 Task: Vocal Compression.
Action: Mouse moved to (105, 46)
Screenshot: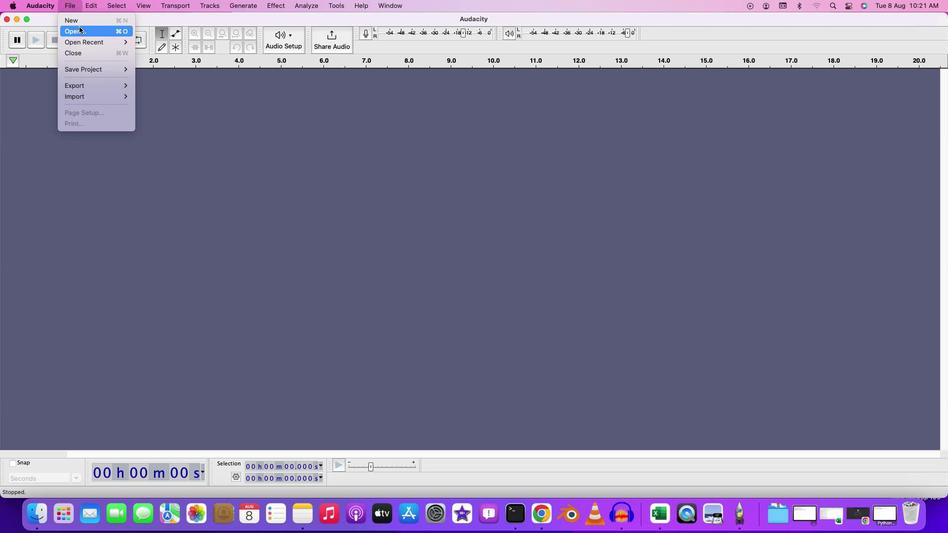 
Action: Mouse pressed left at (105, 46)
Screenshot: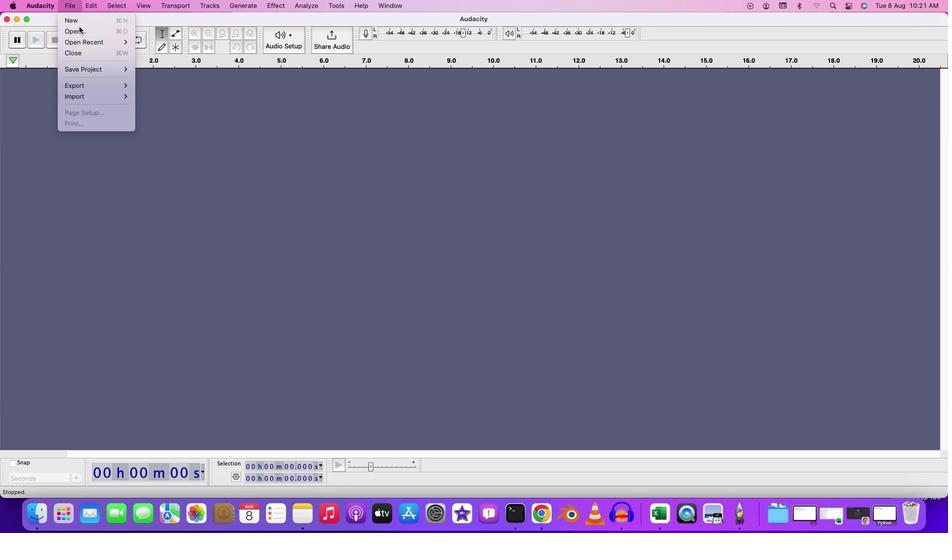 
Action: Mouse moved to (424, 181)
Screenshot: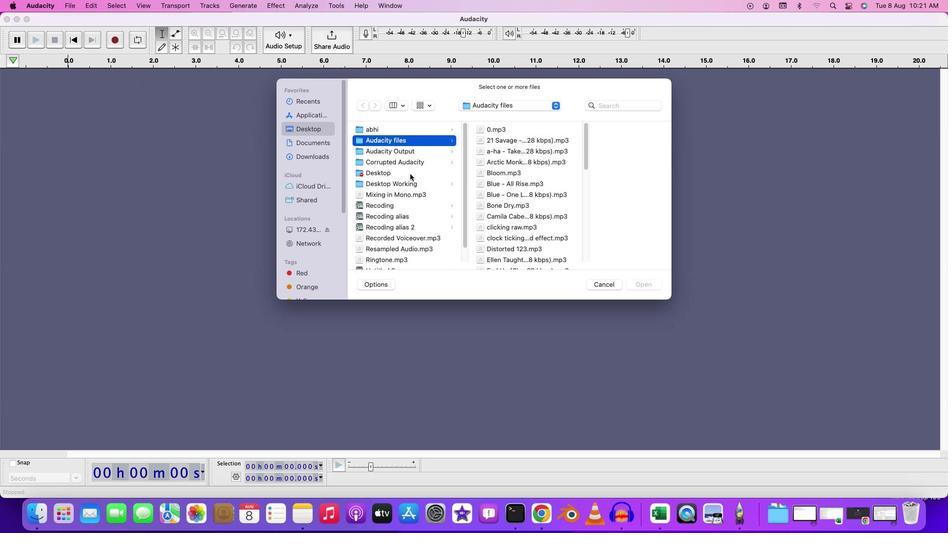 
Action: Mouse scrolled (424, 181) with delta (29, 21)
Screenshot: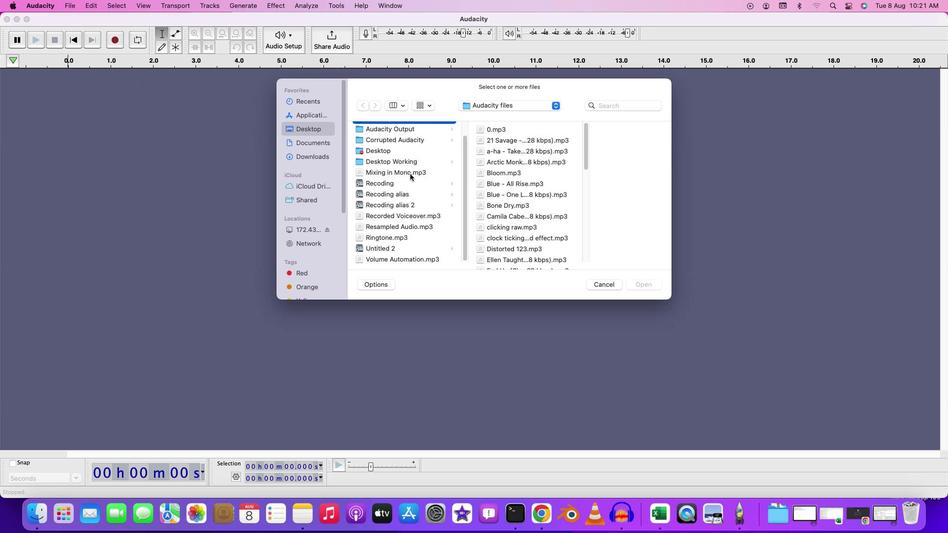 
Action: Mouse scrolled (424, 181) with delta (29, 21)
Screenshot: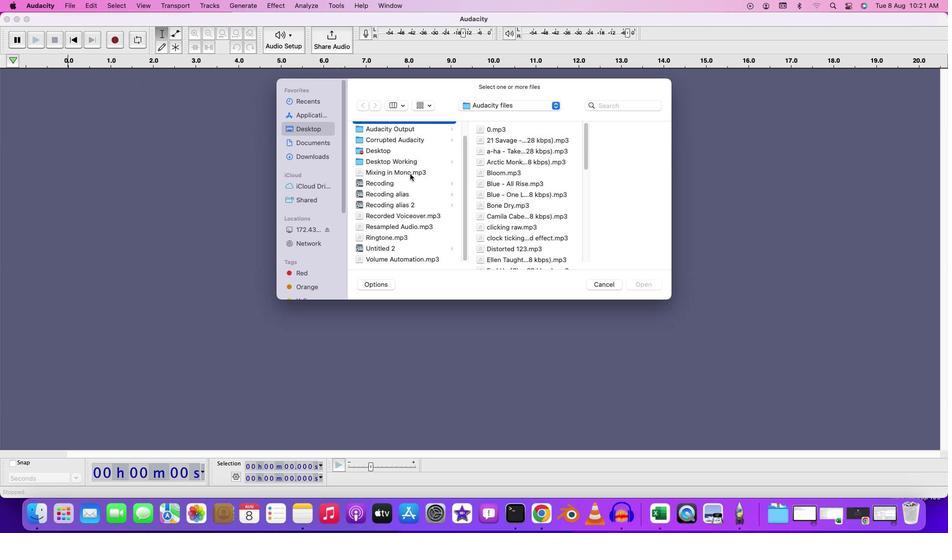 
Action: Mouse scrolled (424, 181) with delta (29, 20)
Screenshot: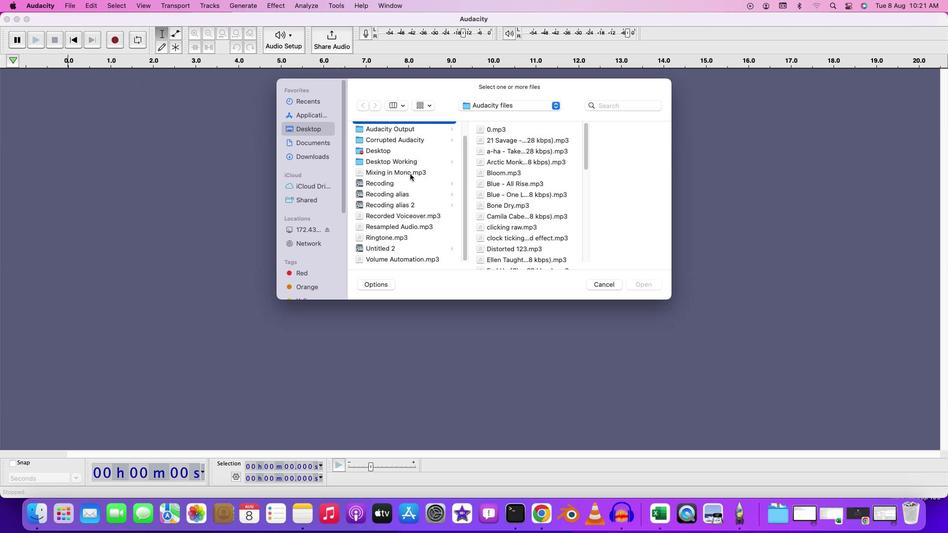 
Action: Mouse moved to (424, 184)
Screenshot: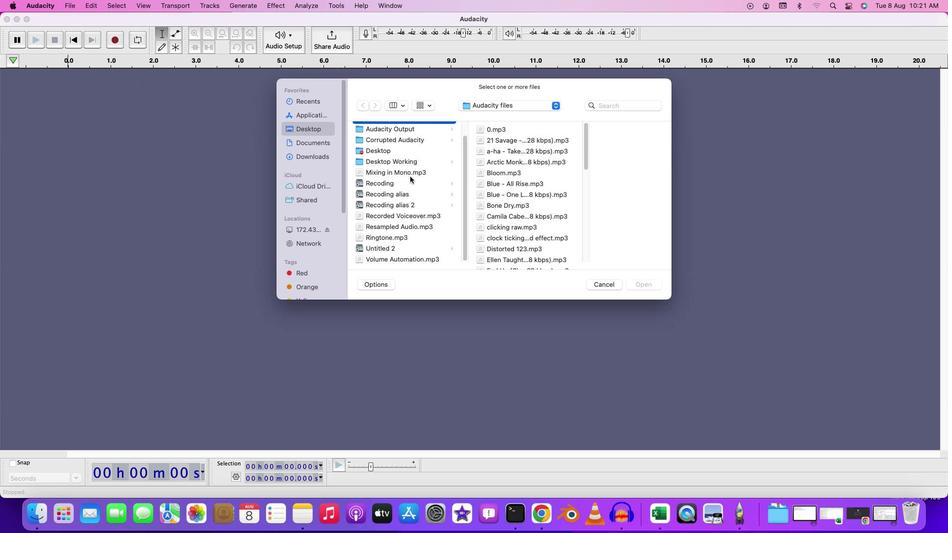 
Action: Mouse scrolled (424, 184) with delta (29, 21)
Screenshot: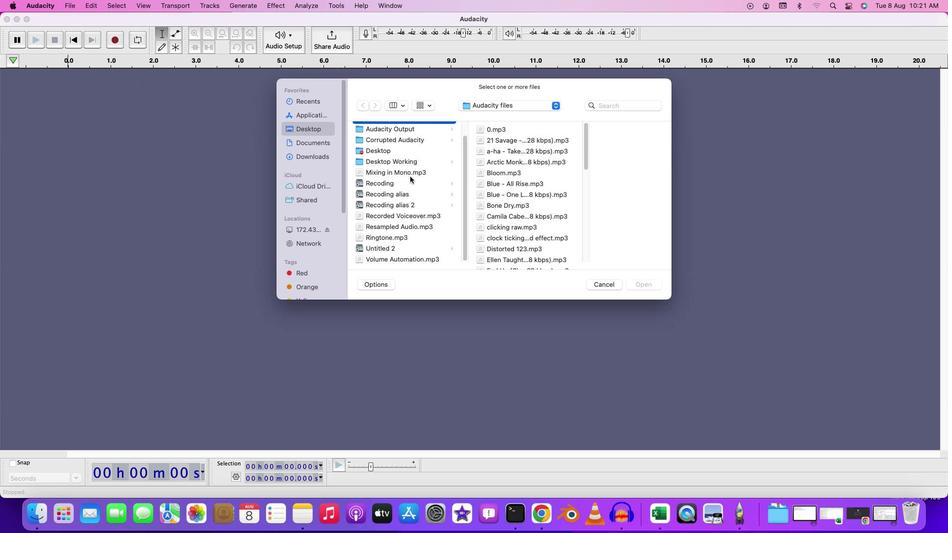 
Action: Mouse scrolled (424, 184) with delta (29, 21)
Screenshot: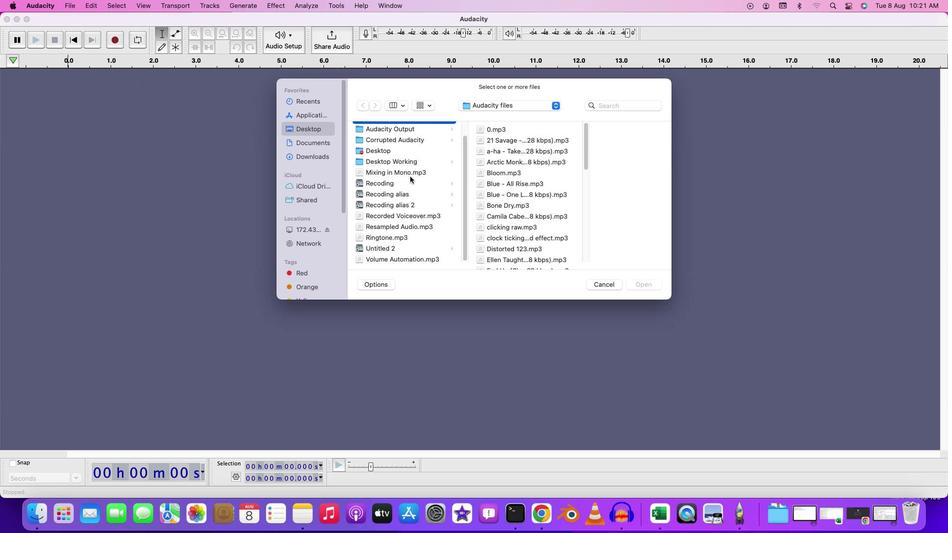 
Action: Mouse moved to (420, 182)
Screenshot: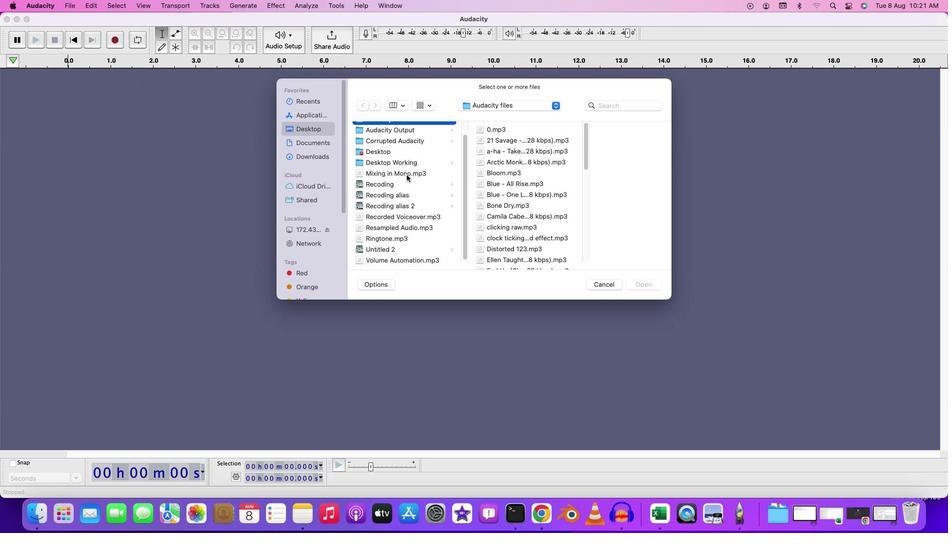 
Action: Mouse scrolled (420, 182) with delta (29, 22)
Screenshot: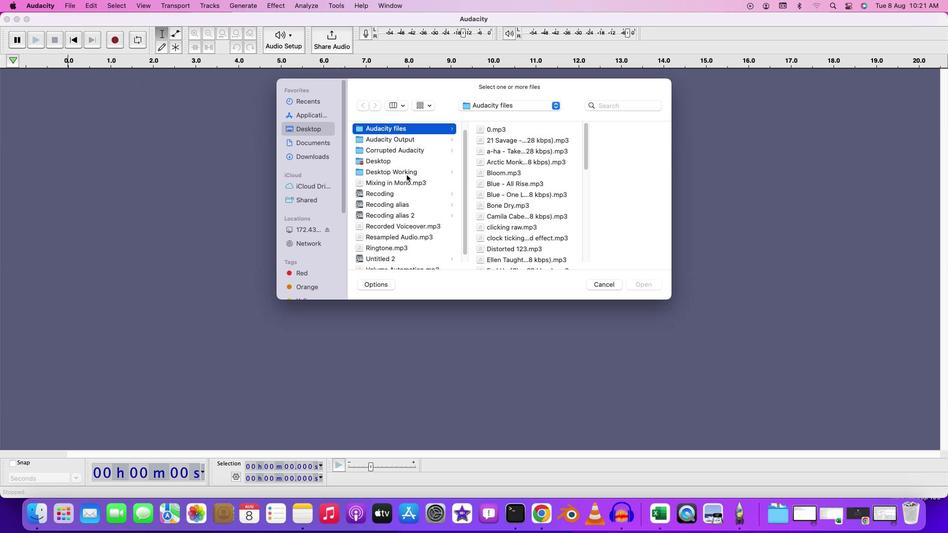 
Action: Mouse scrolled (420, 182) with delta (29, 22)
Screenshot: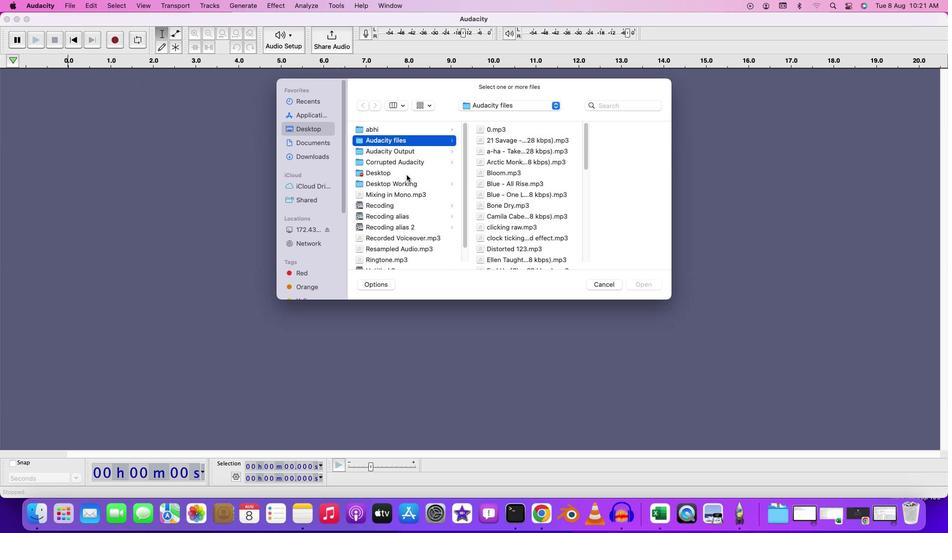 
Action: Mouse scrolled (420, 182) with delta (29, 23)
Screenshot: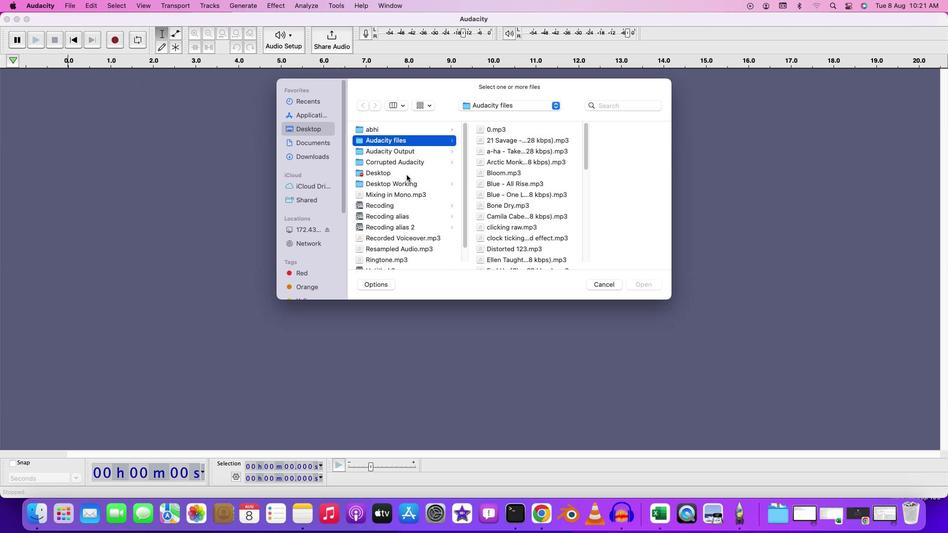 
Action: Mouse scrolled (420, 182) with delta (29, 23)
Screenshot: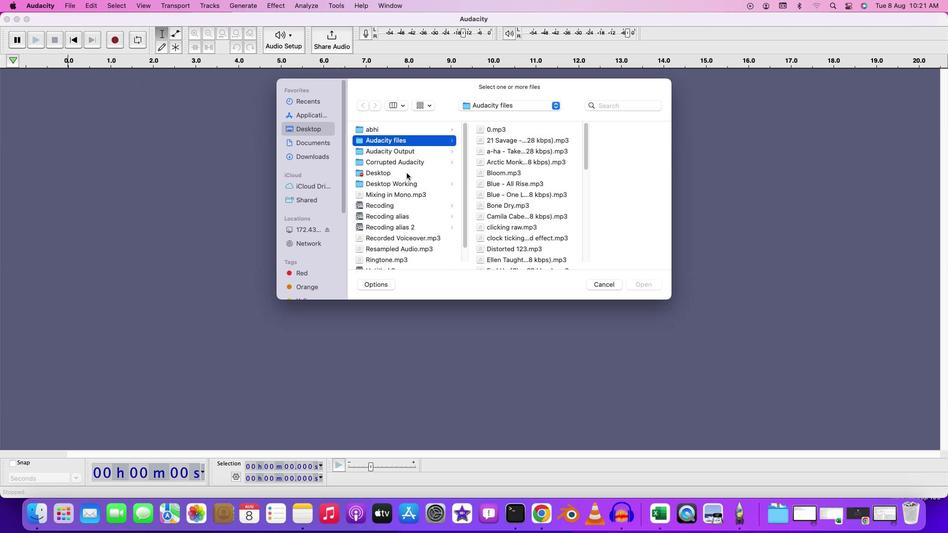 
Action: Mouse moved to (409, 164)
Screenshot: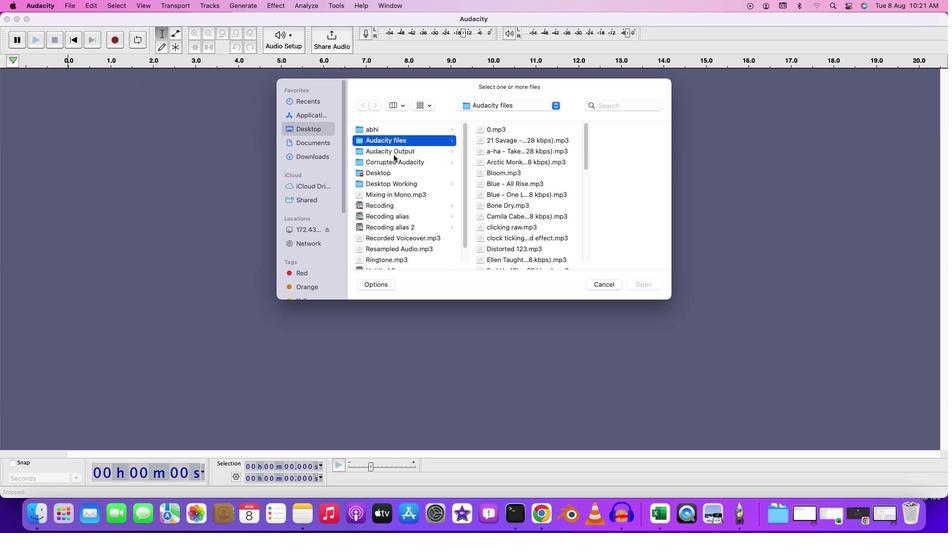 
Action: Mouse pressed left at (409, 164)
Screenshot: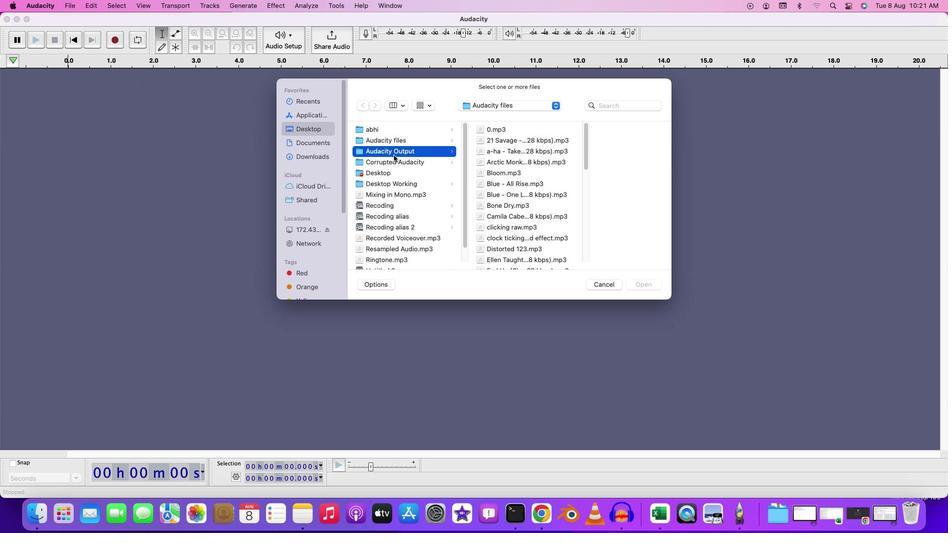
Action: Mouse moved to (415, 152)
Screenshot: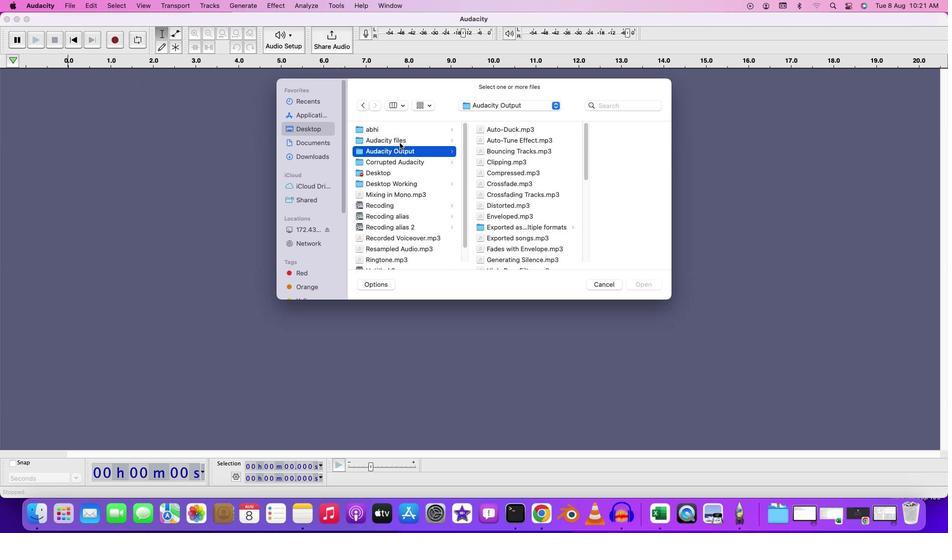
Action: Mouse pressed left at (415, 152)
Screenshot: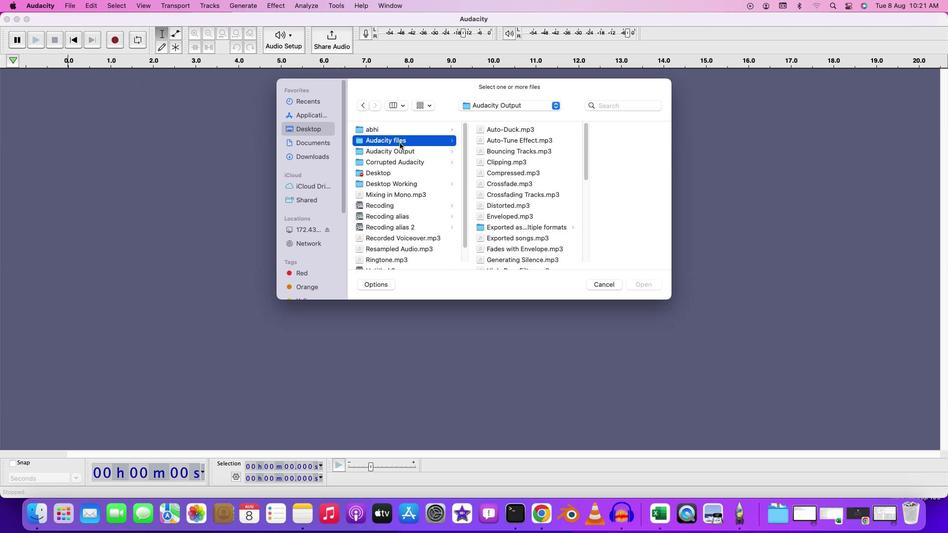 
Action: Mouse moved to (525, 185)
Screenshot: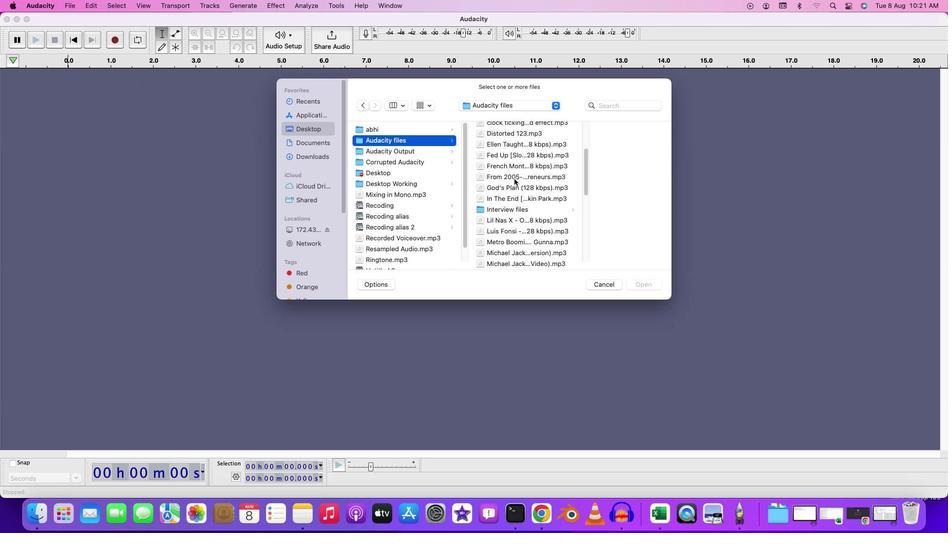 
Action: Mouse scrolled (525, 185) with delta (29, 21)
Screenshot: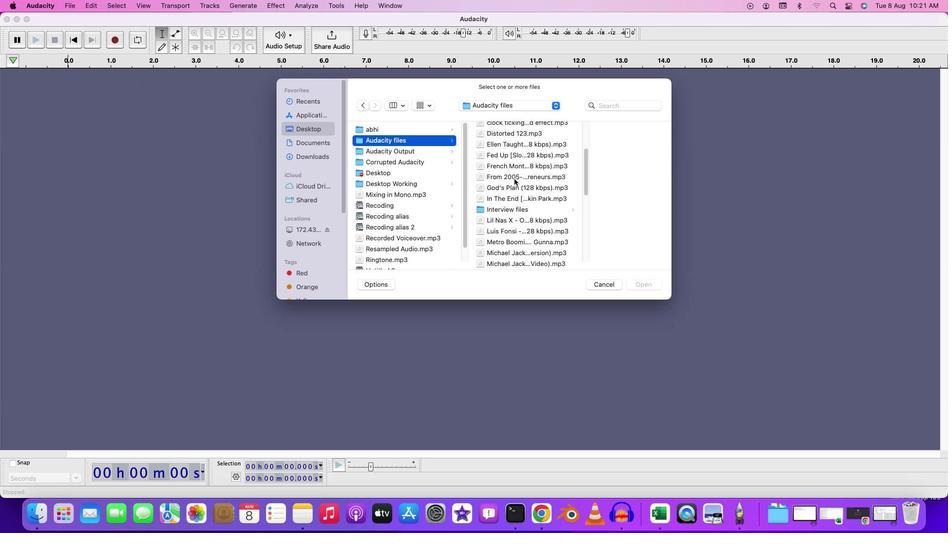 
Action: Mouse moved to (525, 186)
Screenshot: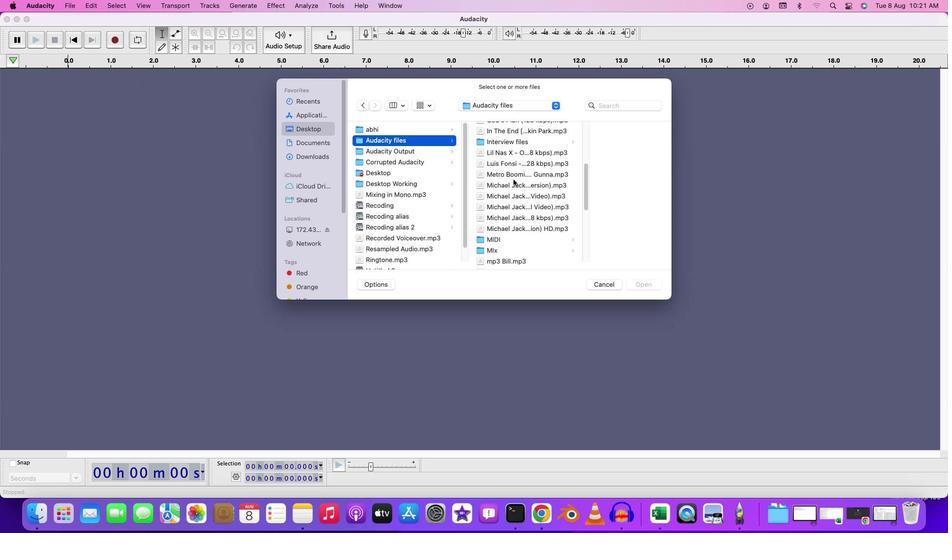 
Action: Mouse scrolled (525, 186) with delta (29, 21)
Screenshot: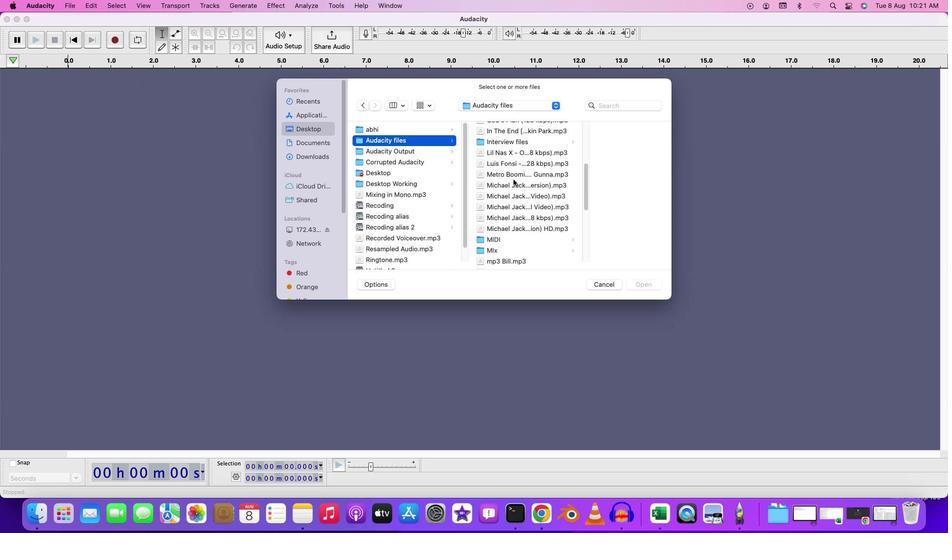 
Action: Mouse scrolled (525, 186) with delta (29, 20)
Screenshot: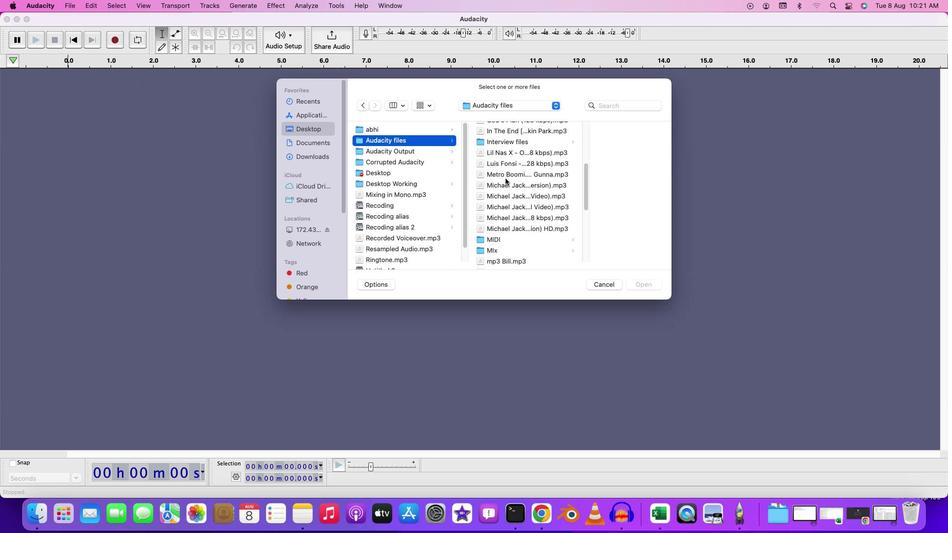 
Action: Mouse scrolled (525, 186) with delta (29, 19)
Screenshot: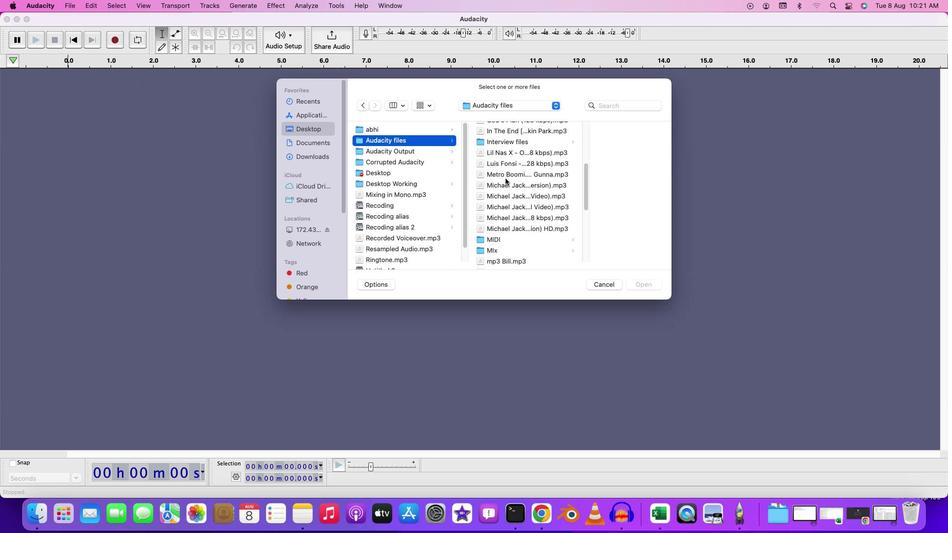 
Action: Mouse scrolled (525, 186) with delta (29, 18)
Screenshot: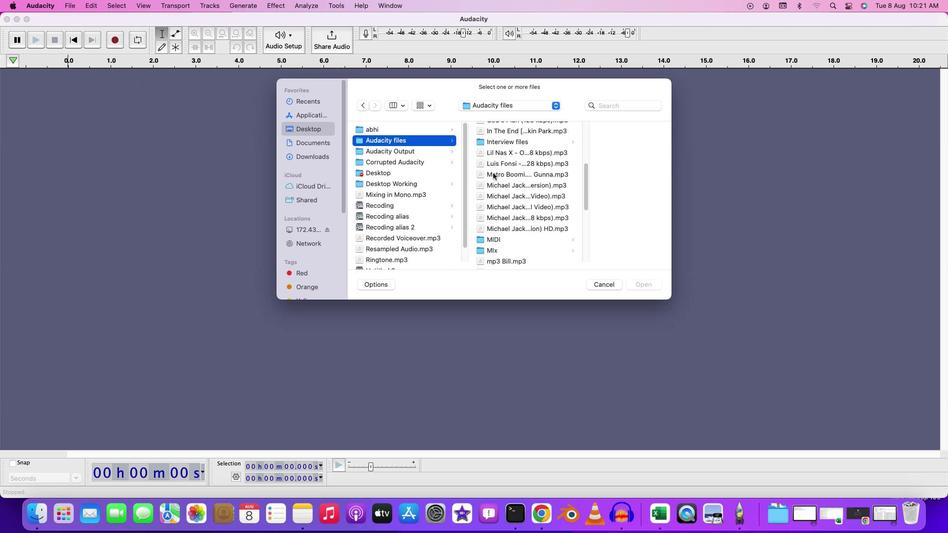 
Action: Mouse moved to (574, 232)
Screenshot: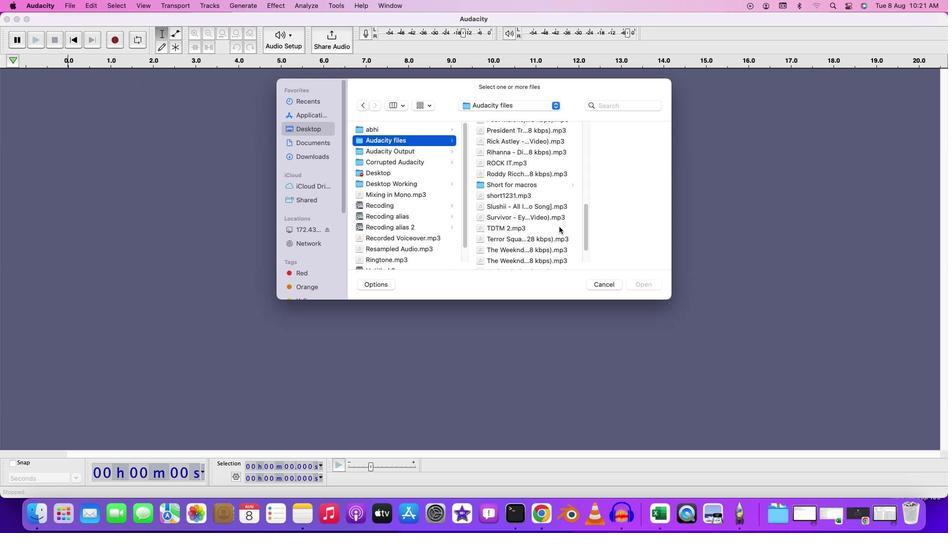 
Action: Mouse scrolled (574, 232) with delta (29, 21)
Screenshot: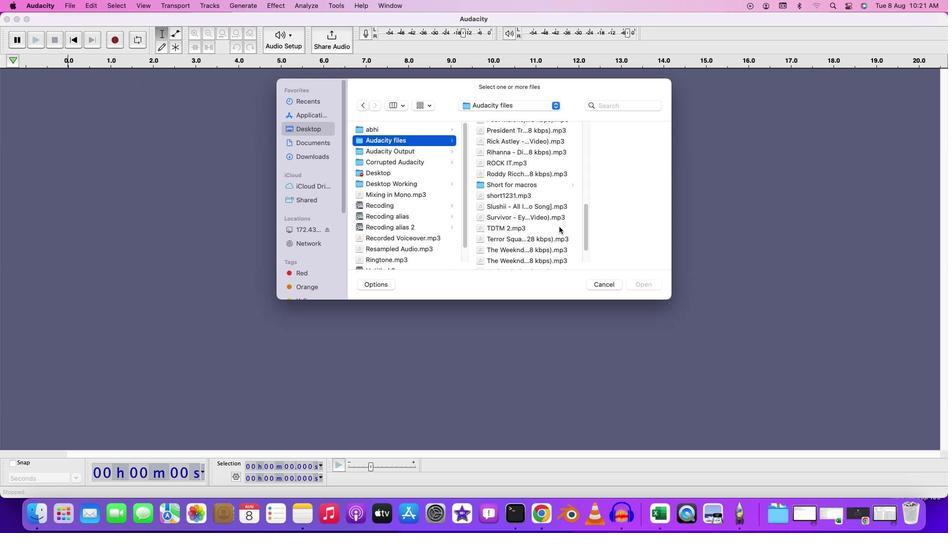 
Action: Mouse moved to (574, 232)
Screenshot: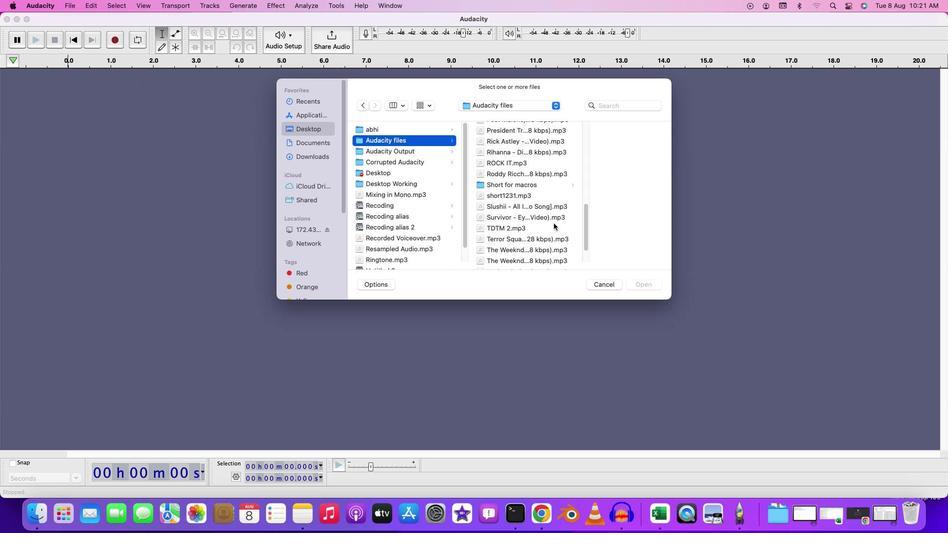 
Action: Mouse scrolled (574, 232) with delta (29, 21)
Screenshot: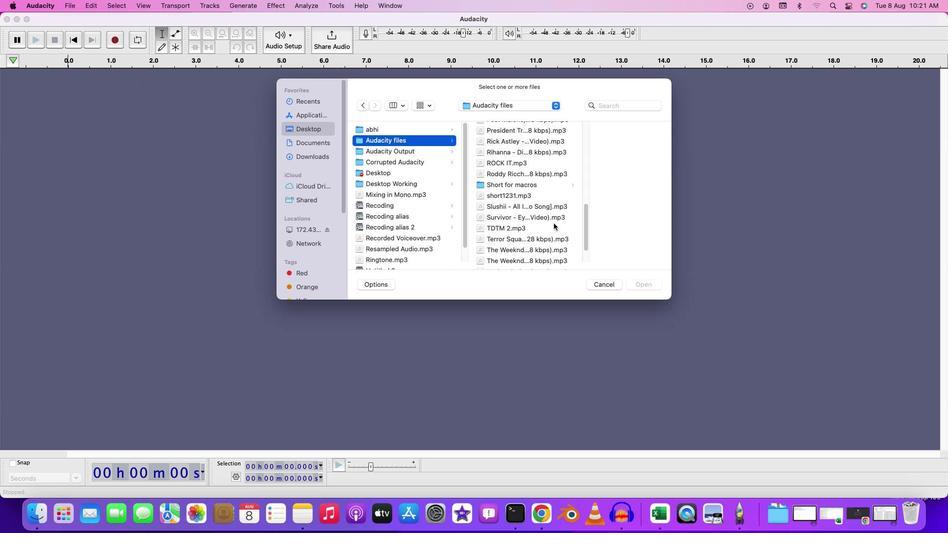 
Action: Mouse scrolled (574, 232) with delta (29, 20)
Screenshot: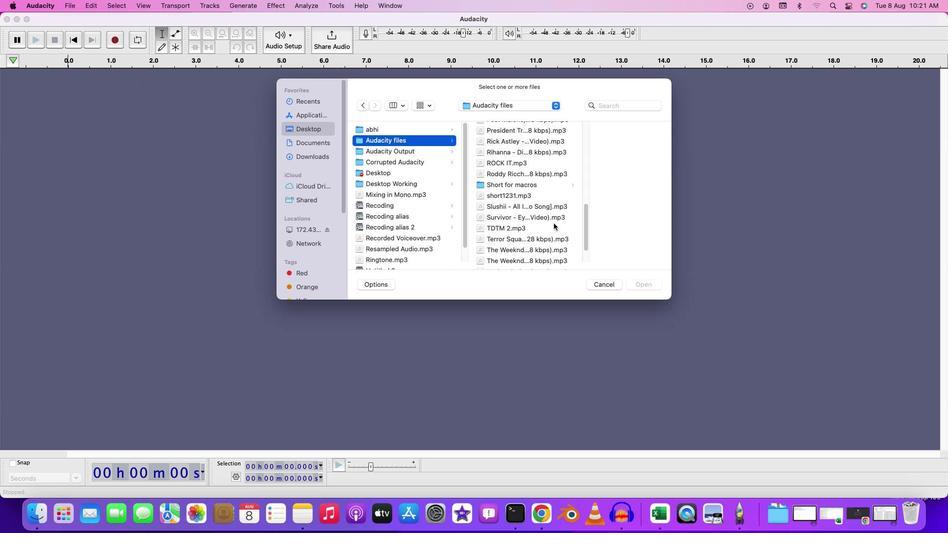 
Action: Mouse scrolled (574, 232) with delta (29, 19)
Screenshot: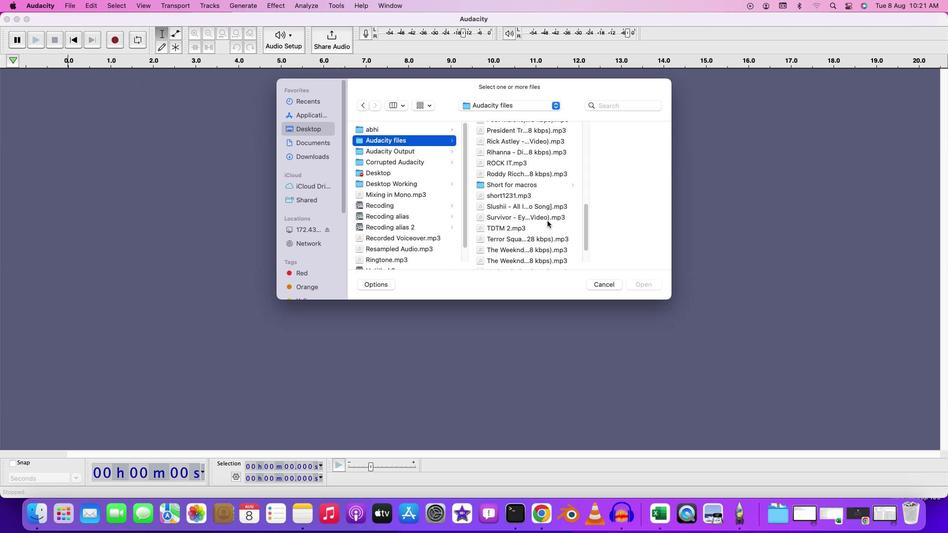 
Action: Mouse moved to (574, 232)
Screenshot: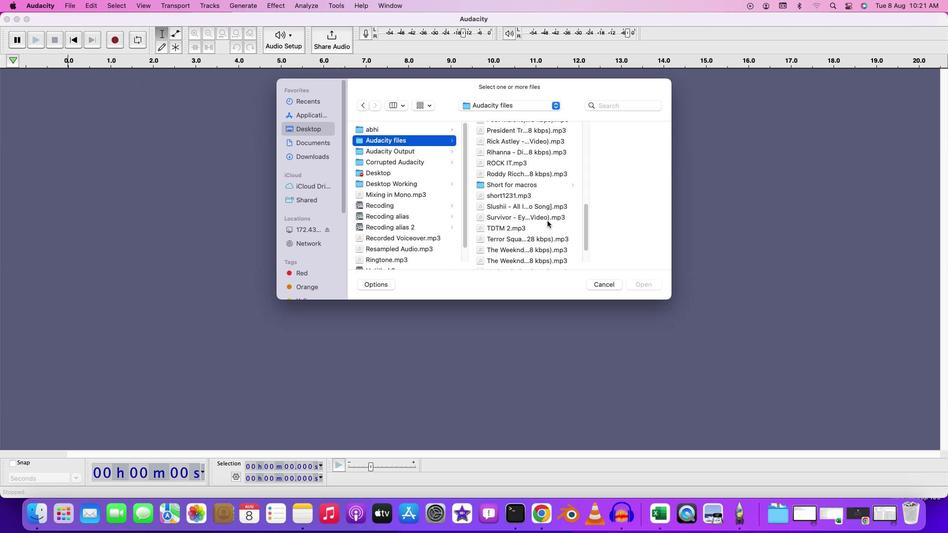 
Action: Mouse scrolled (574, 232) with delta (29, 18)
Screenshot: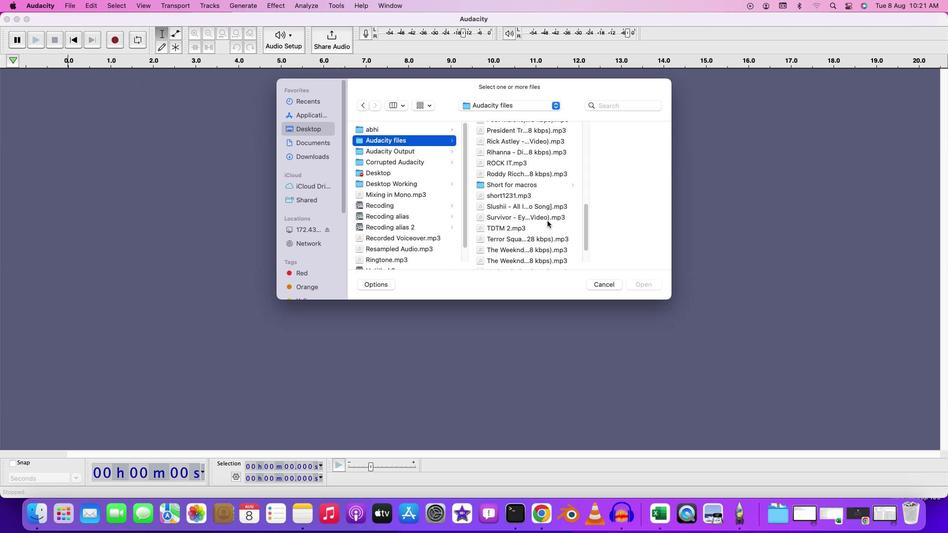 
Action: Mouse moved to (525, 220)
Screenshot: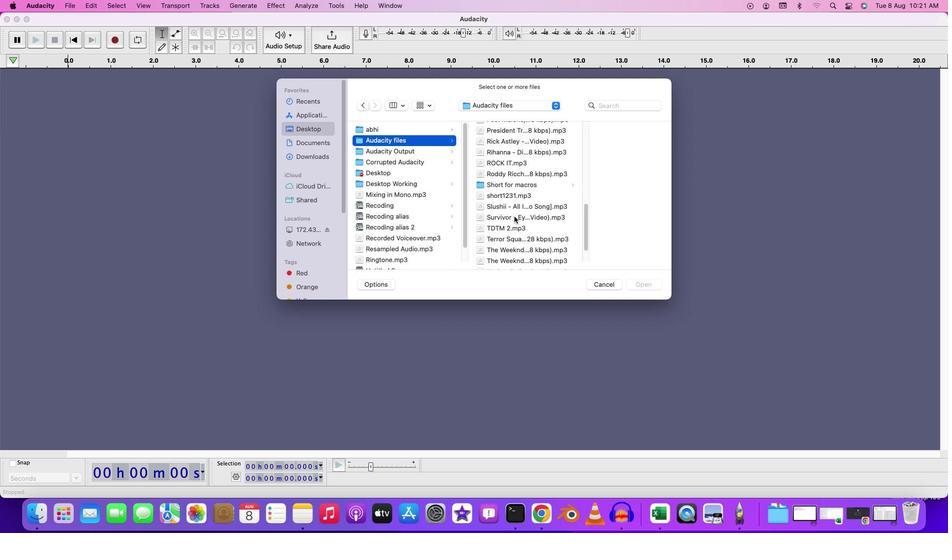 
Action: Mouse scrolled (525, 220) with delta (29, 21)
Screenshot: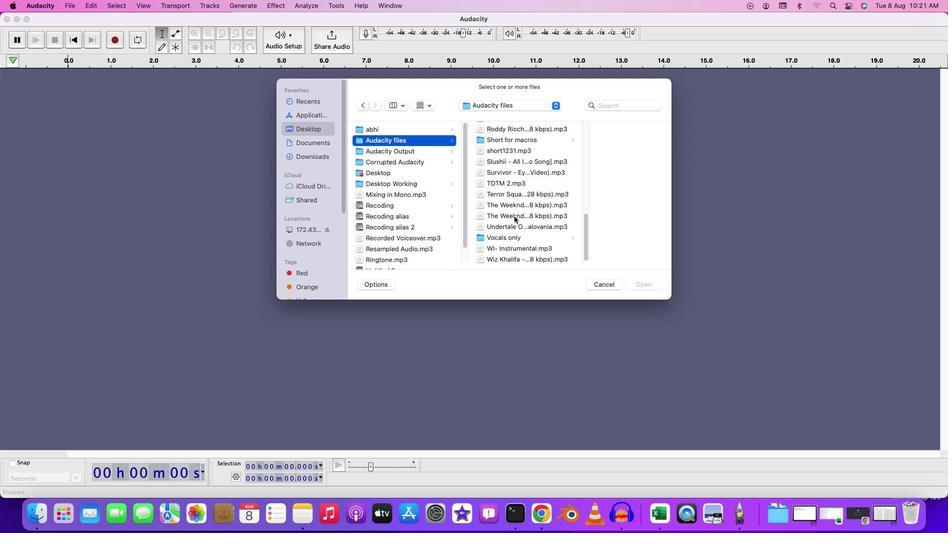 
Action: Mouse scrolled (525, 220) with delta (29, 21)
Screenshot: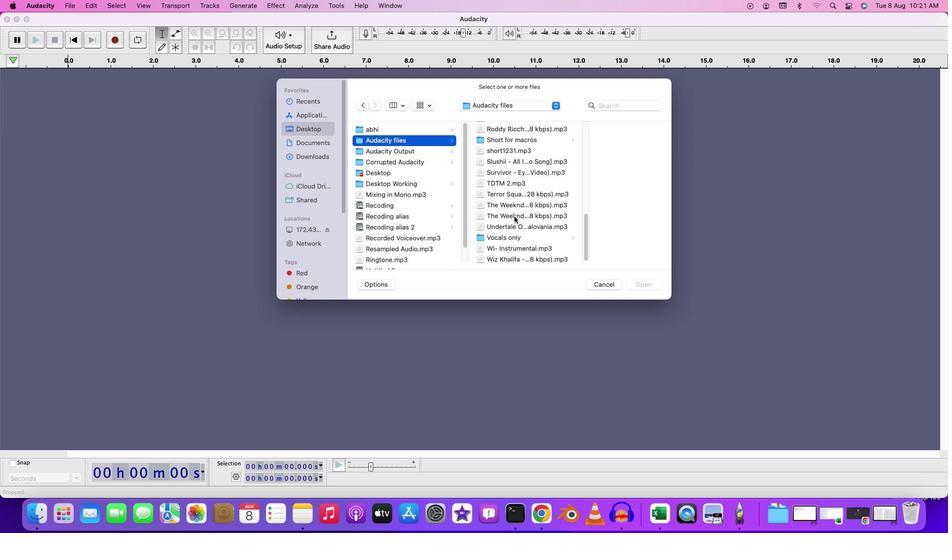 
Action: Mouse scrolled (525, 220) with delta (29, 19)
Screenshot: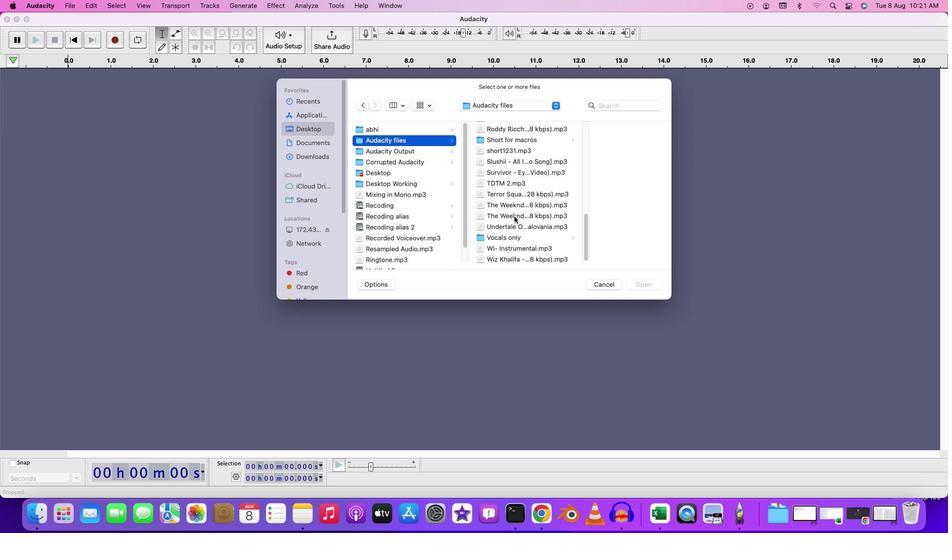 
Action: Mouse scrolled (525, 220) with delta (29, 19)
Screenshot: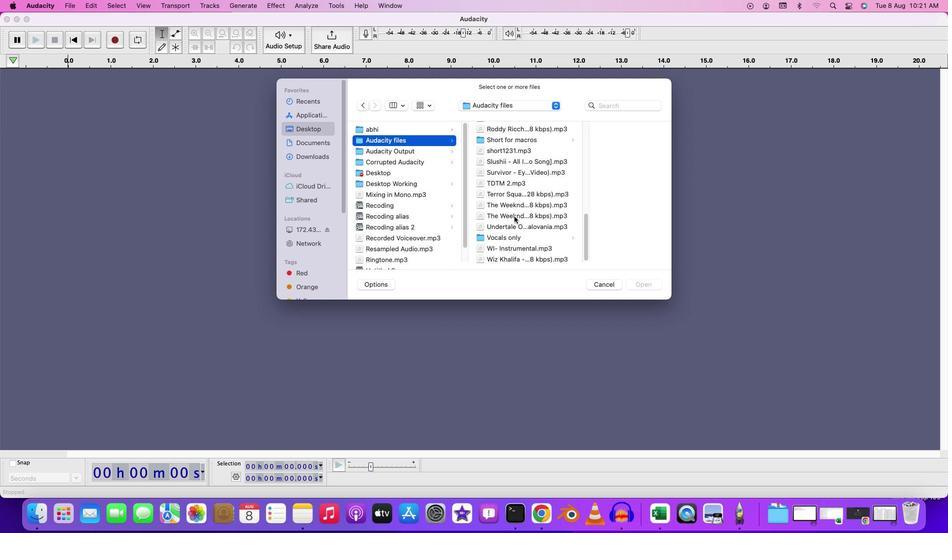 
Action: Mouse moved to (522, 239)
Screenshot: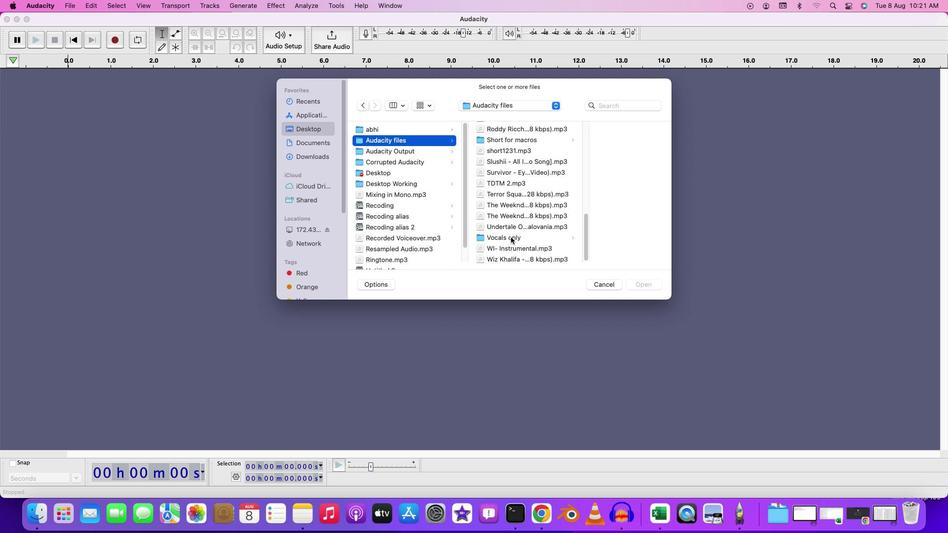 
Action: Mouse scrolled (522, 239) with delta (29, 21)
Screenshot: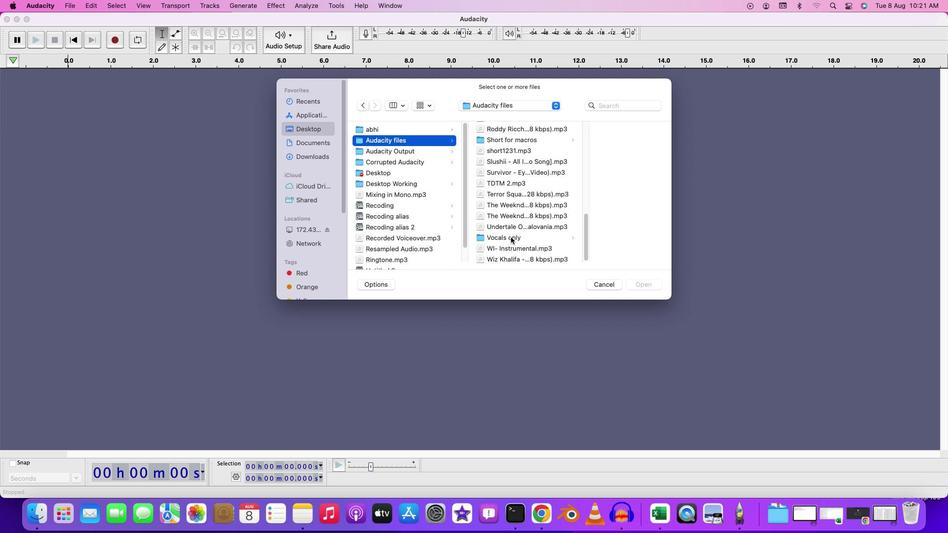 
Action: Mouse scrolled (522, 239) with delta (29, 21)
Screenshot: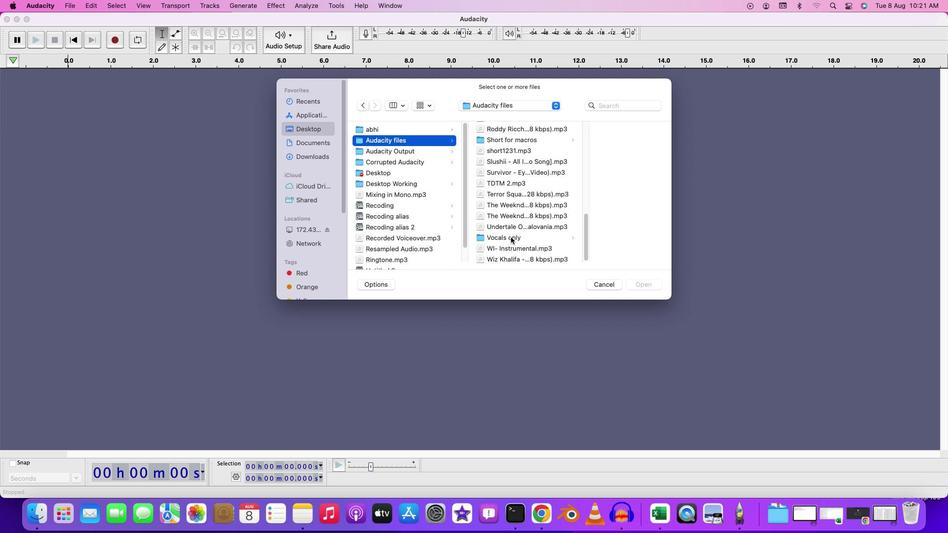 
Action: Mouse scrolled (522, 239) with delta (29, 20)
Screenshot: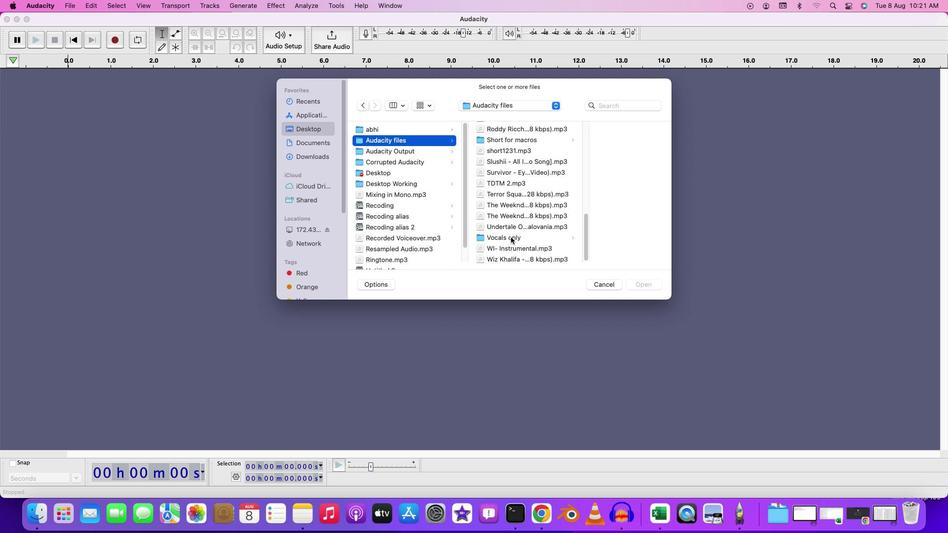 
Action: Mouse scrolled (522, 239) with delta (29, 19)
Screenshot: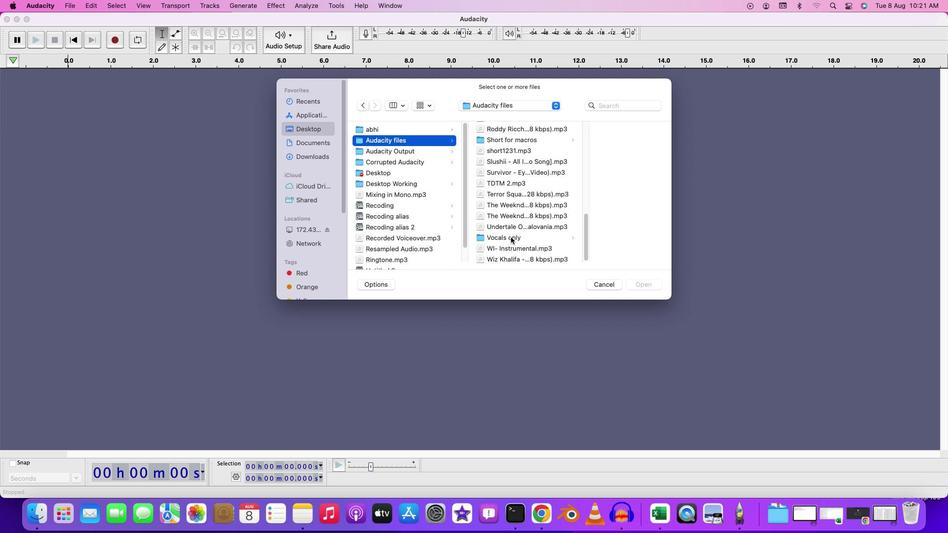 
Action: Mouse scrolled (522, 239) with delta (29, 18)
Screenshot: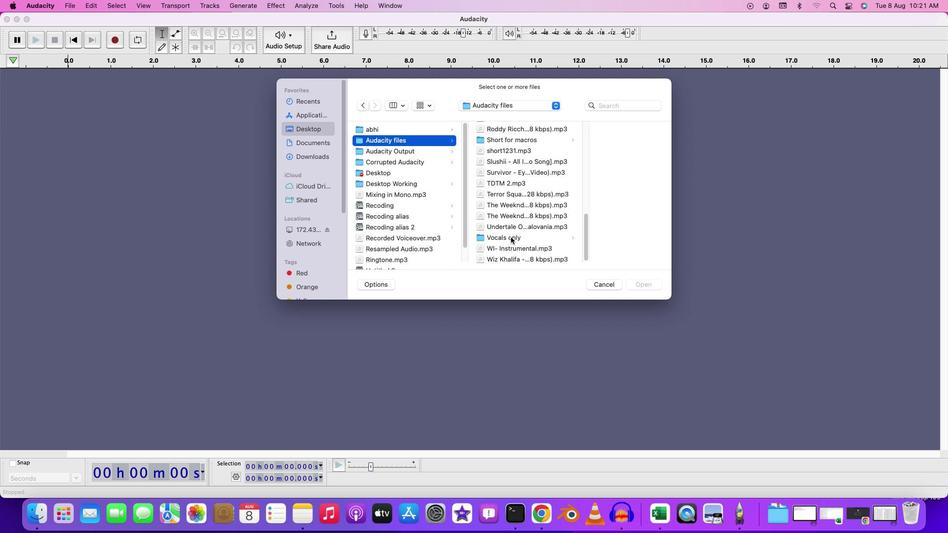 
Action: Mouse scrolled (522, 239) with delta (29, 22)
Screenshot: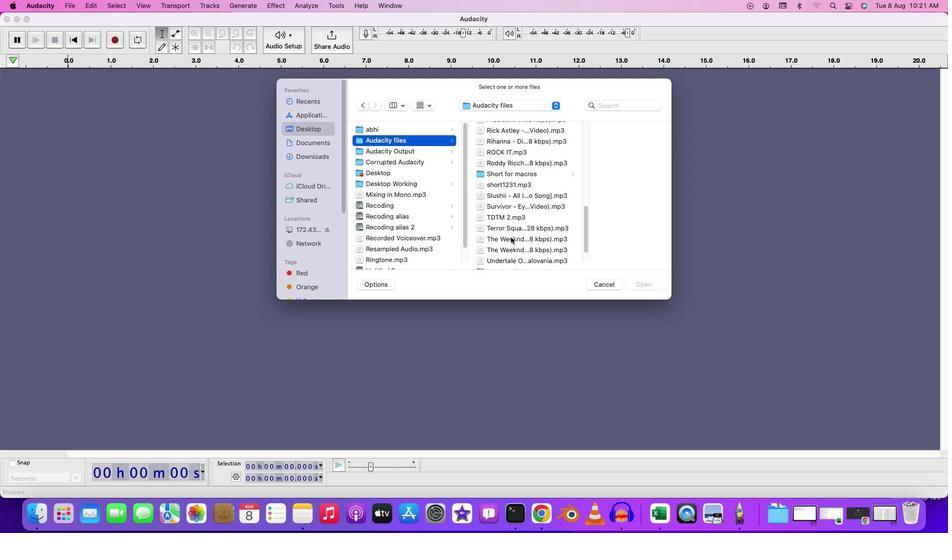 
Action: Mouse scrolled (522, 239) with delta (29, 22)
Screenshot: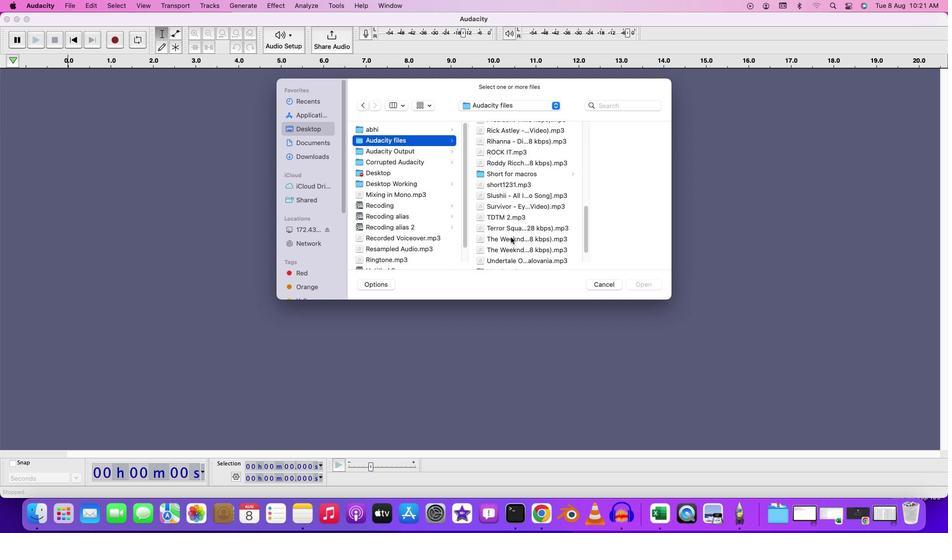 
Action: Mouse scrolled (522, 239) with delta (29, 22)
Screenshot: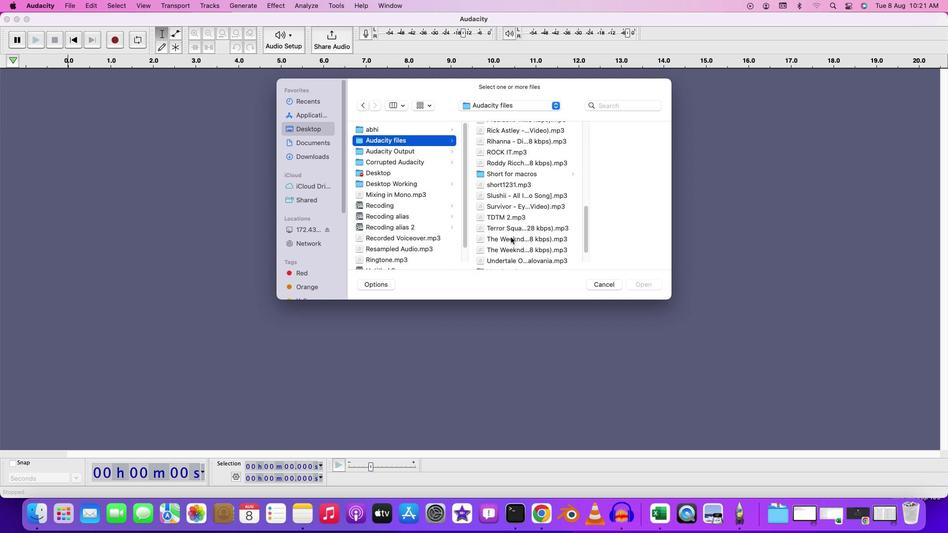 
Action: Mouse scrolled (522, 239) with delta (29, 22)
Screenshot: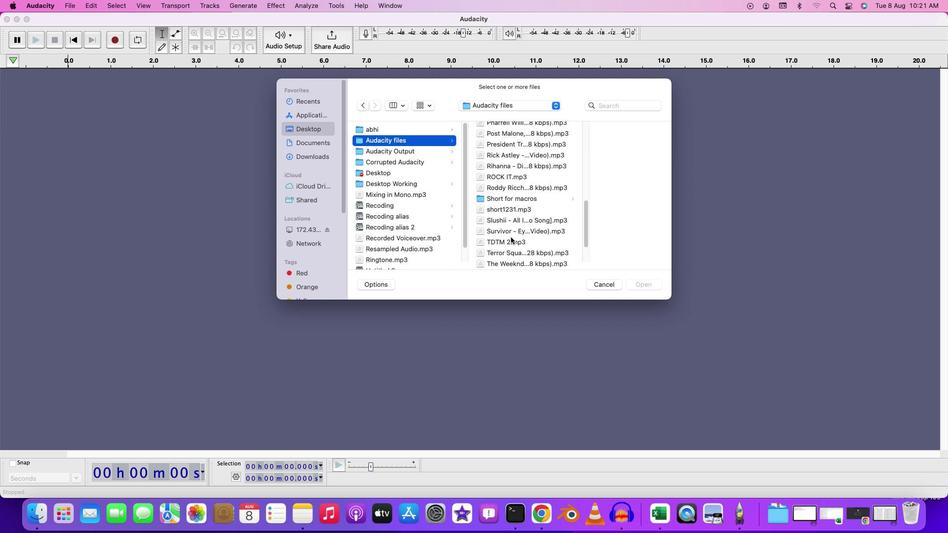 
Action: Mouse scrolled (522, 239) with delta (29, 22)
Screenshot: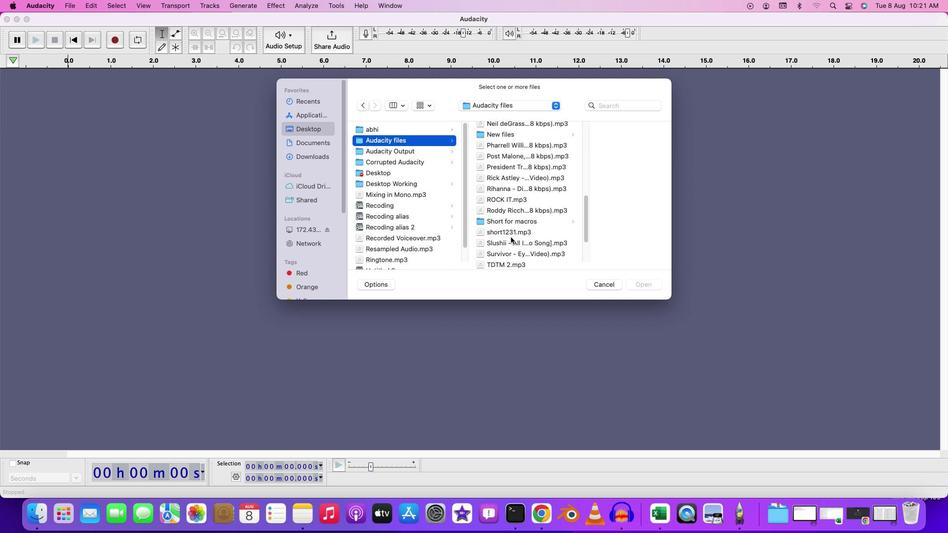 
Action: Mouse scrolled (522, 239) with delta (29, 22)
Screenshot: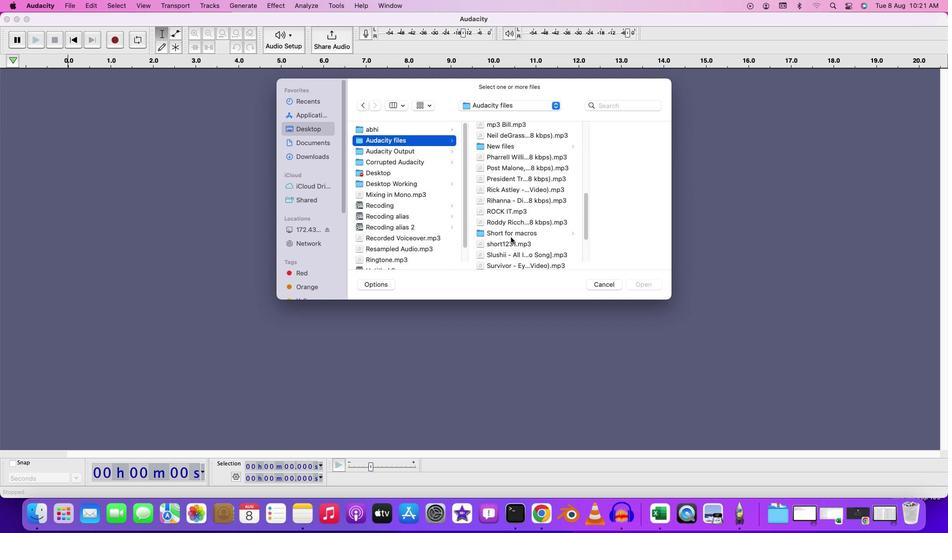 
Action: Mouse scrolled (522, 239) with delta (29, 22)
Screenshot: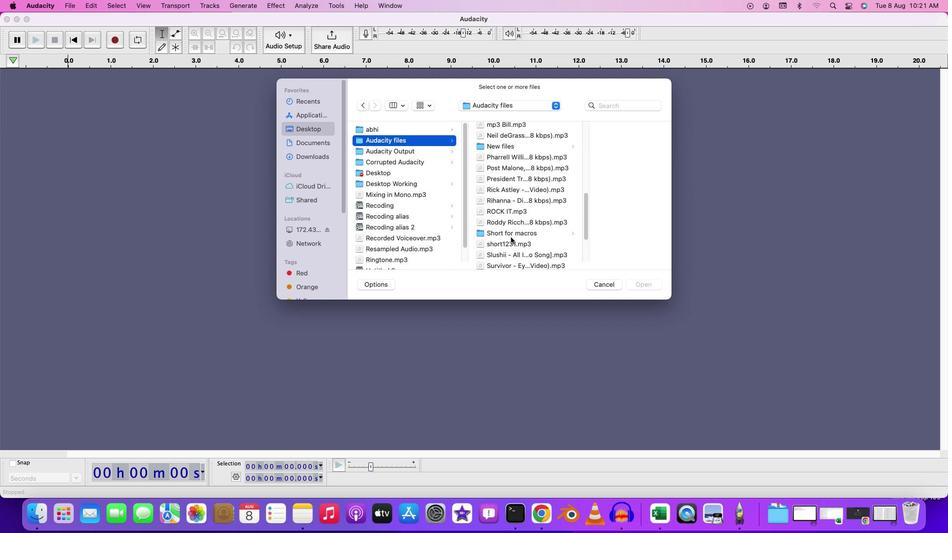 
Action: Mouse moved to (530, 212)
Screenshot: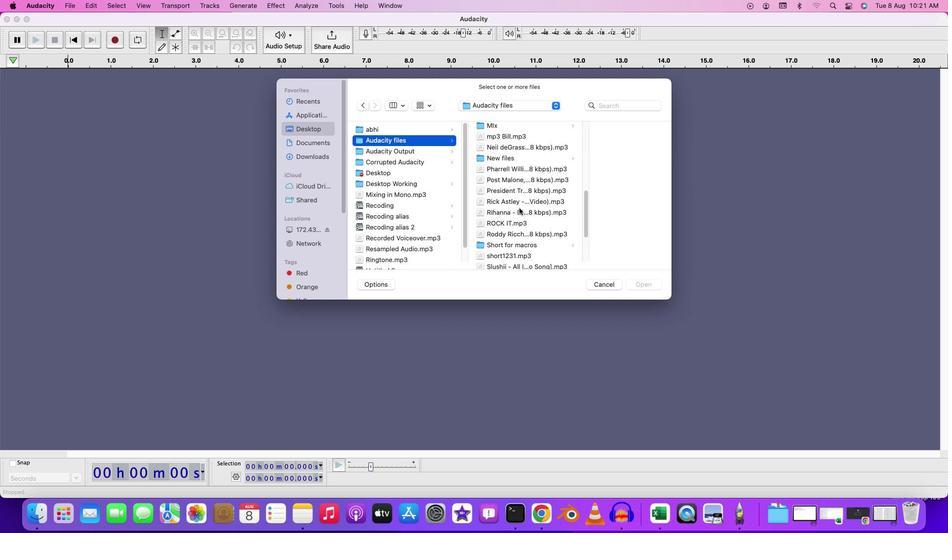 
Action: Mouse scrolled (530, 212) with delta (29, 22)
Screenshot: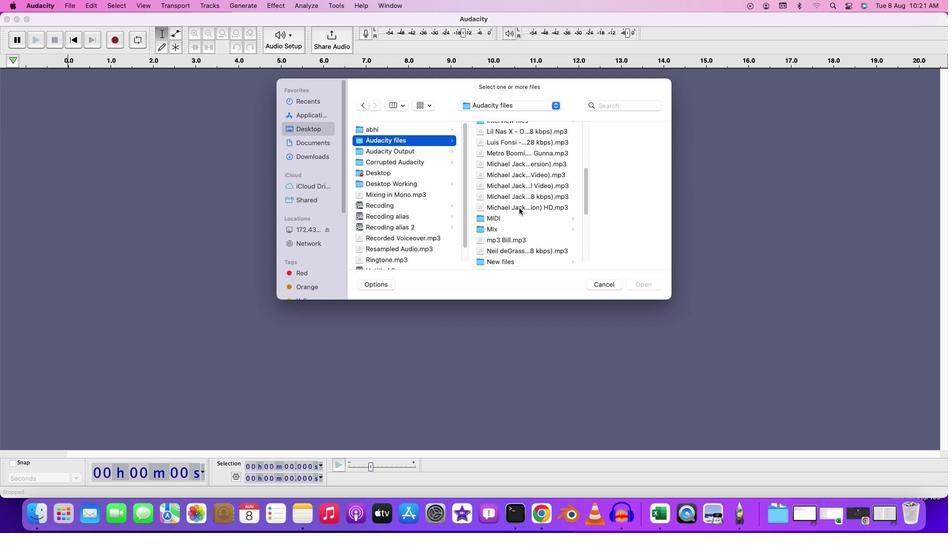 
Action: Mouse scrolled (530, 212) with delta (29, 22)
Screenshot: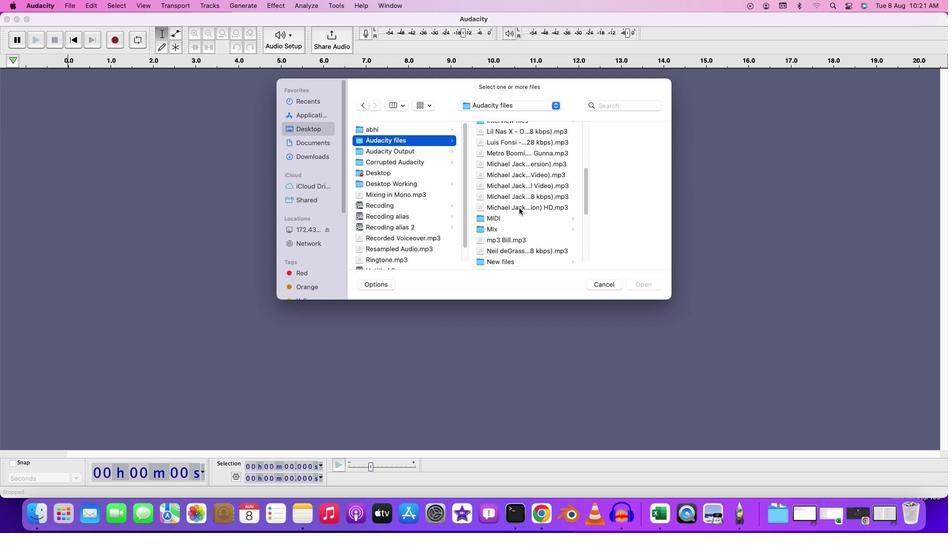 
Action: Mouse scrolled (530, 212) with delta (29, 23)
Screenshot: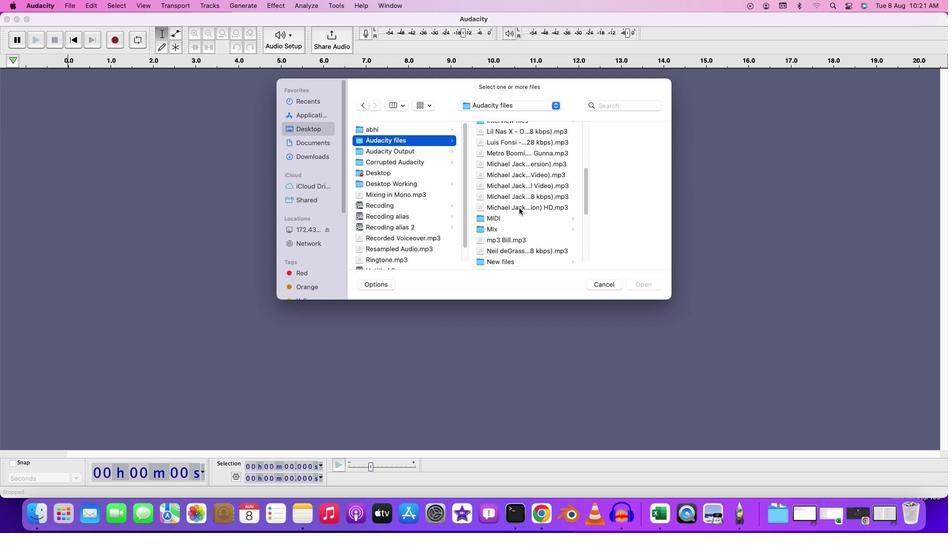 
Action: Mouse moved to (530, 212)
Screenshot: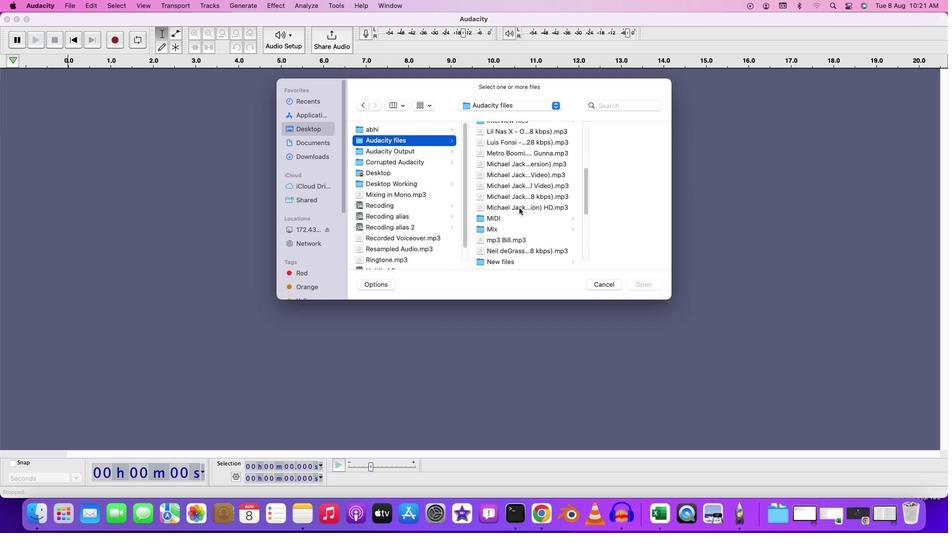 
Action: Mouse scrolled (530, 212) with delta (29, 23)
Screenshot: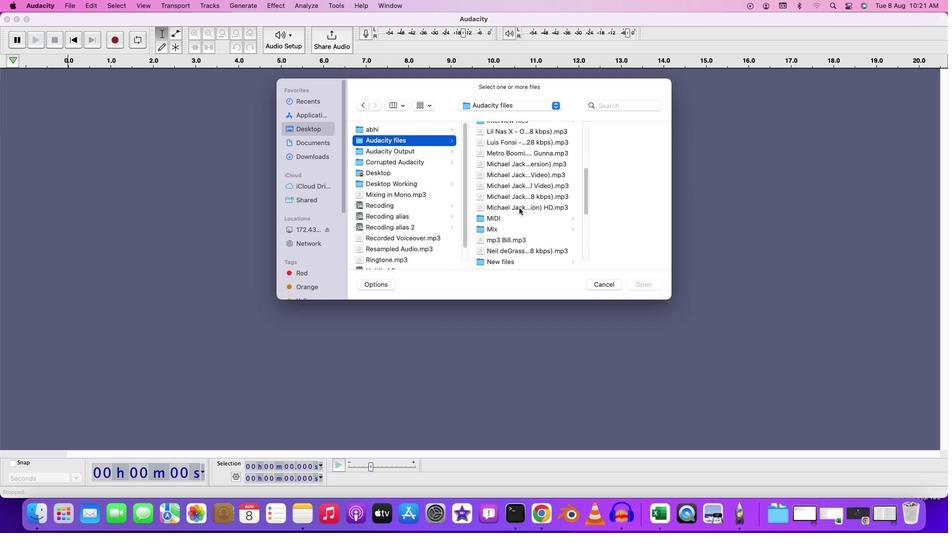 
Action: Mouse moved to (513, 229)
Screenshot: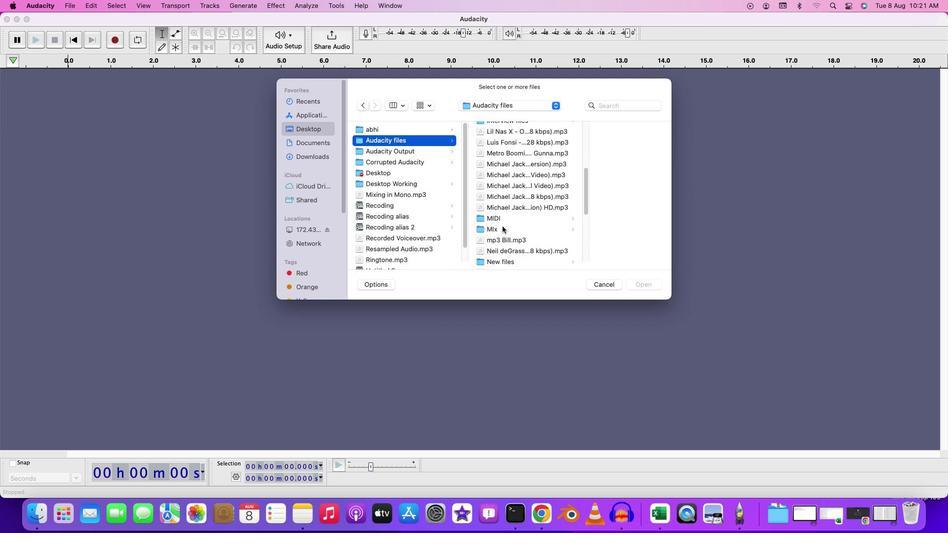 
Action: Mouse pressed left at (513, 229)
Screenshot: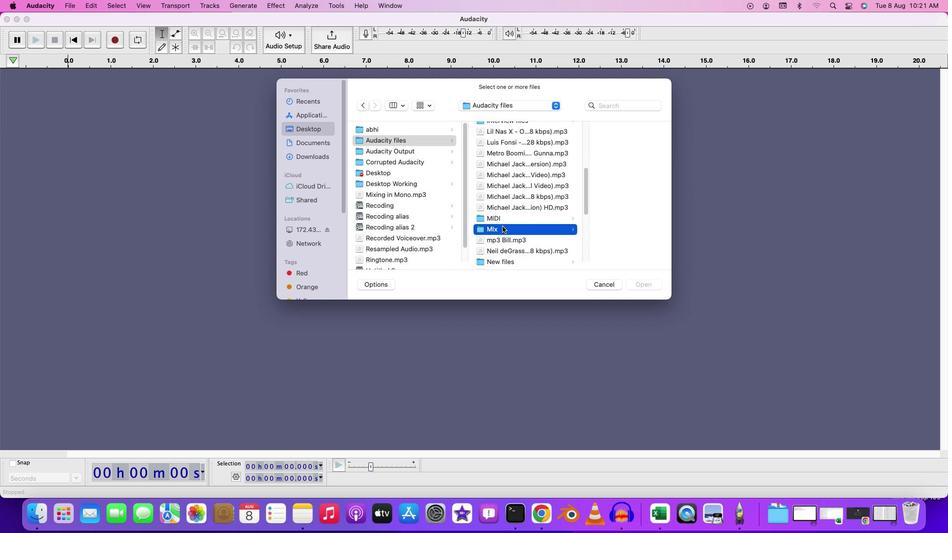 
Action: Mouse pressed left at (513, 229)
Screenshot: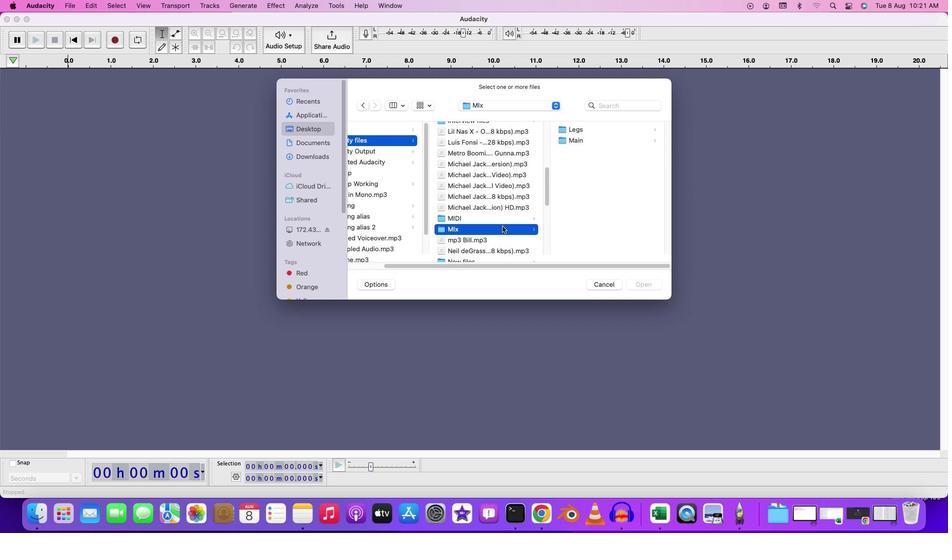
Action: Mouse moved to (589, 141)
Screenshot: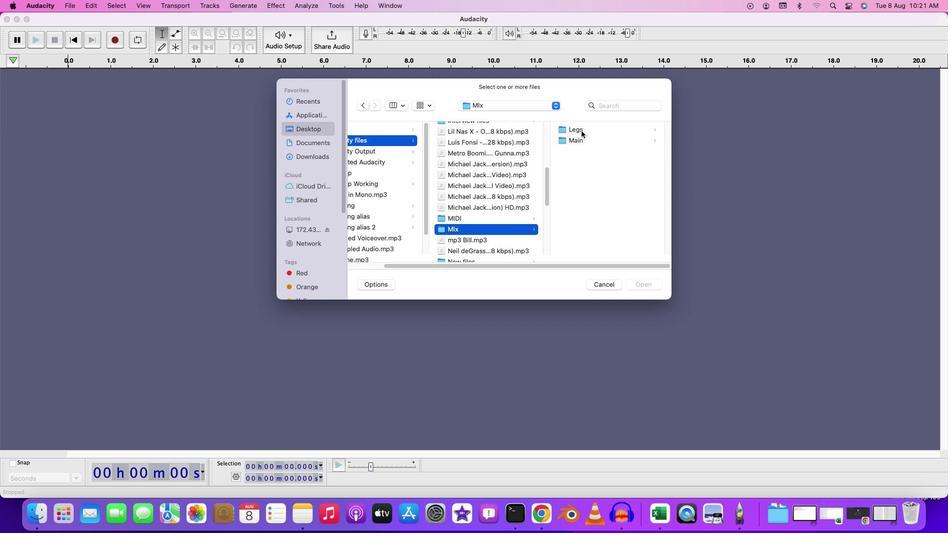 
Action: Mouse pressed left at (589, 141)
Screenshot: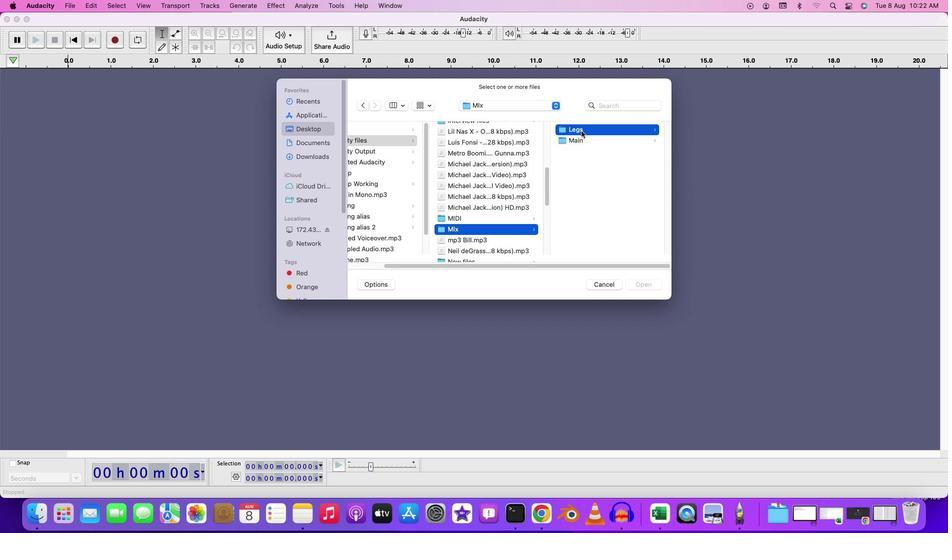 
Action: Mouse pressed left at (589, 141)
Screenshot: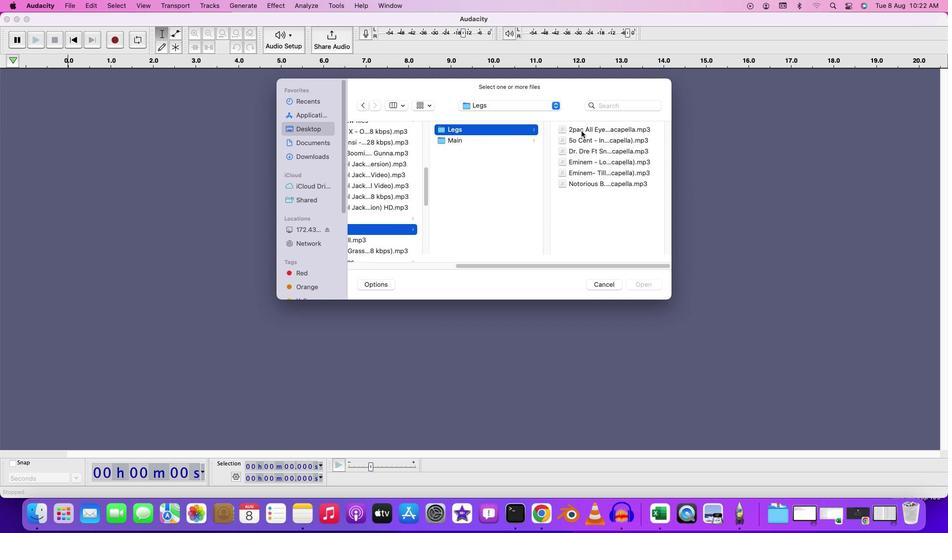
Action: Mouse moved to (616, 180)
Screenshot: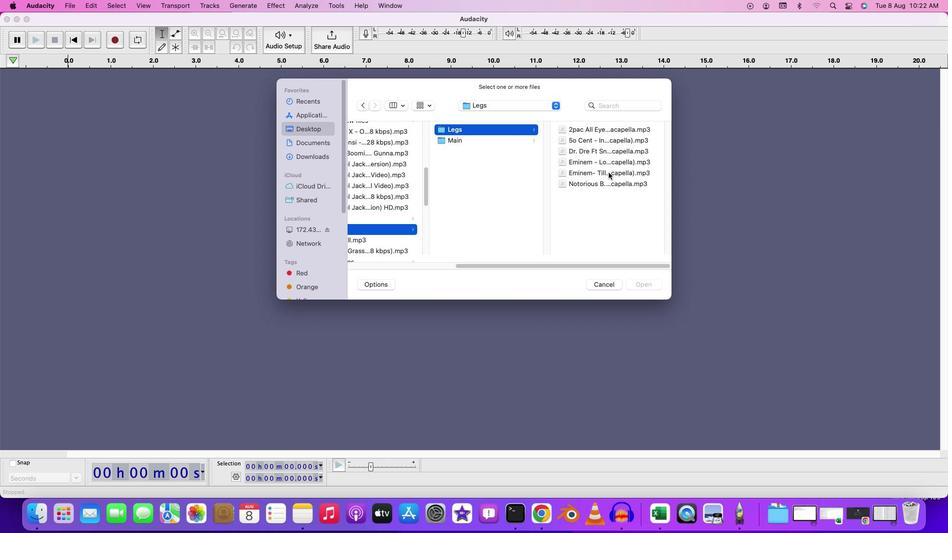 
Action: Mouse pressed left at (616, 180)
Screenshot: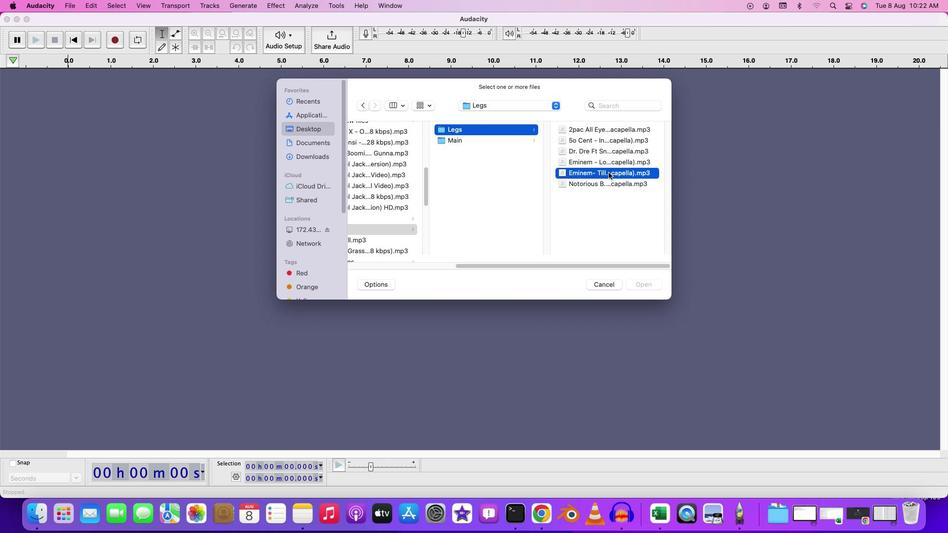 
Action: Mouse moved to (641, 283)
Screenshot: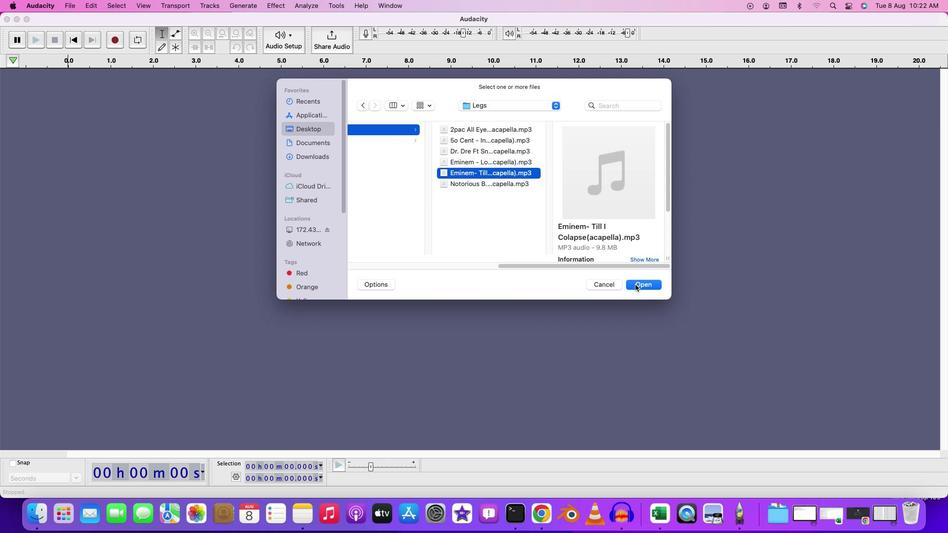
Action: Mouse pressed left at (641, 283)
Screenshot: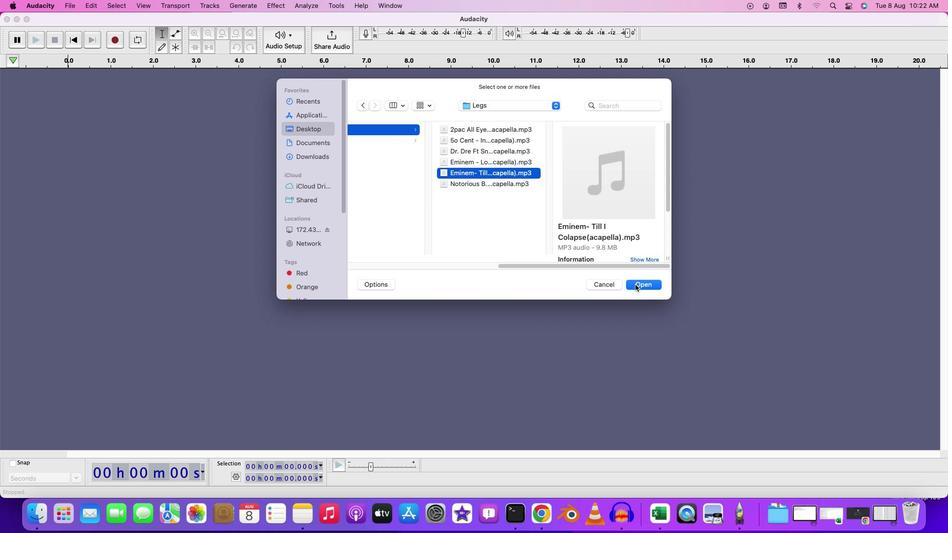 
Action: Mouse moved to (102, 219)
Screenshot: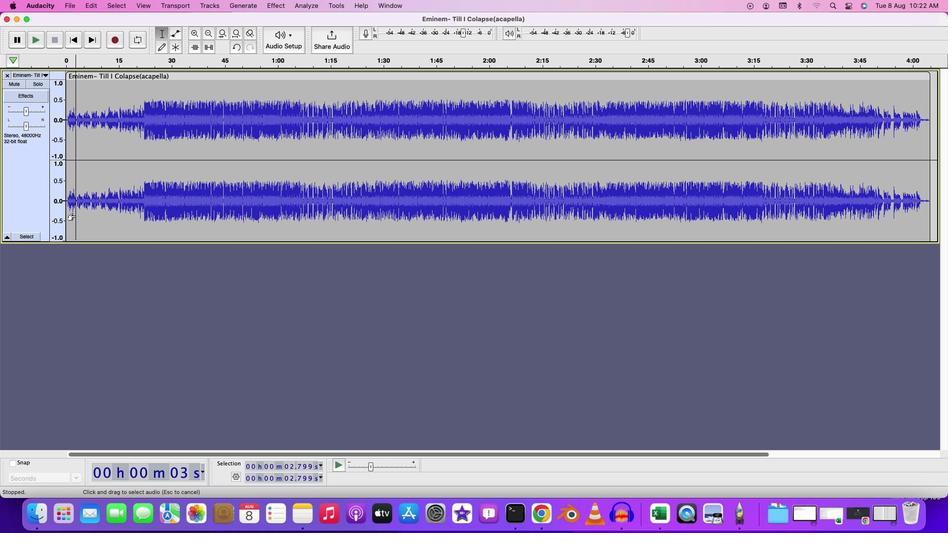 
Action: Mouse pressed left at (102, 219)
Screenshot: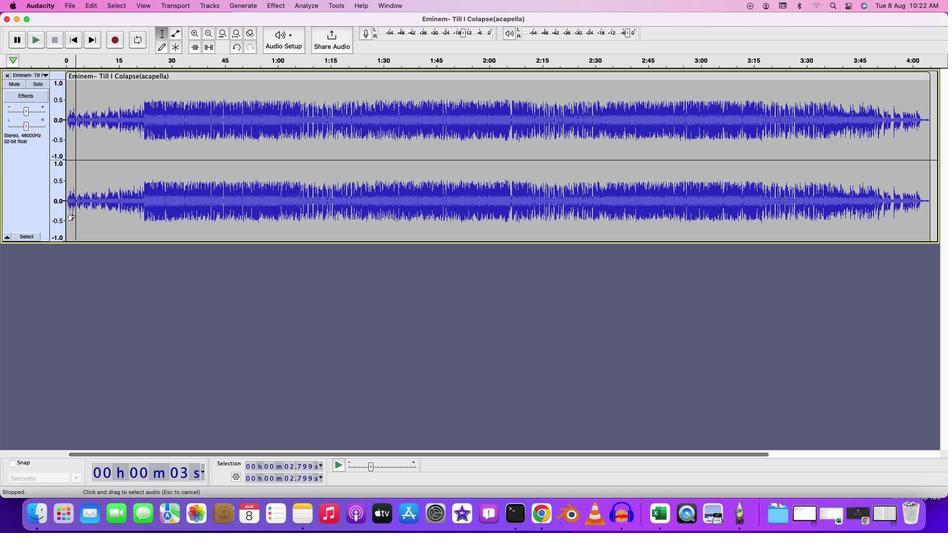 
Action: Mouse moved to (101, 219)
Screenshot: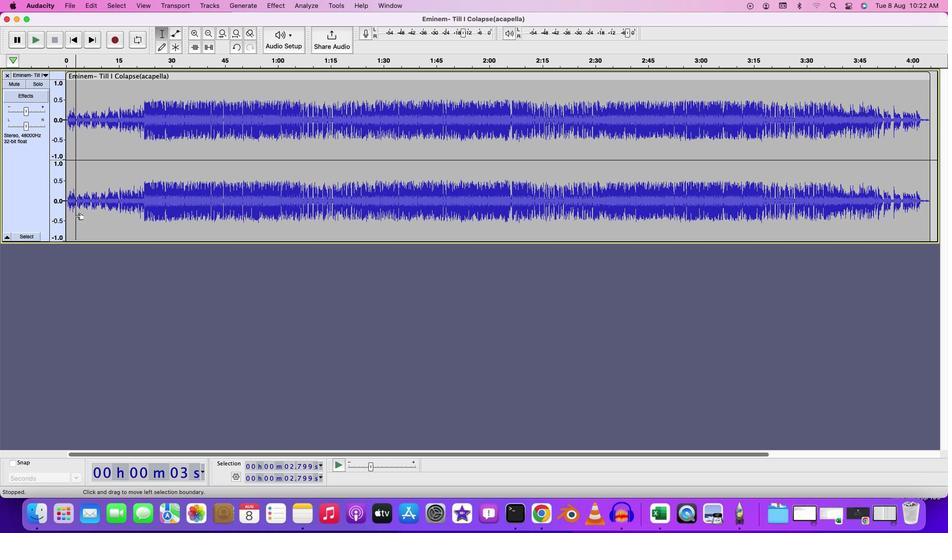 
Action: Key pressed Key.space
Screenshot: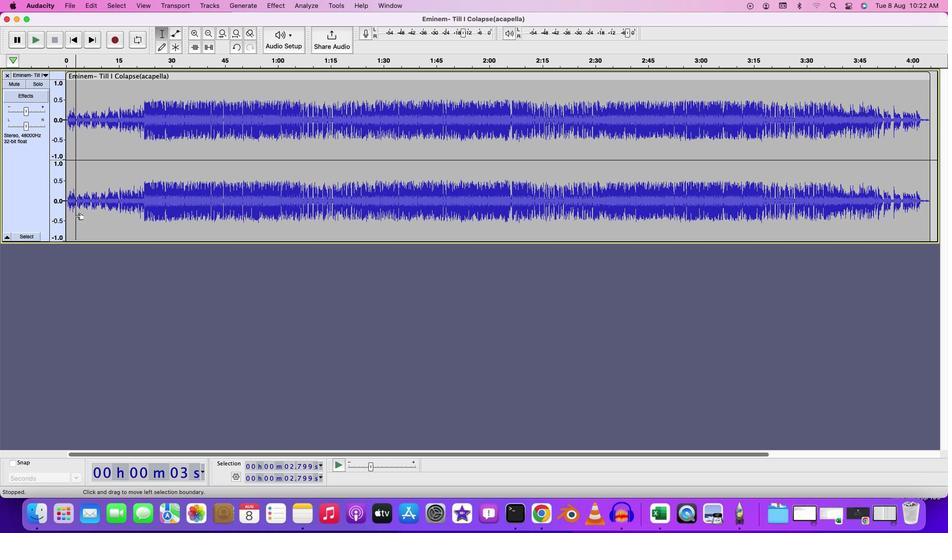 
Action: Mouse moved to (128, 130)
Screenshot: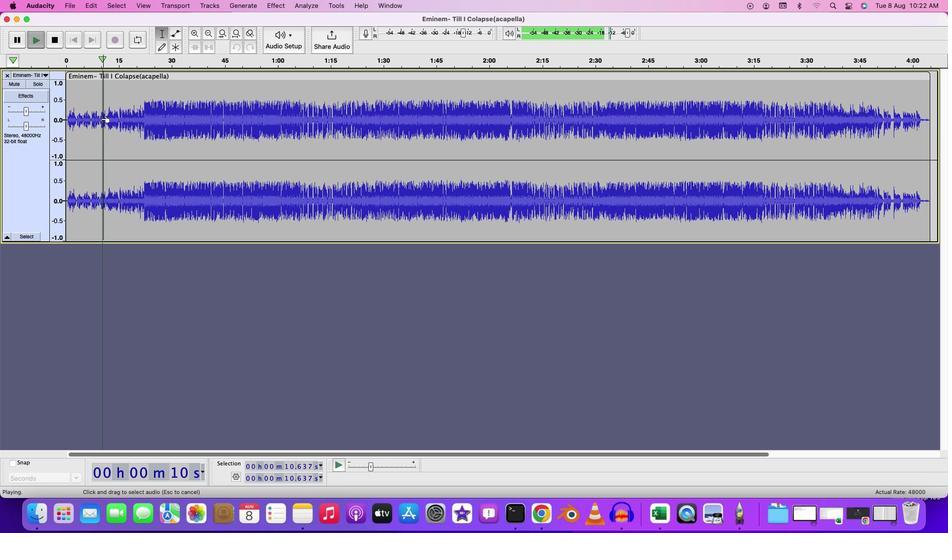 
Action: Mouse pressed left at (128, 130)
Screenshot: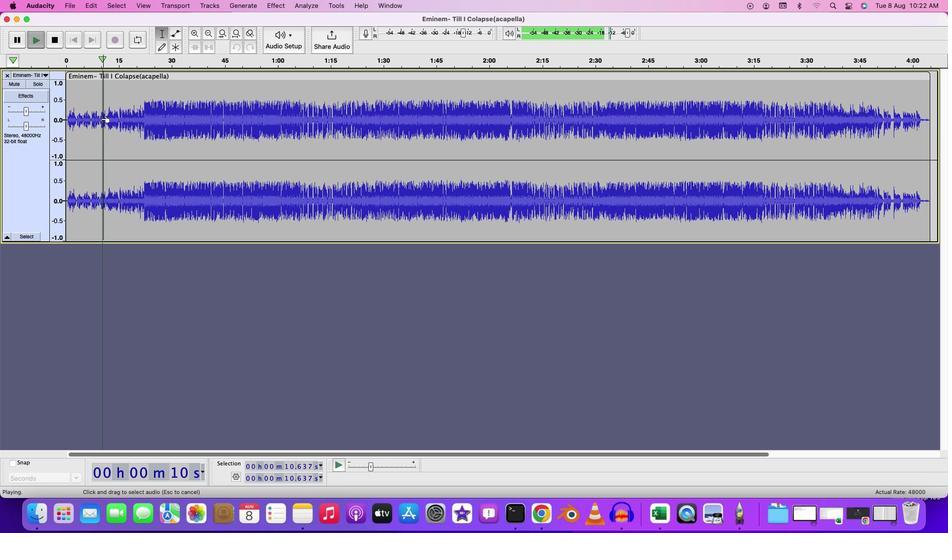 
Action: Mouse moved to (152, 149)
Screenshot: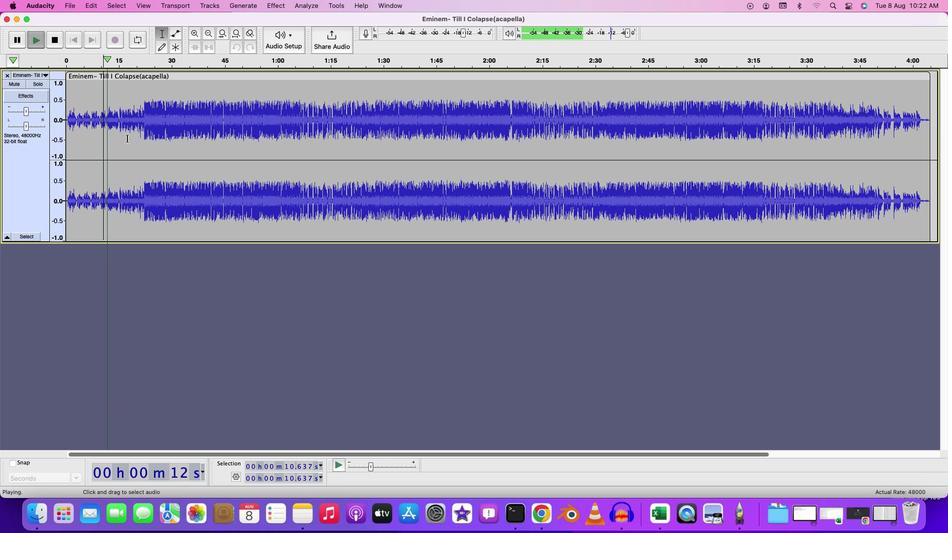 
Action: Mouse pressed left at (152, 149)
Screenshot: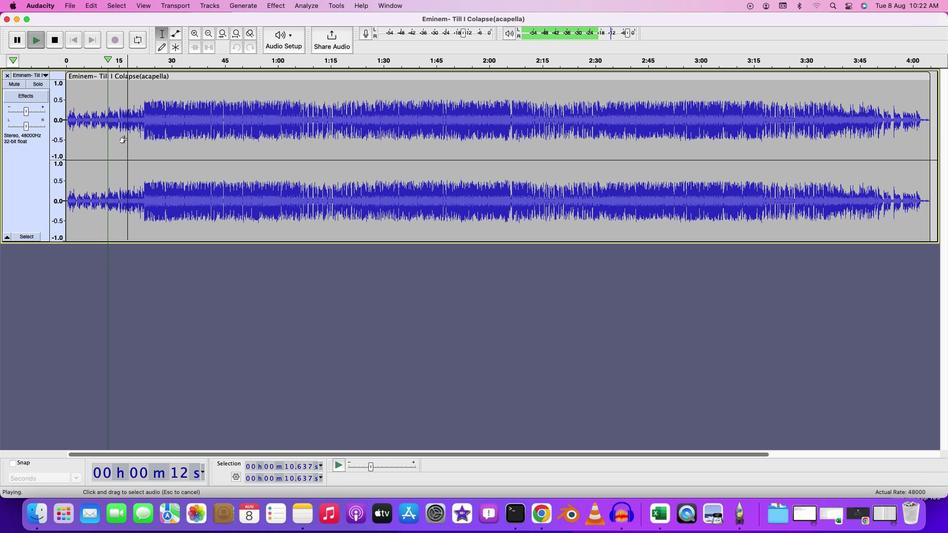 
Action: Mouse moved to (188, 140)
Screenshot: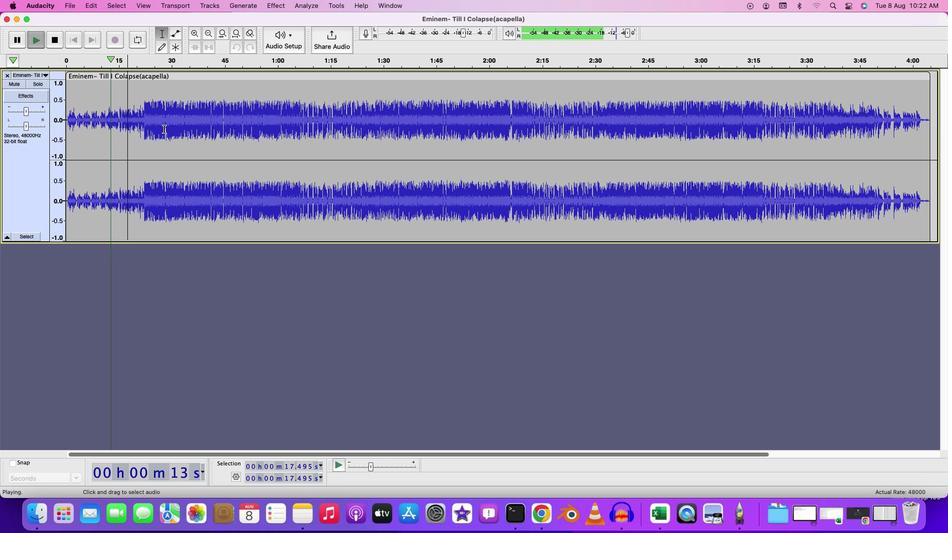 
Action: Key pressed Key.space
Screenshot: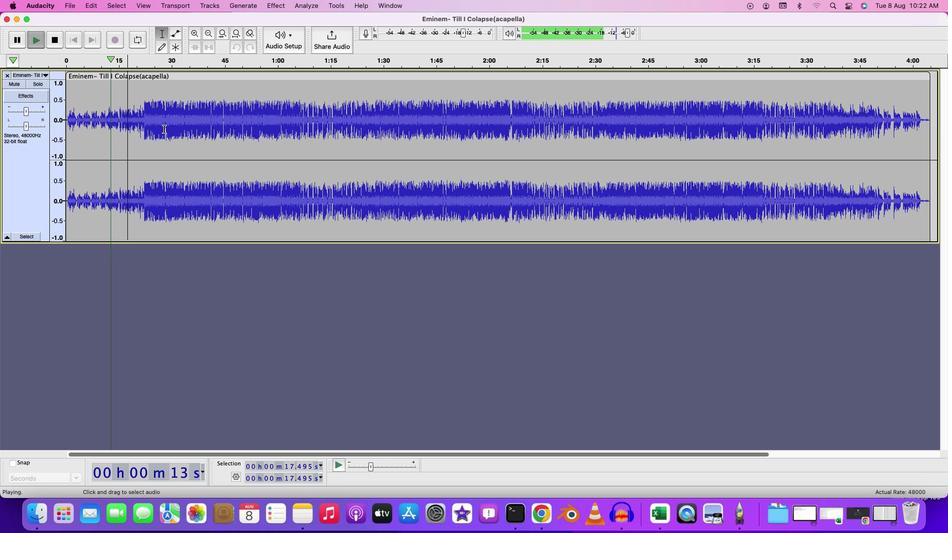
Action: Mouse moved to (187, 139)
Screenshot: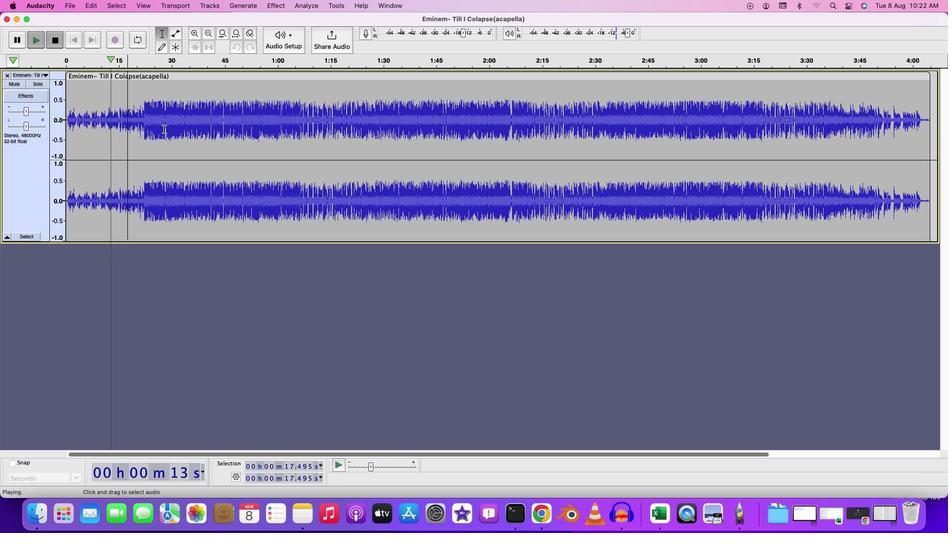 
Action: Key pressed Key.space
Screenshot: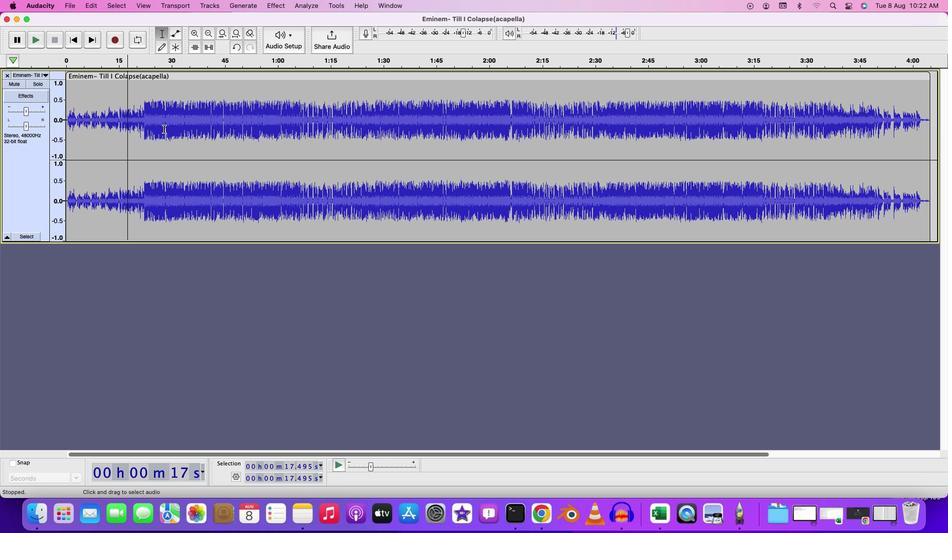 
Action: Mouse moved to (332, 108)
Screenshot: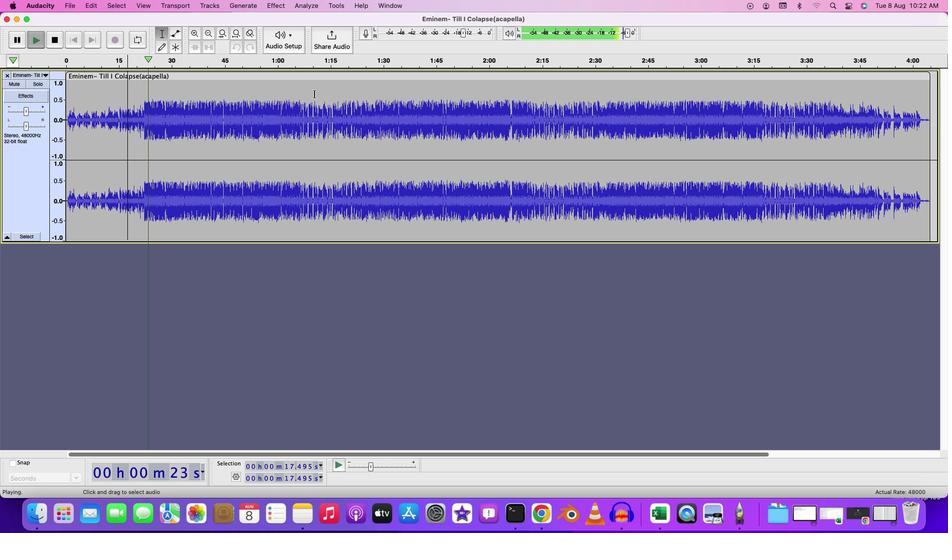 
Action: Mouse pressed left at (332, 108)
Screenshot: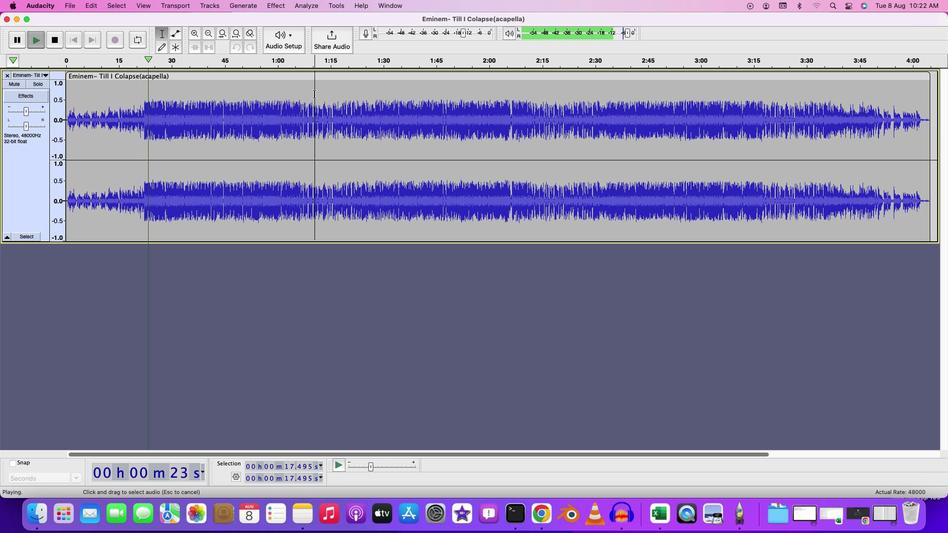 
Action: Key pressed Key.spaceKey.space
Screenshot: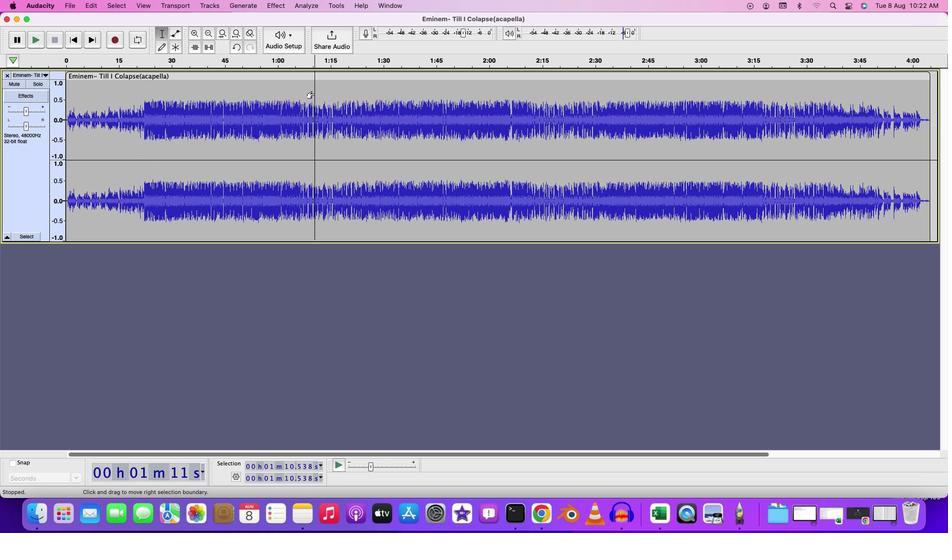 
Action: Mouse moved to (365, 113)
Screenshot: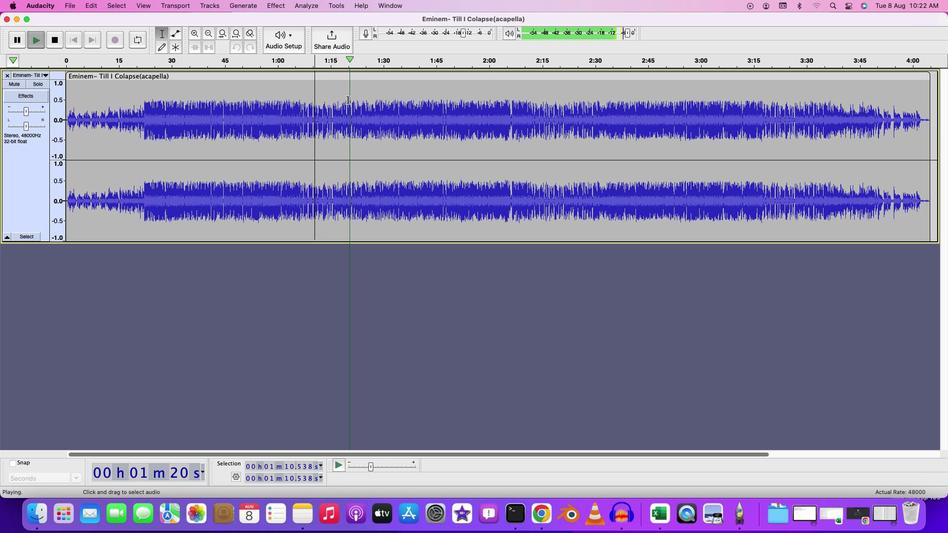 
Action: Mouse pressed left at (365, 113)
Screenshot: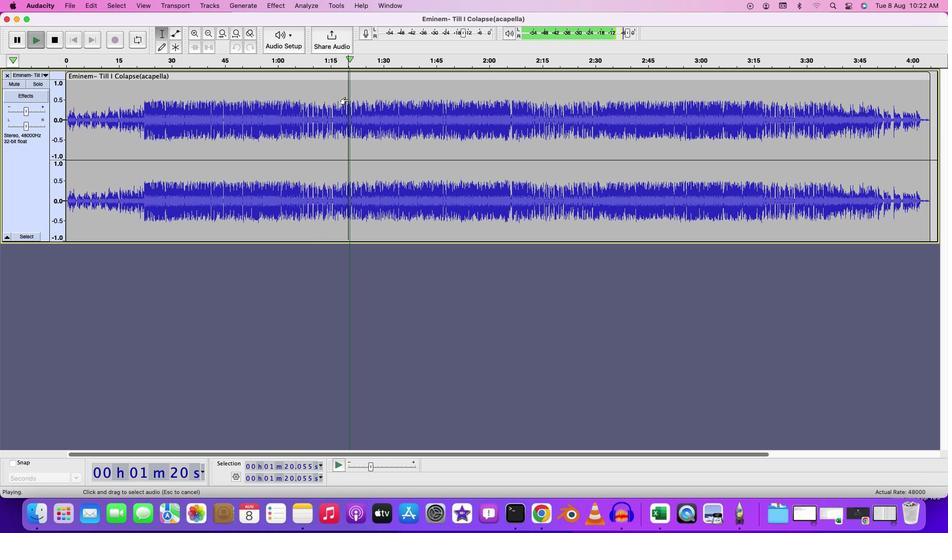 
Action: Mouse moved to (395, 106)
Screenshot: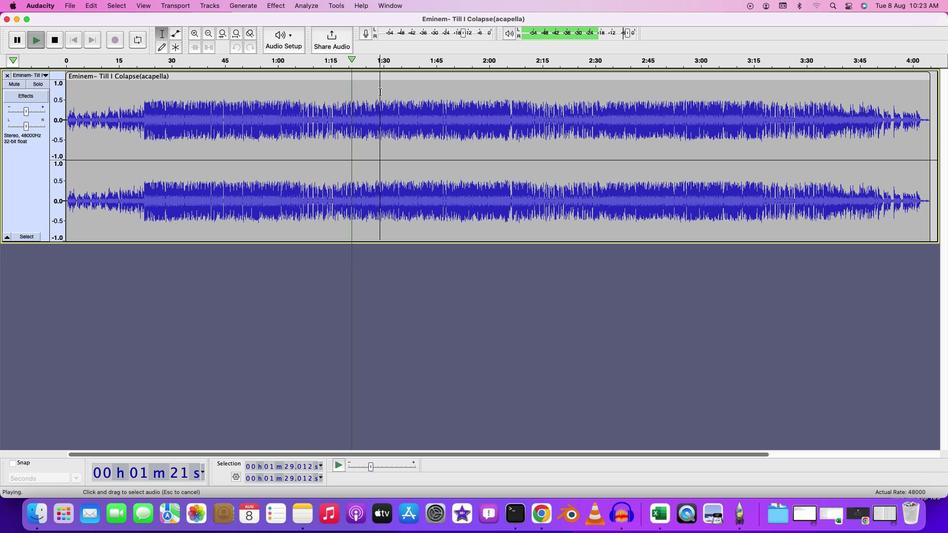 
Action: Mouse pressed left at (395, 106)
Screenshot: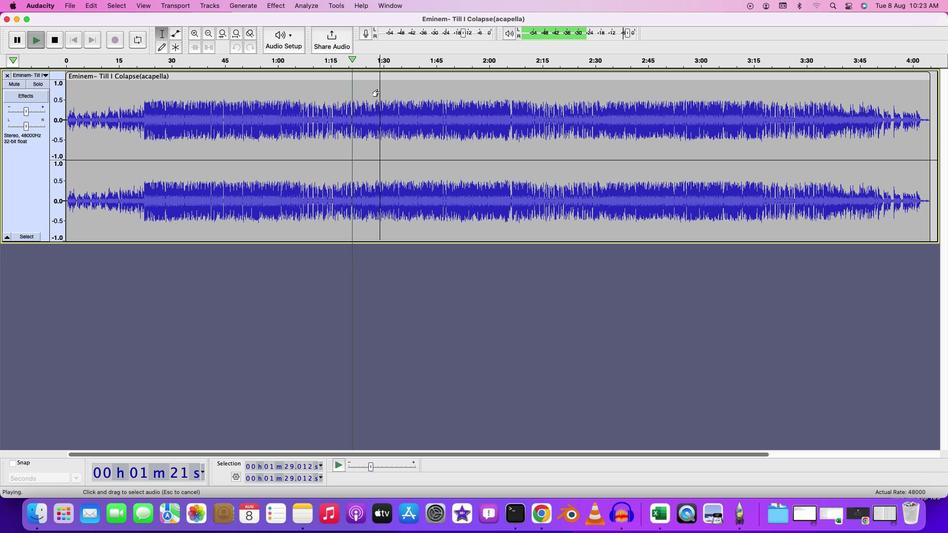 
Action: Key pressed Key.spaceKey.space
Screenshot: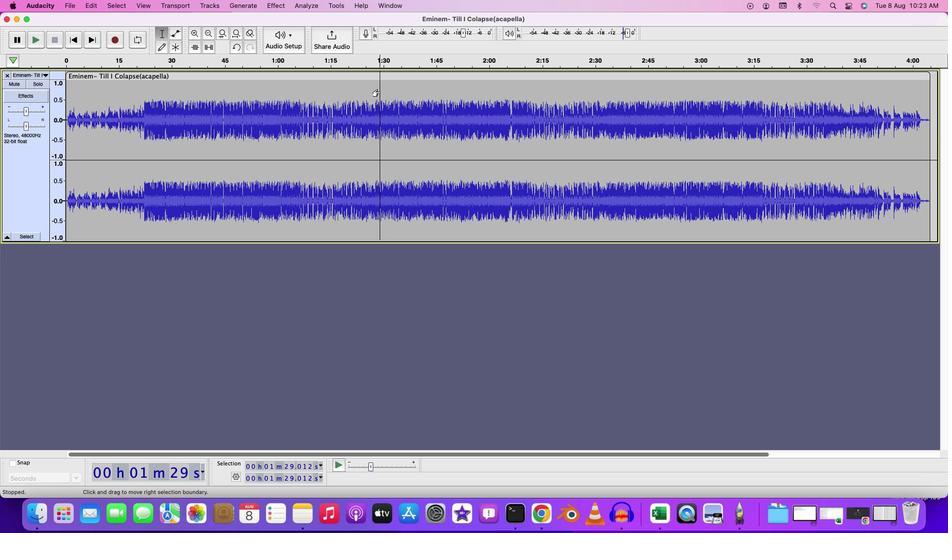 
Action: Mouse moved to (370, 165)
Screenshot: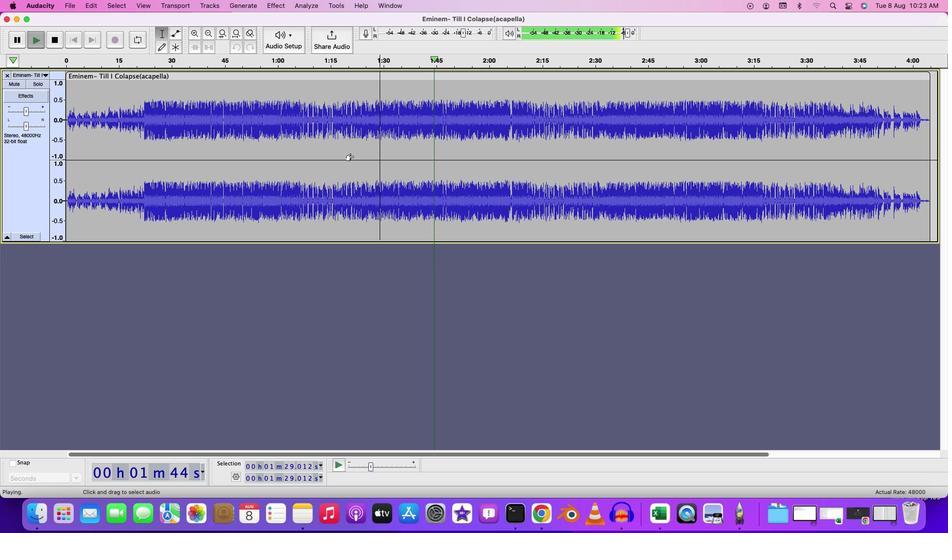 
Action: Mouse pressed left at (370, 165)
Screenshot: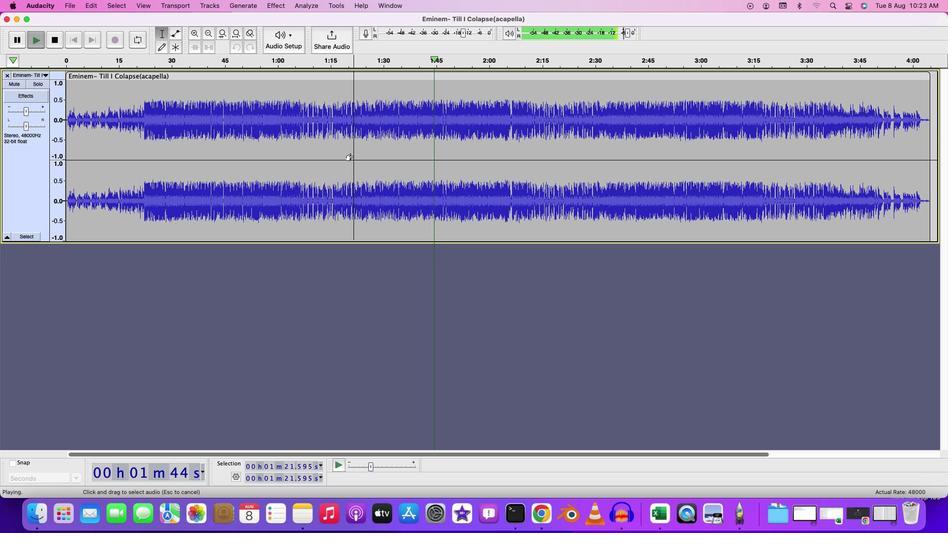 
Action: Key pressed Key.space
Screenshot: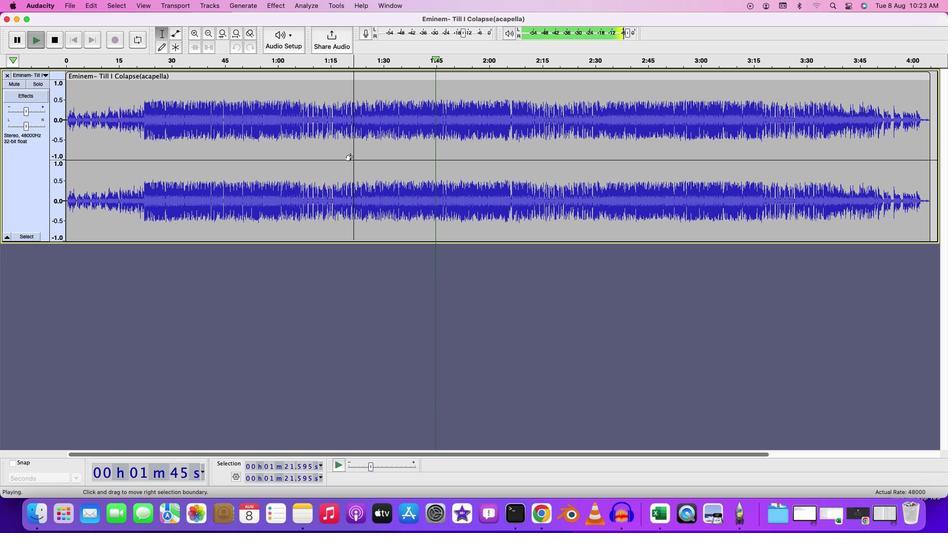 
Action: Mouse moved to (331, 161)
Screenshot: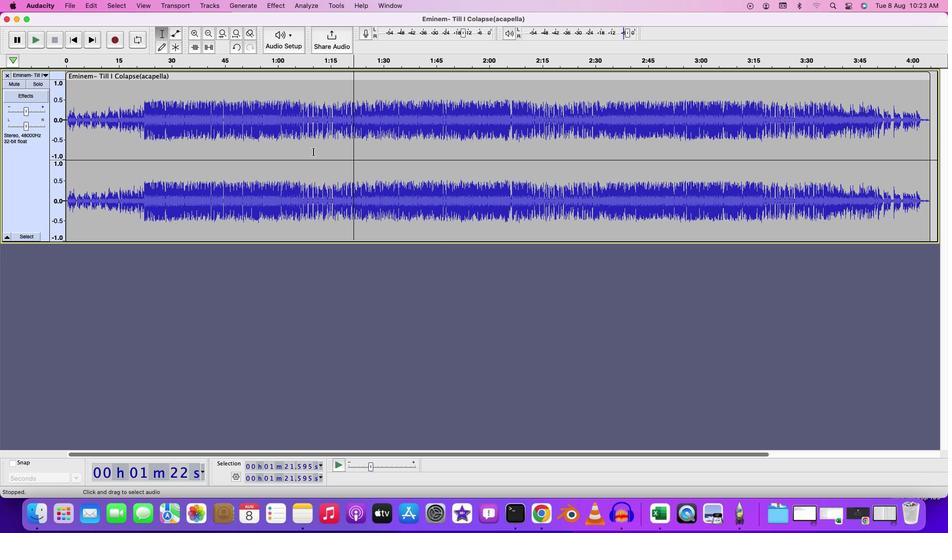 
Action: Mouse pressed left at (331, 161)
Screenshot: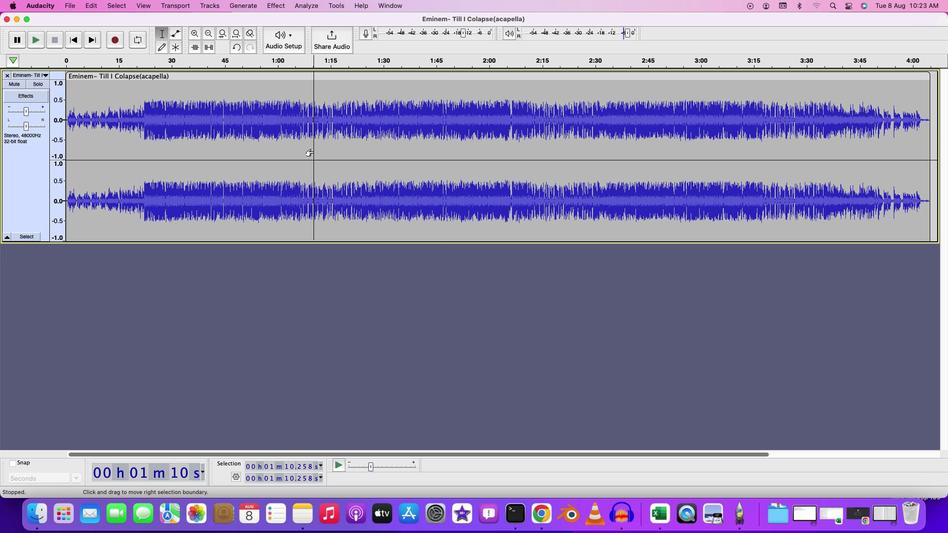 
Action: Mouse moved to (314, 158)
Screenshot: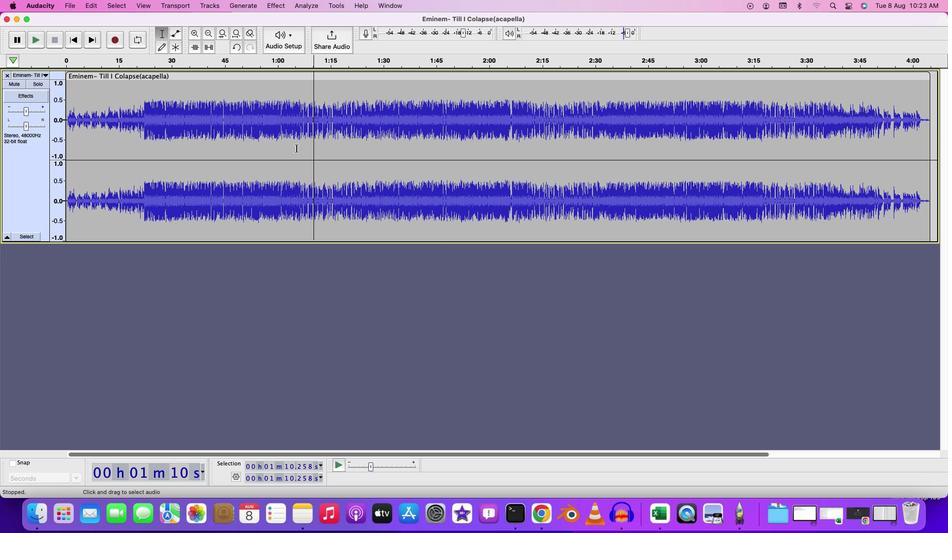 
Action: Mouse pressed left at (314, 158)
Screenshot: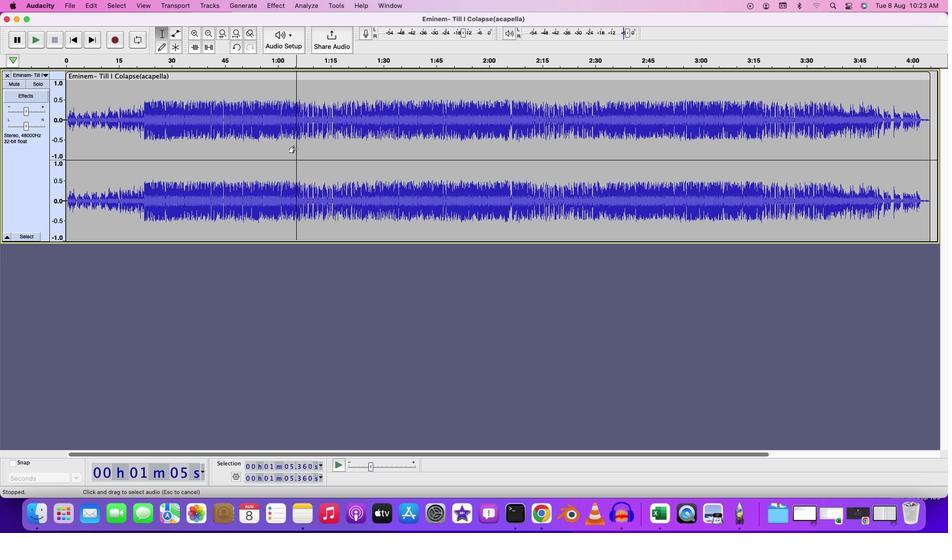 
Action: Mouse pressed left at (314, 158)
Screenshot: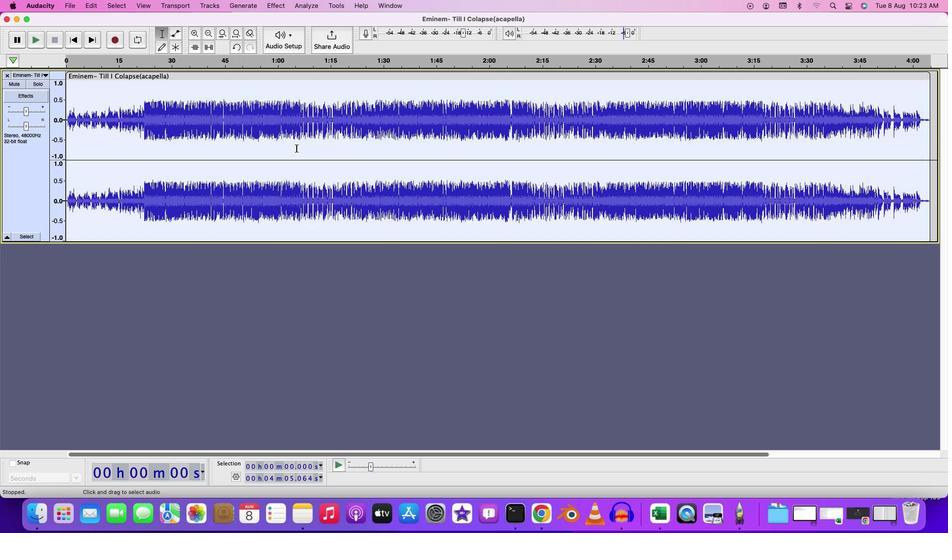 
Action: Mouse moved to (295, 29)
Screenshot: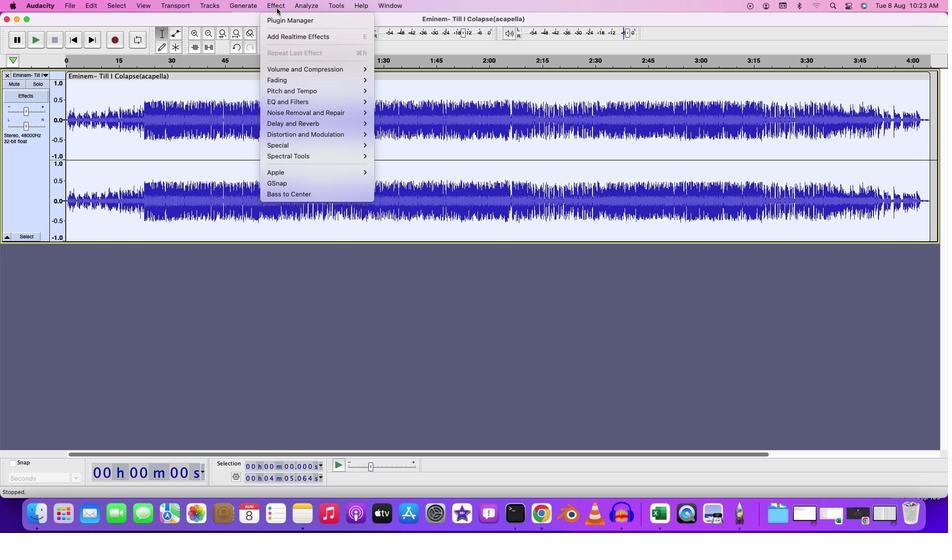
Action: Mouse pressed left at (295, 29)
Screenshot: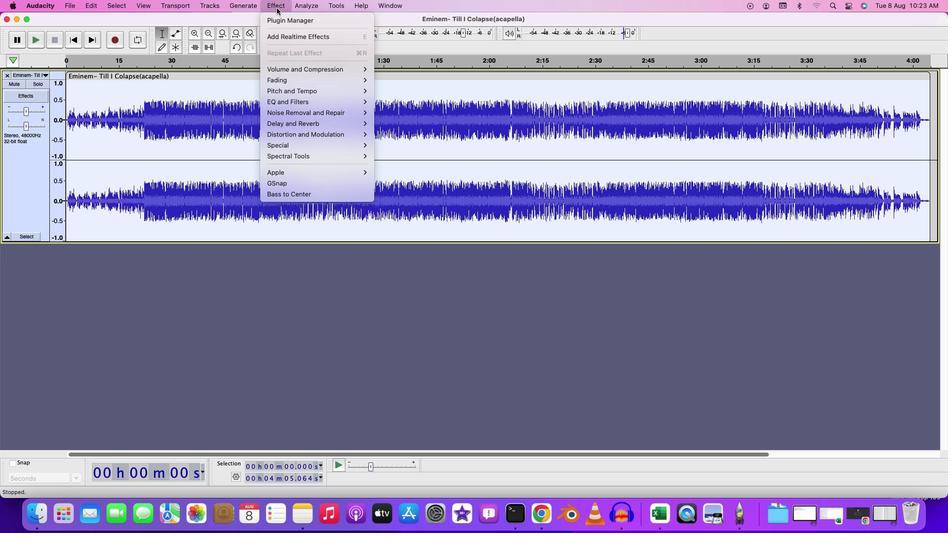 
Action: Mouse moved to (405, 102)
Screenshot: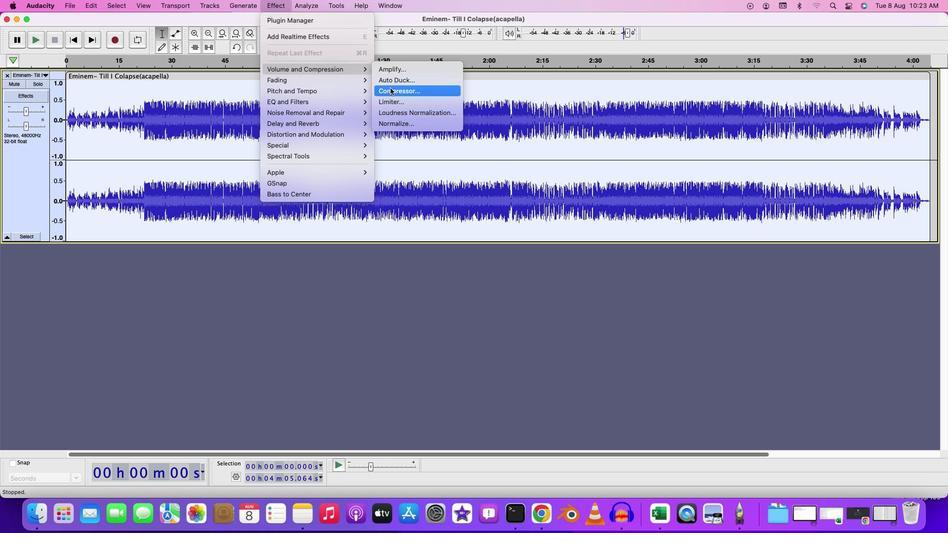 
Action: Mouse pressed left at (405, 102)
Screenshot: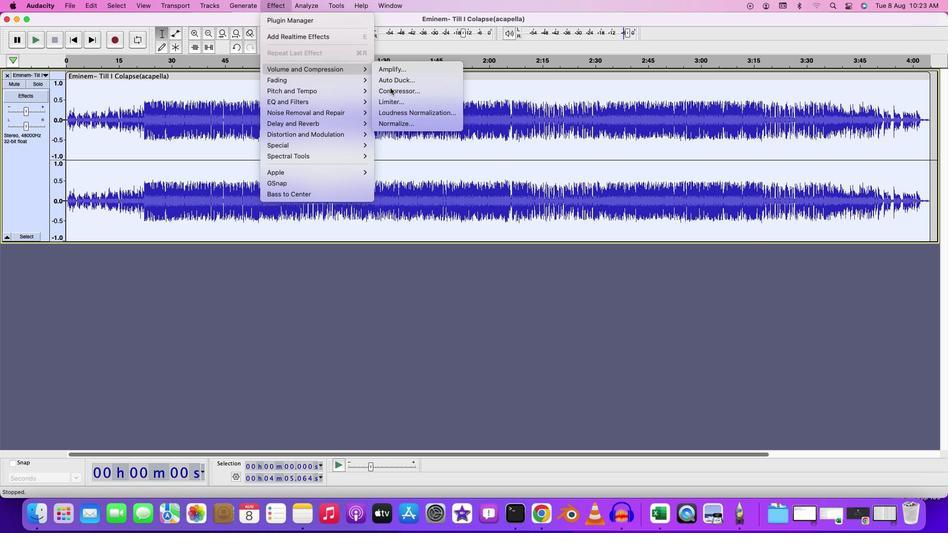 
Action: Mouse moved to (519, 189)
Screenshot: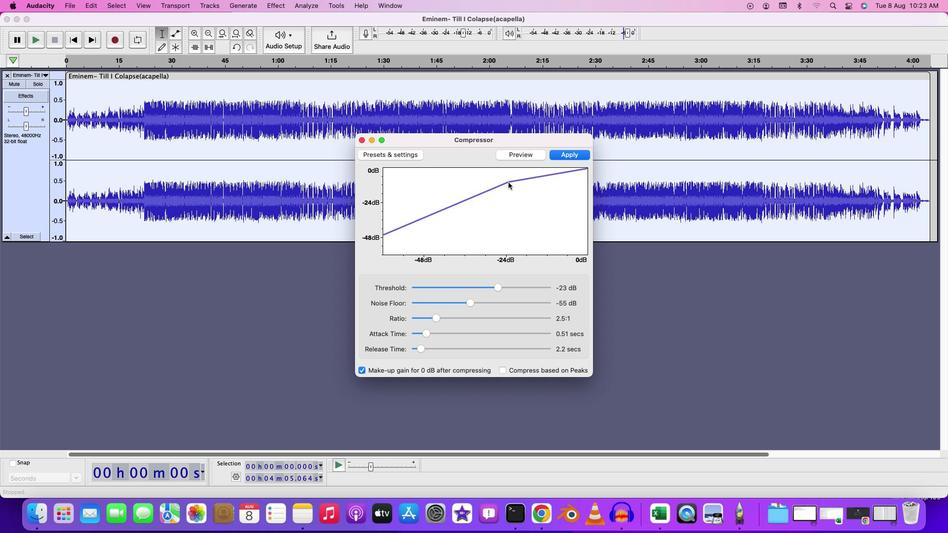 
Action: Mouse pressed left at (519, 189)
Screenshot: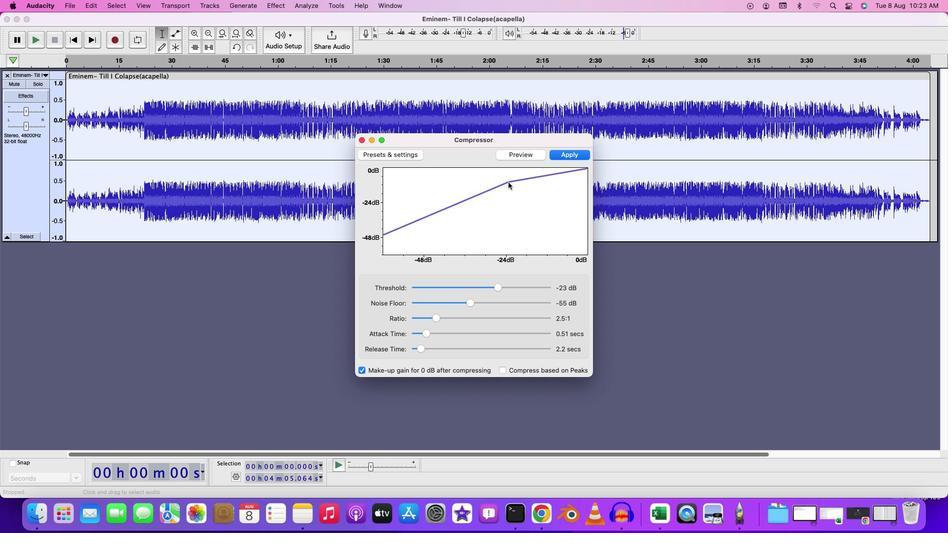 
Action: Mouse moved to (510, 286)
Screenshot: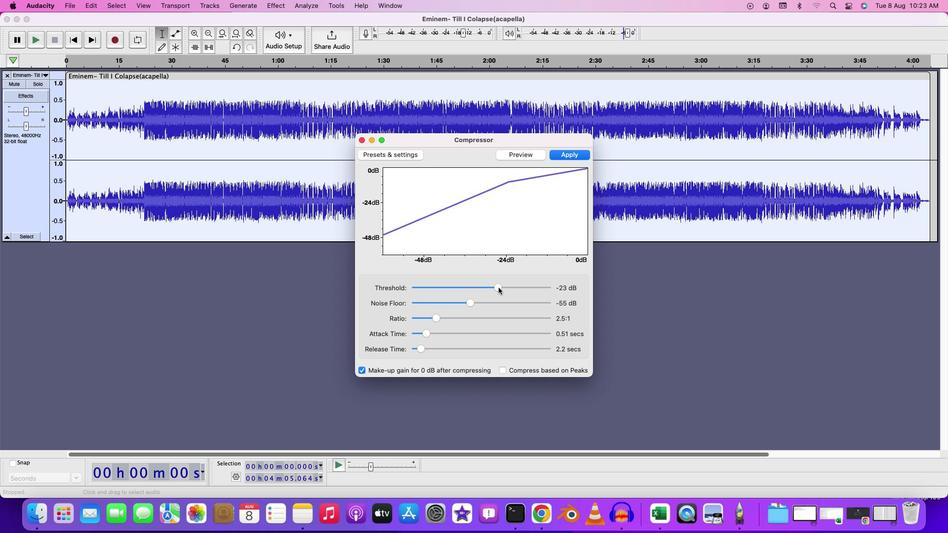 
Action: Mouse pressed left at (510, 286)
Screenshot: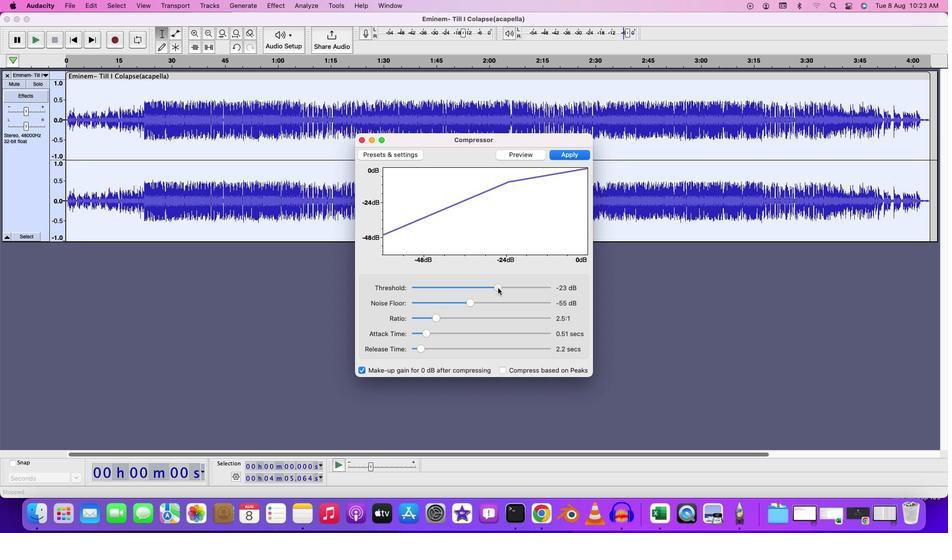 
Action: Mouse moved to (508, 287)
Screenshot: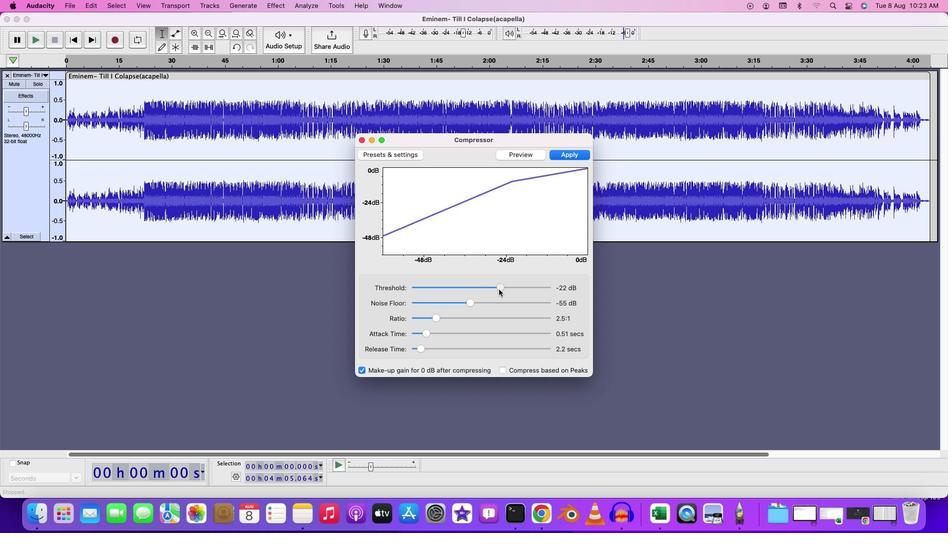 
Action: Mouse pressed left at (508, 287)
Screenshot: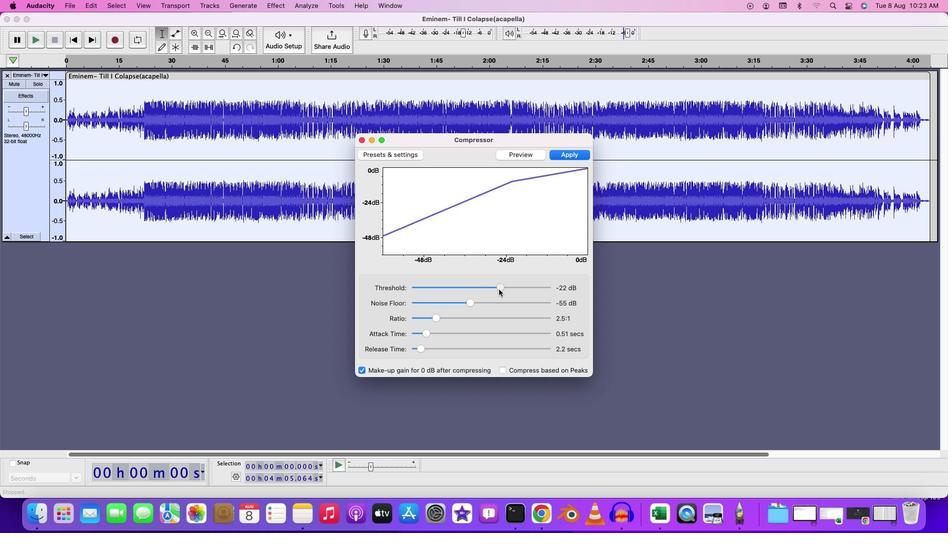 
Action: Mouse moved to (417, 227)
Screenshot: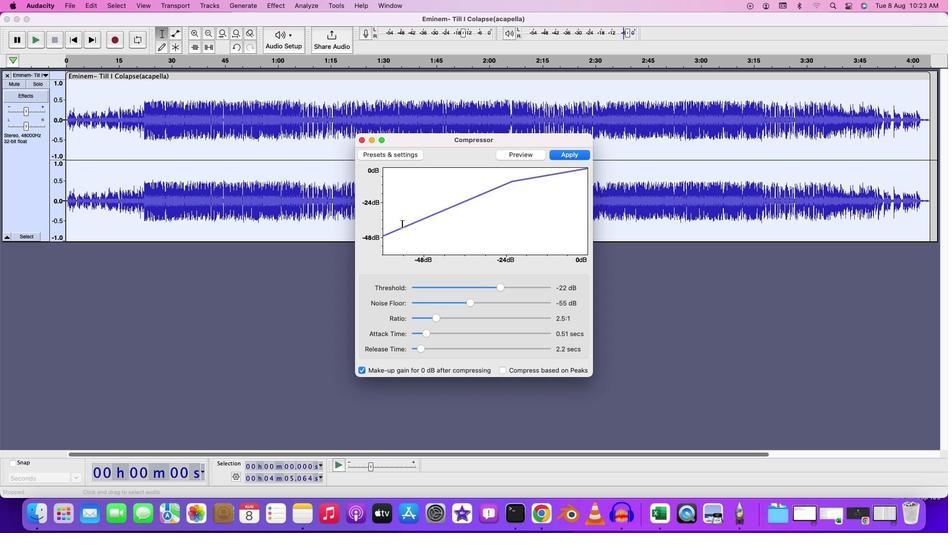 
Action: Mouse pressed left at (417, 227)
Screenshot: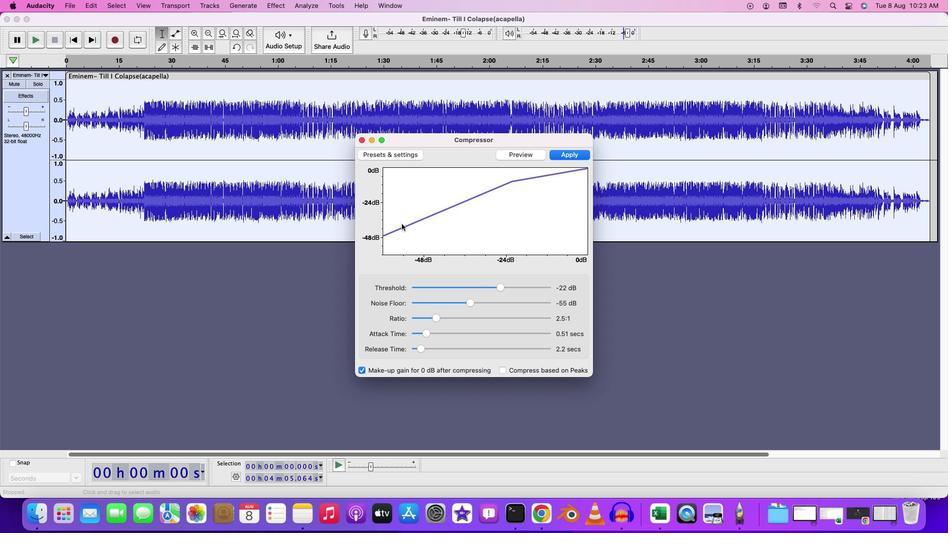 
Action: Mouse moved to (461, 222)
Screenshot: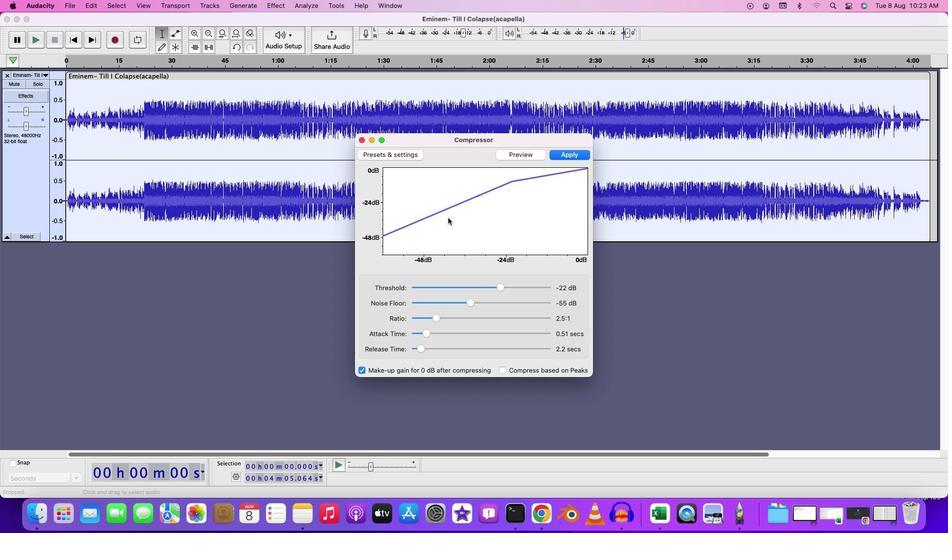 
Action: Mouse pressed left at (461, 222)
Screenshot: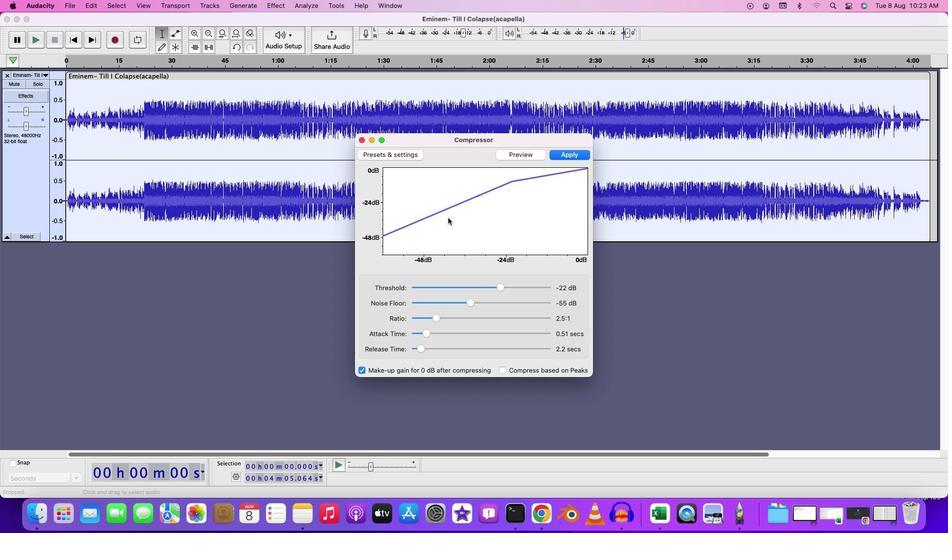 
Action: Mouse pressed left at (461, 222)
Screenshot: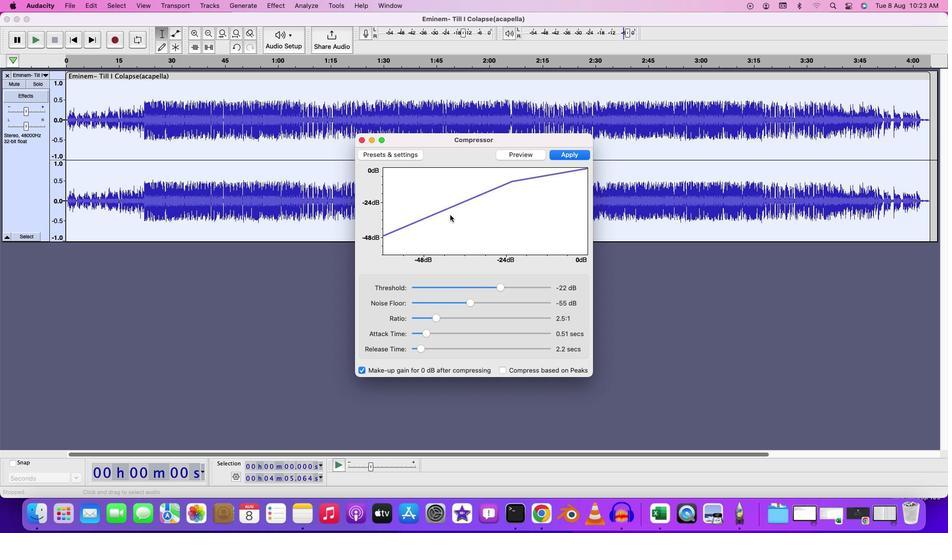 
Action: Mouse moved to (509, 286)
Screenshot: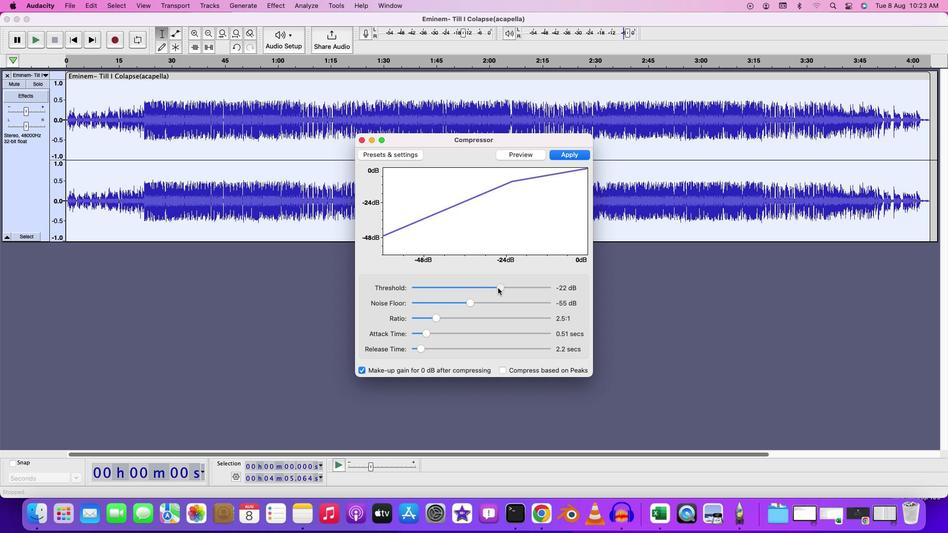 
Action: Mouse pressed left at (509, 286)
Screenshot: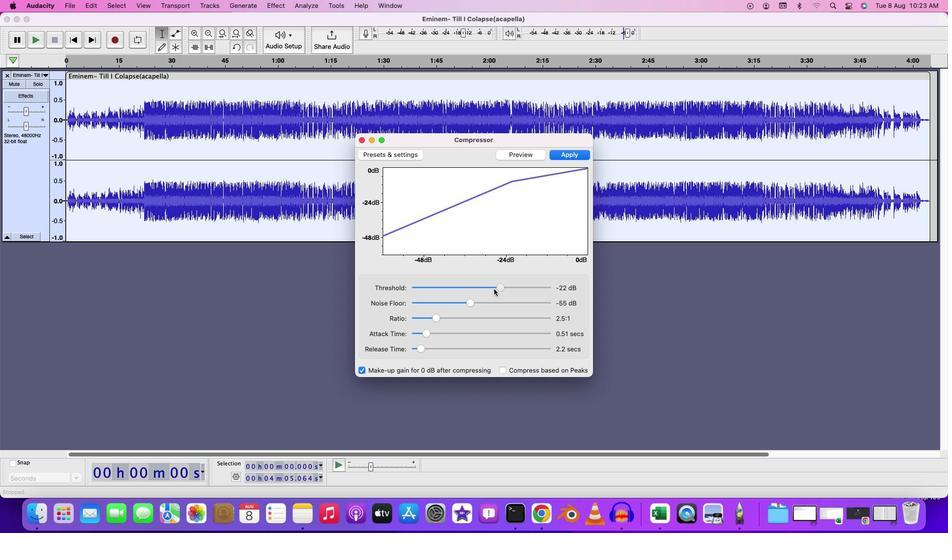 
Action: Mouse moved to (482, 300)
Screenshot: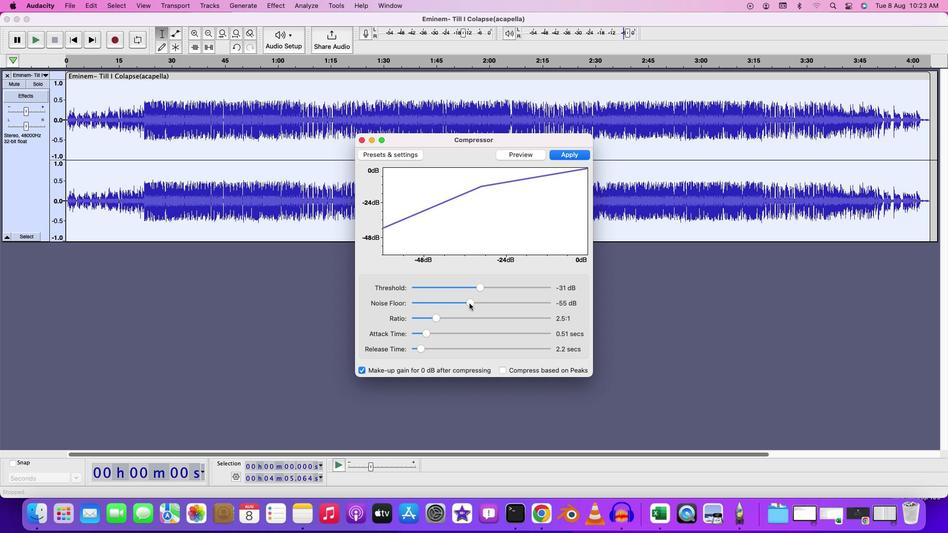 
Action: Mouse pressed left at (482, 300)
Screenshot: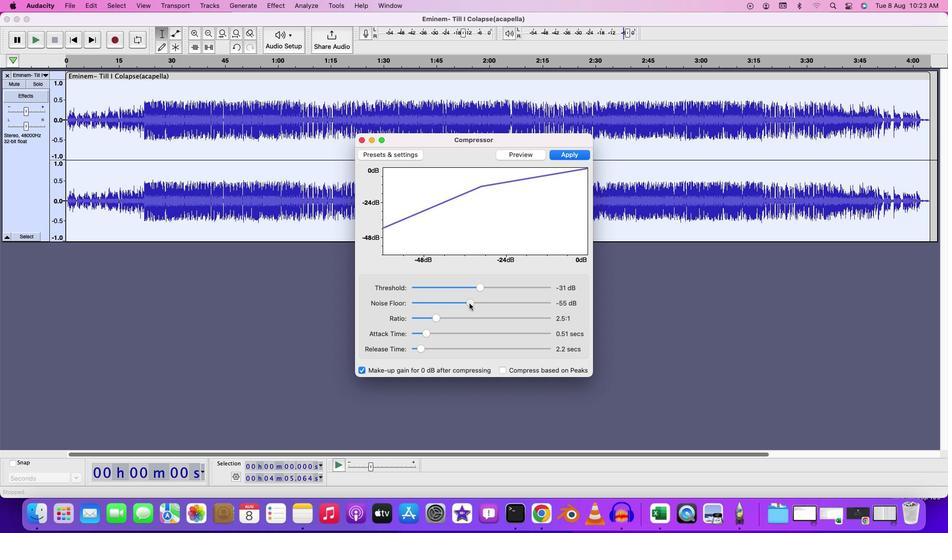 
Action: Mouse moved to (452, 311)
Screenshot: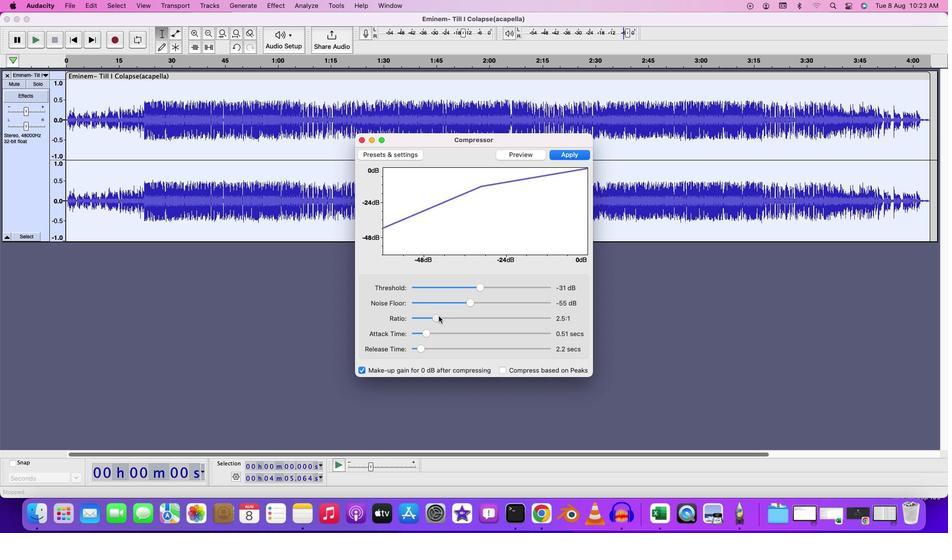 
Action: Mouse pressed left at (452, 311)
Screenshot: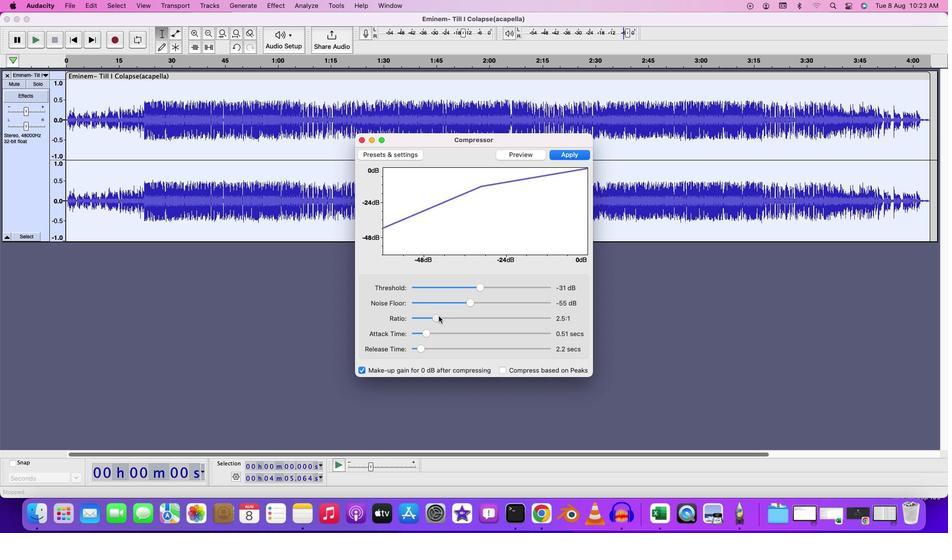 
Action: Mouse moved to (439, 329)
Screenshot: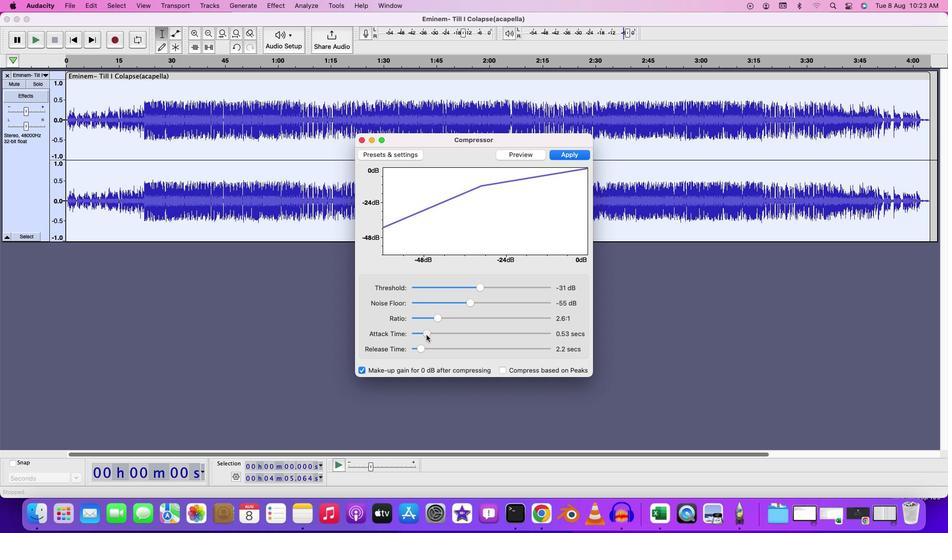 
Action: Mouse pressed left at (439, 329)
Screenshot: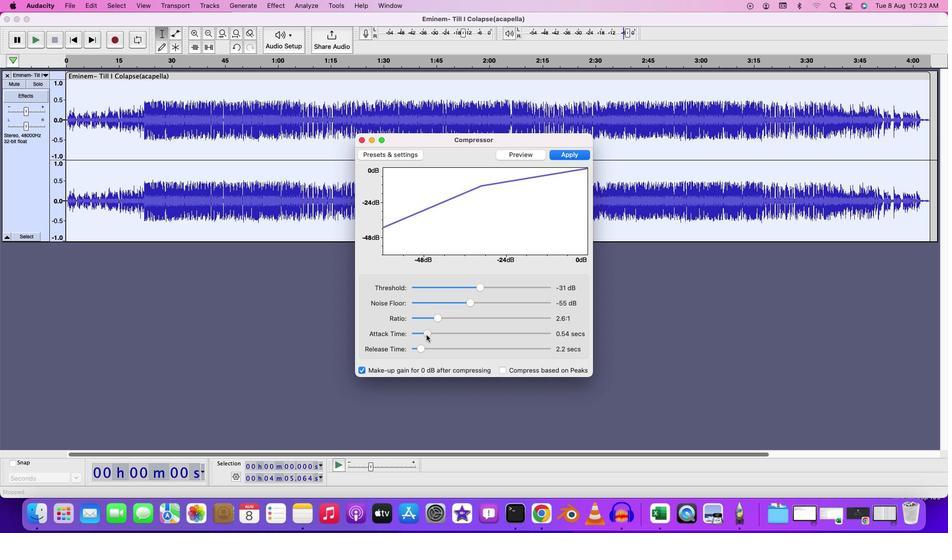 
Action: Mouse moved to (435, 338)
Screenshot: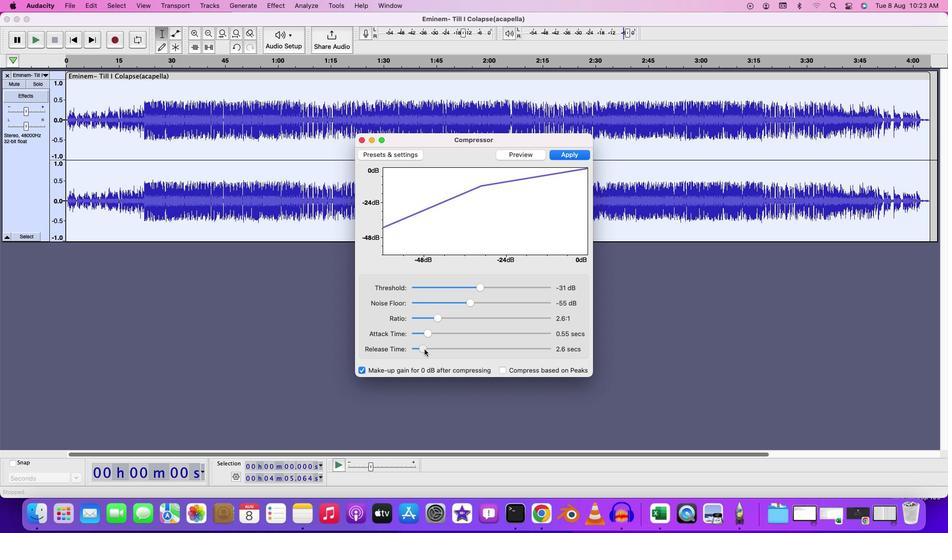 
Action: Mouse pressed left at (435, 338)
Screenshot: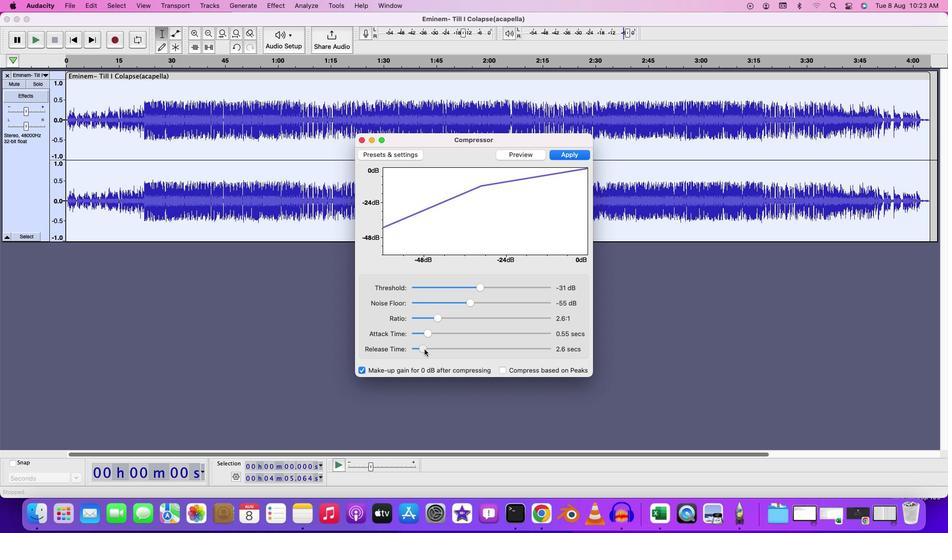 
Action: Mouse moved to (579, 164)
Screenshot: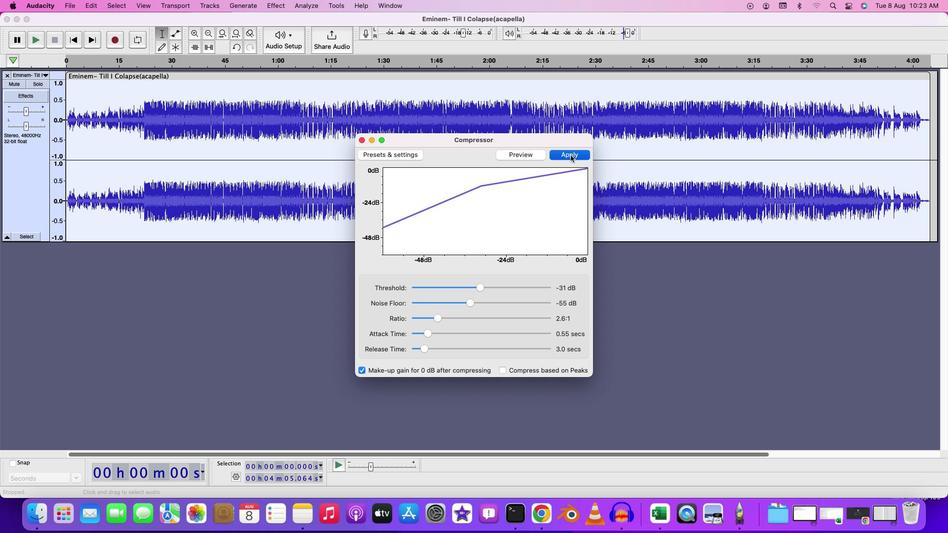 
Action: Mouse pressed left at (579, 164)
Screenshot: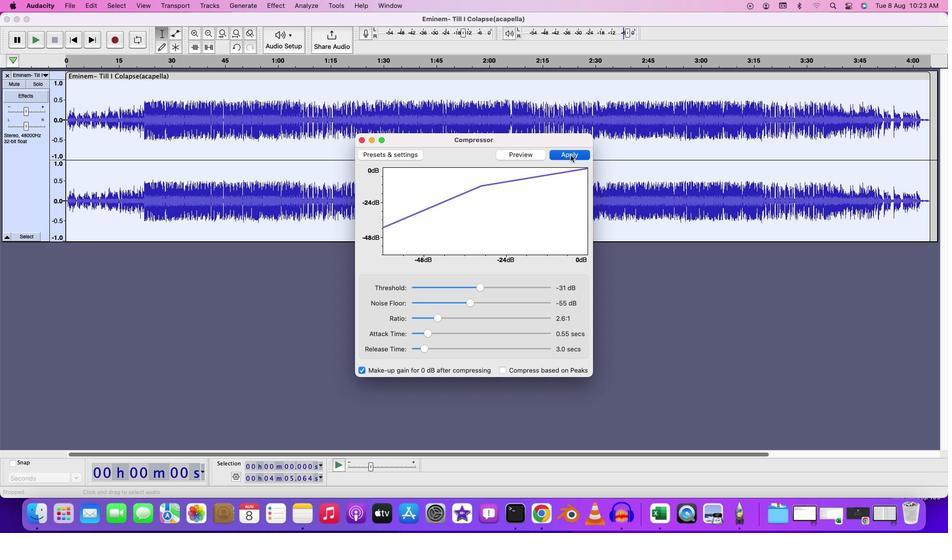 
Action: Mouse moved to (96, 98)
Screenshot: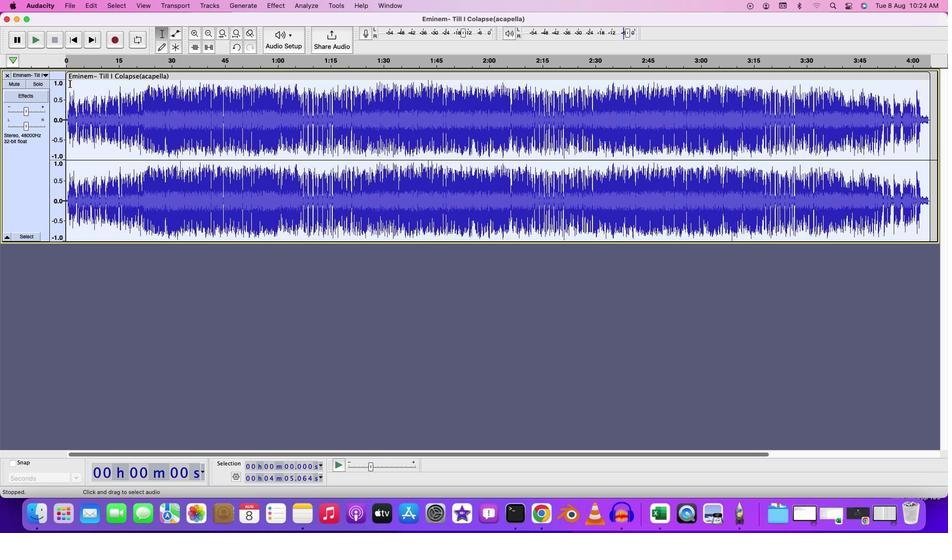 
Action: Mouse pressed left at (96, 98)
Screenshot: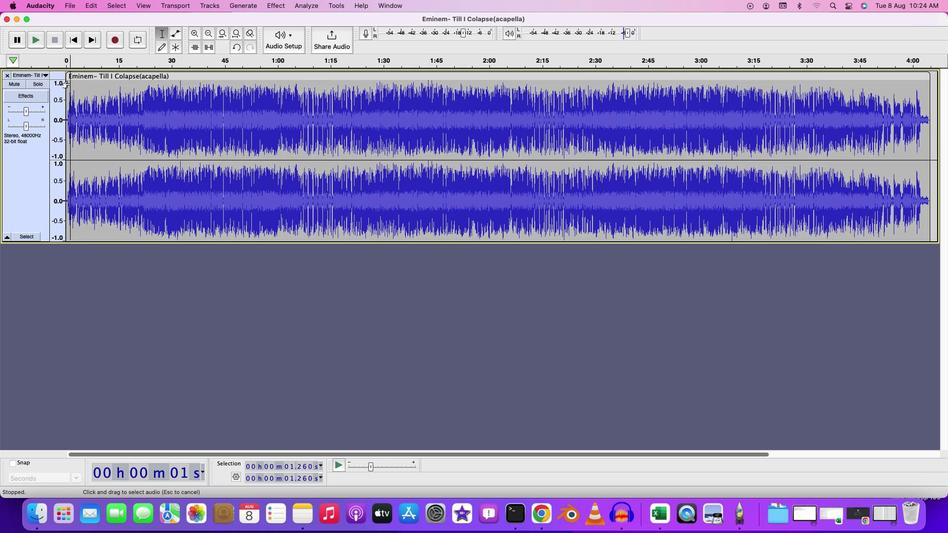 
Action: Key pressed Key.space
Screenshot: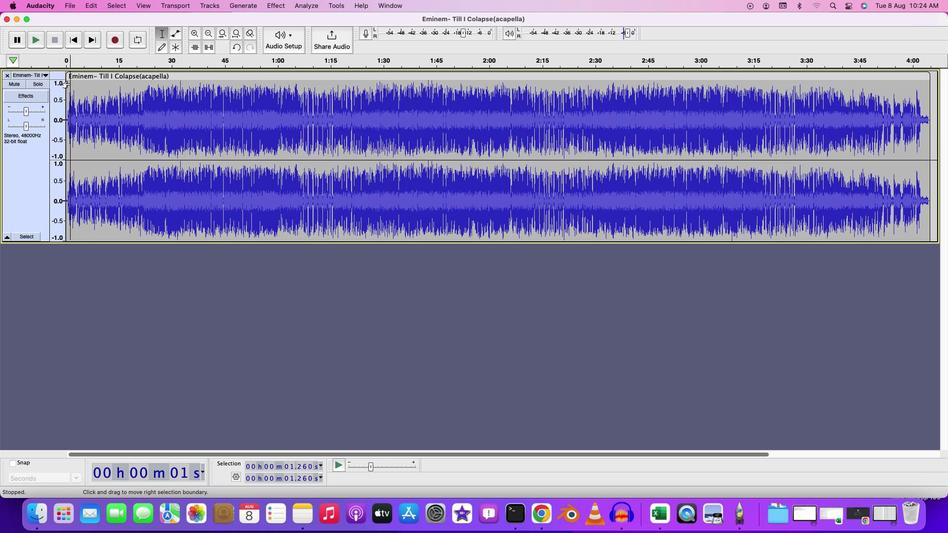 
Action: Mouse moved to (208, 101)
Screenshot: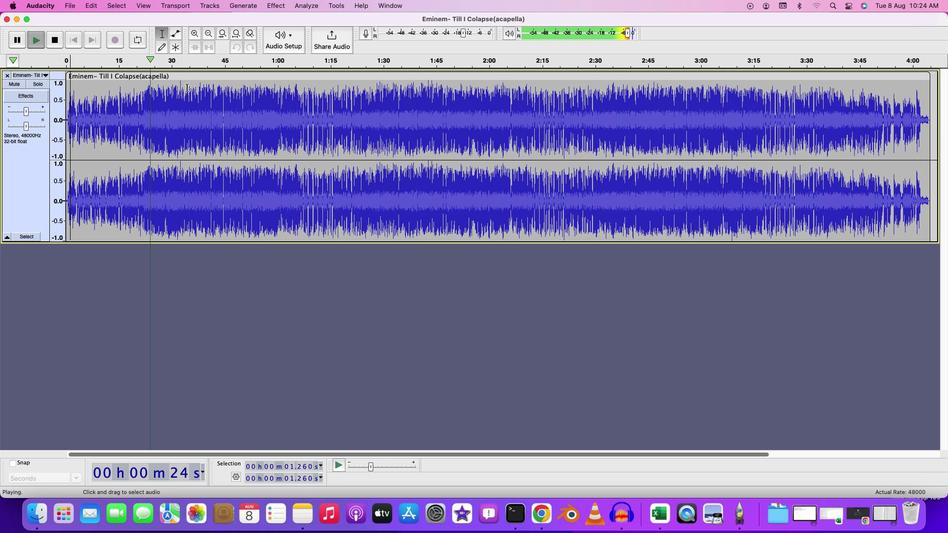 
Action: Key pressed Key.space
Screenshot: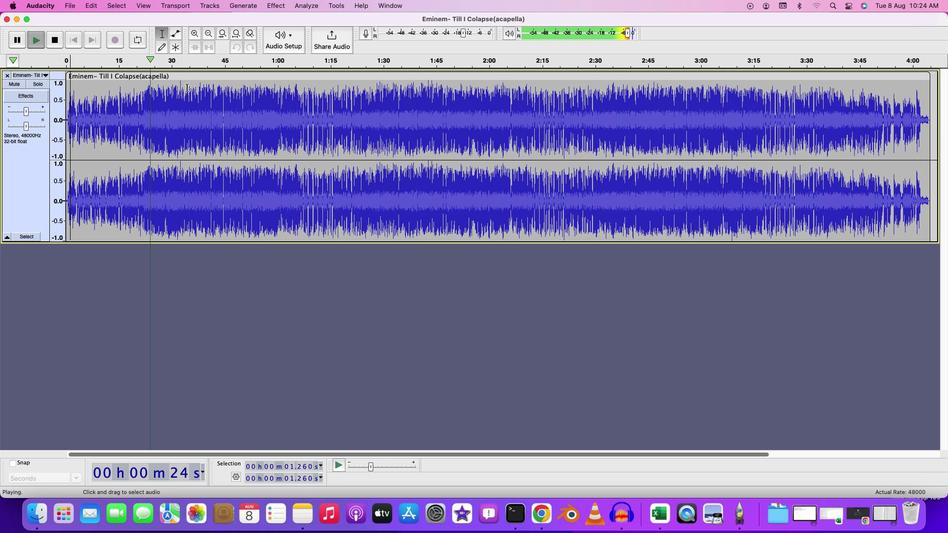 
Action: Mouse moved to (221, 103)
Screenshot: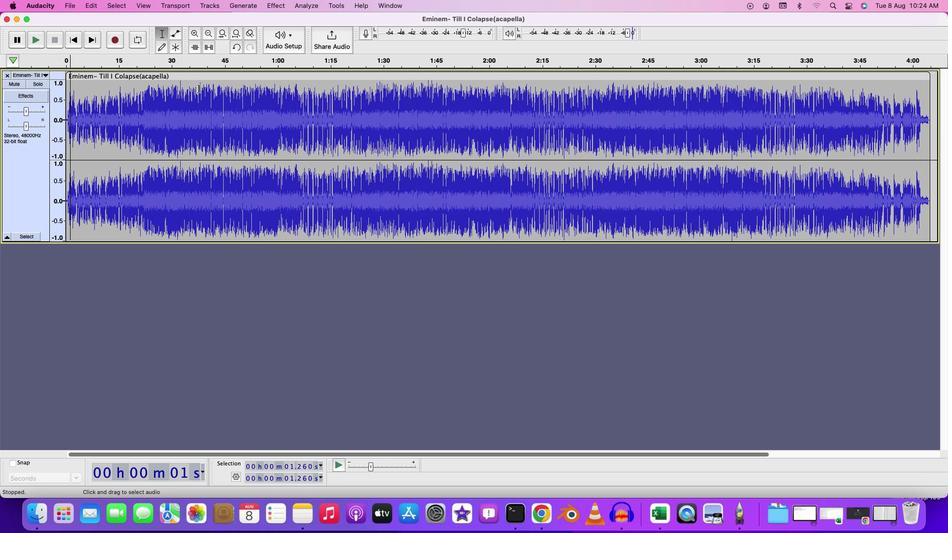 
Action: Mouse pressed left at (221, 103)
Screenshot: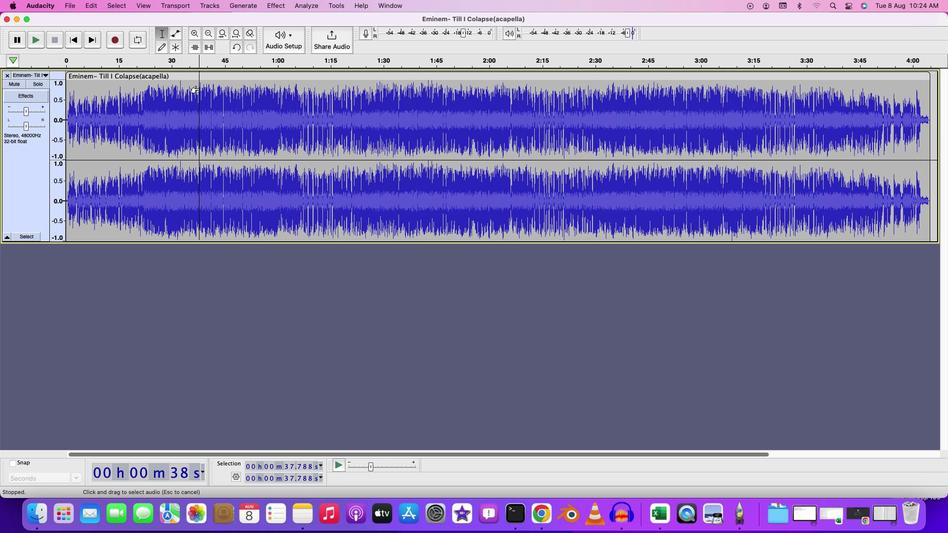 
Action: Key pressed Key.space
Screenshot: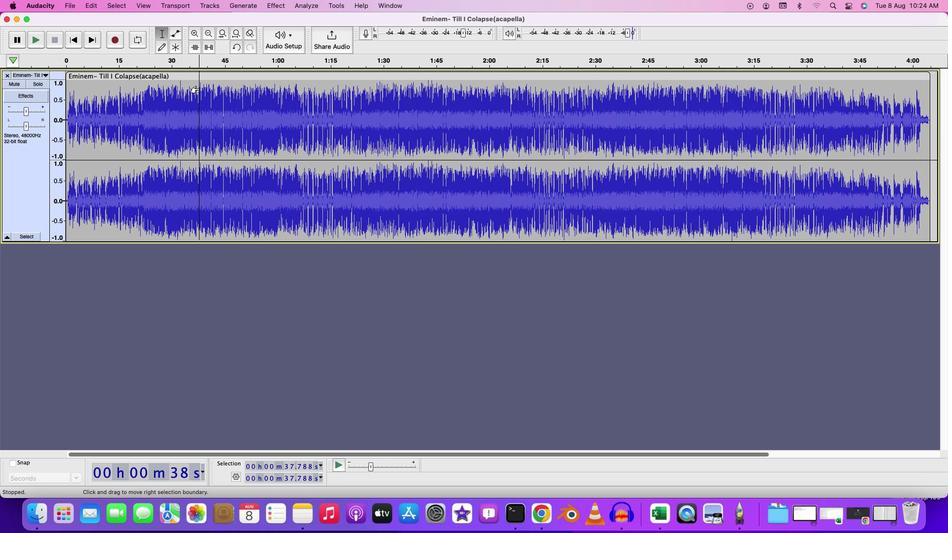 
Action: Mouse moved to (313, 118)
Screenshot: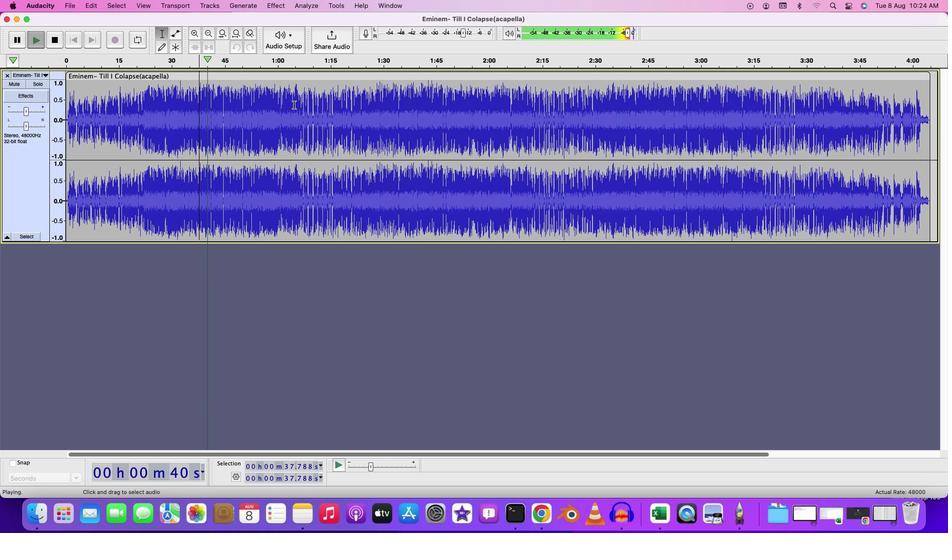 
Action: Key pressed Key.space
Screenshot: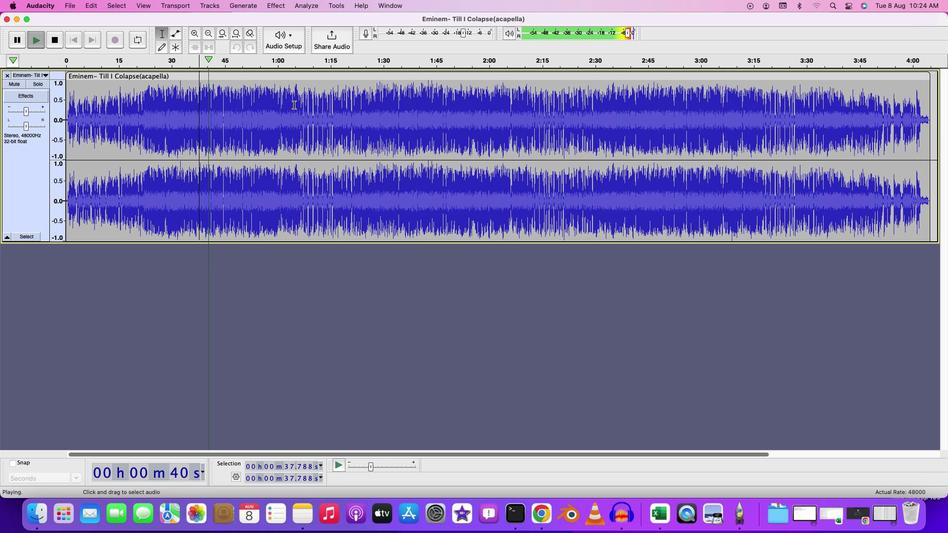 
Action: Mouse moved to (281, 112)
Screenshot: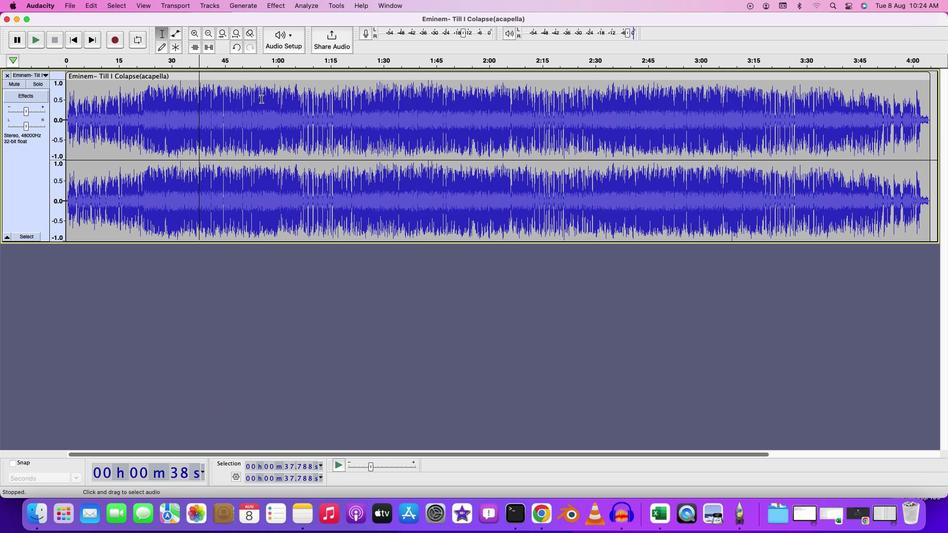 
Action: Key pressed Key.space
Screenshot: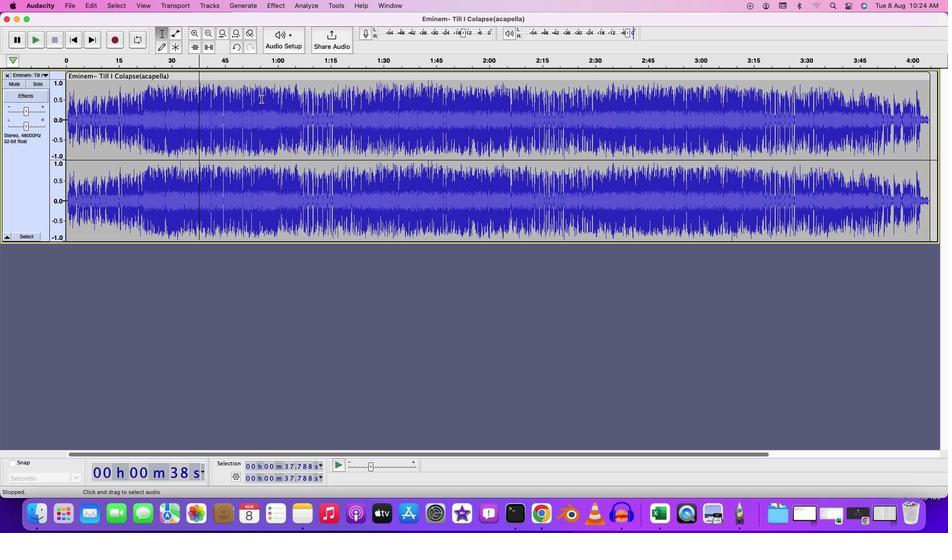 
Action: Mouse moved to (422, 126)
Screenshot: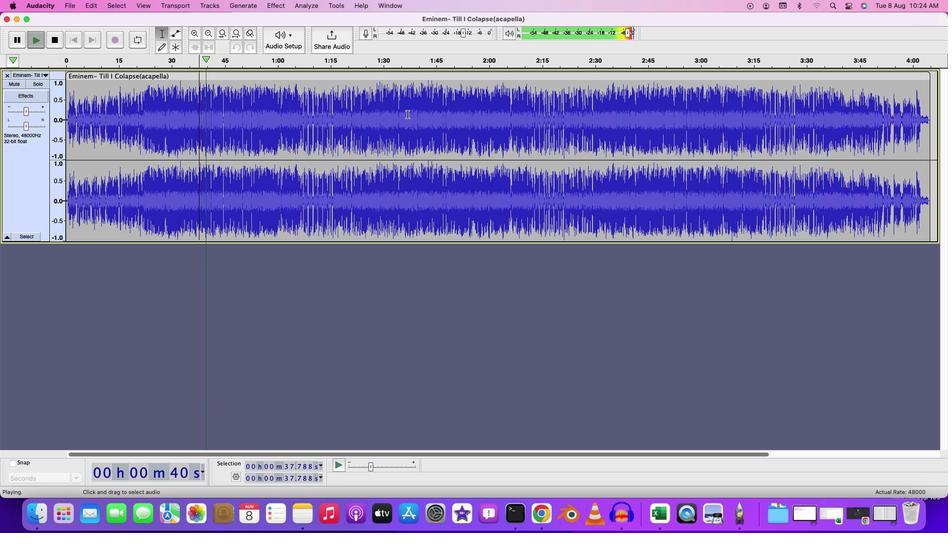 
Action: Mouse pressed left at (422, 126)
Screenshot: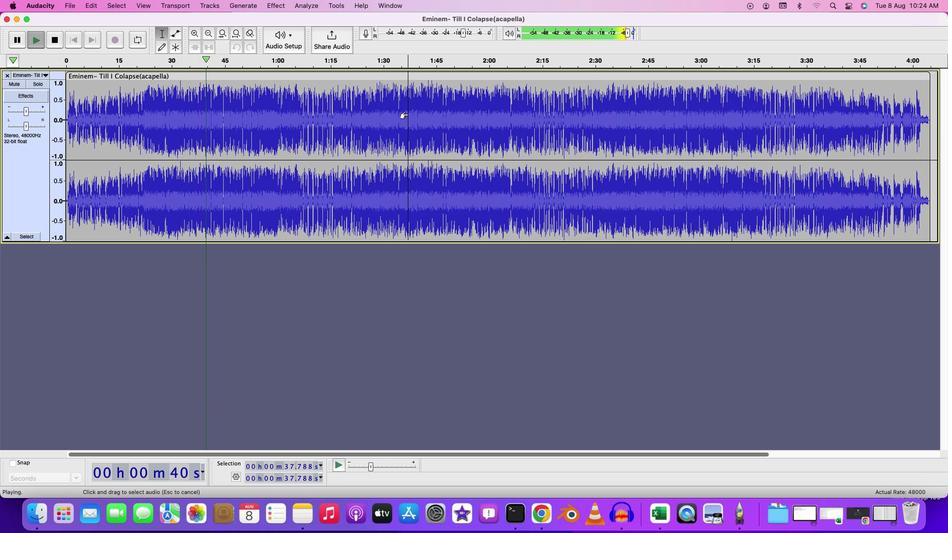 
Action: Mouse moved to (422, 126)
Screenshot: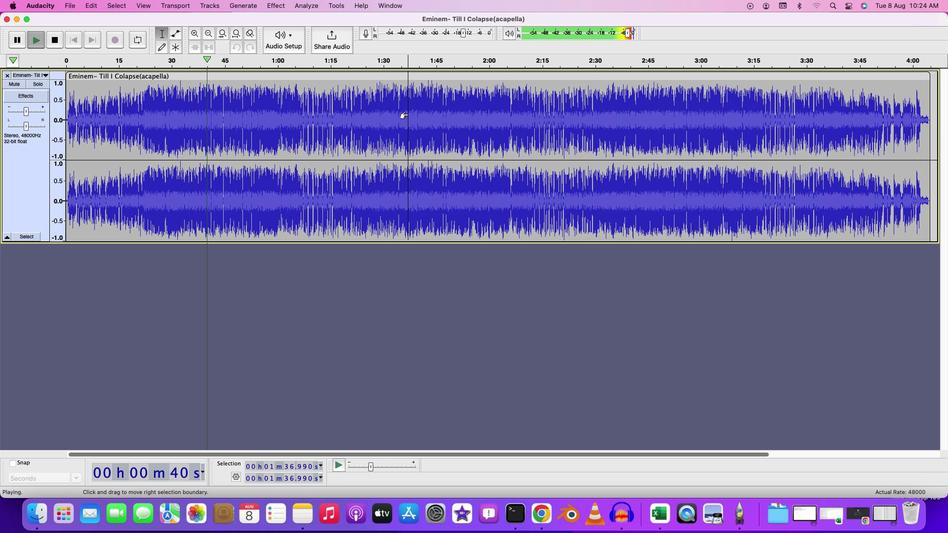
Action: Key pressed Key.space
Screenshot: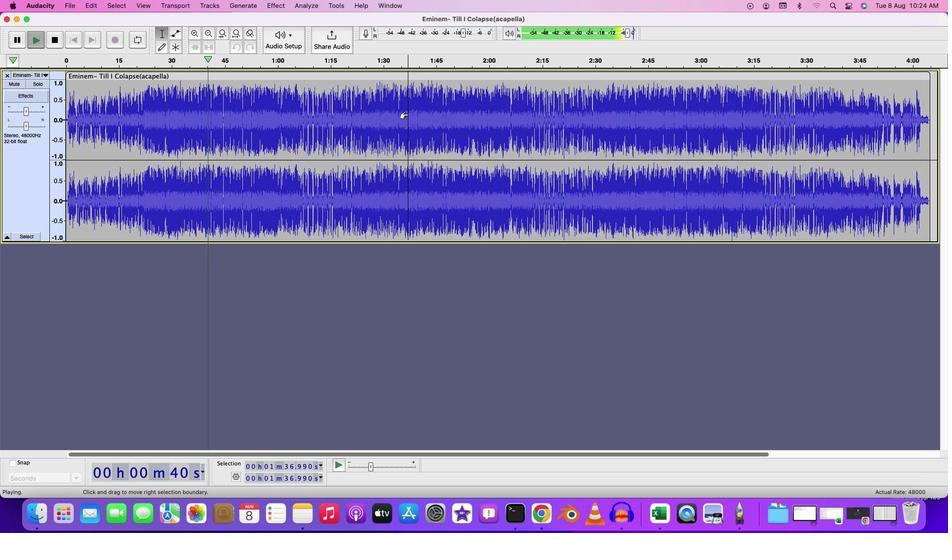 
Action: Mouse moved to (442, 123)
Screenshot: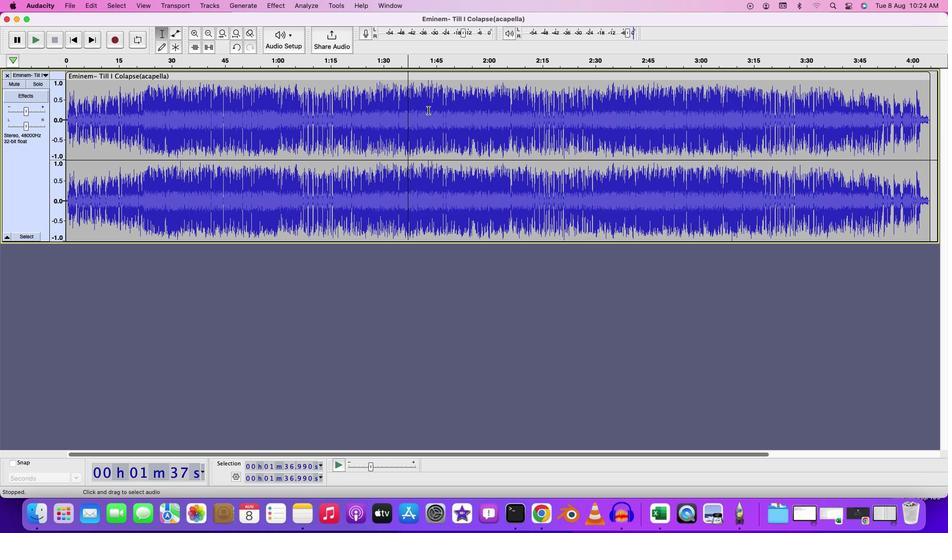 
Action: Mouse pressed left at (442, 123)
Screenshot: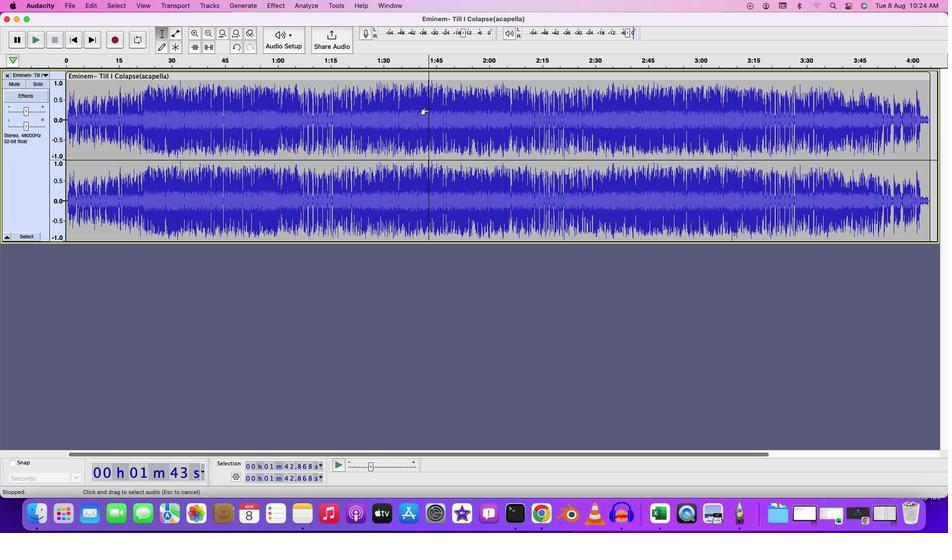 
Action: Mouse pressed left at (442, 123)
Screenshot: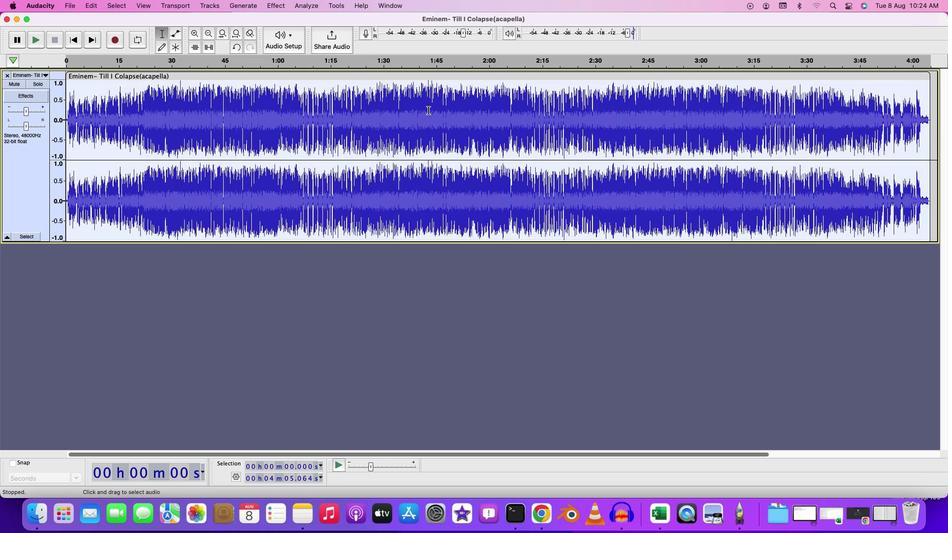 
Action: Mouse moved to (324, 30)
Screenshot: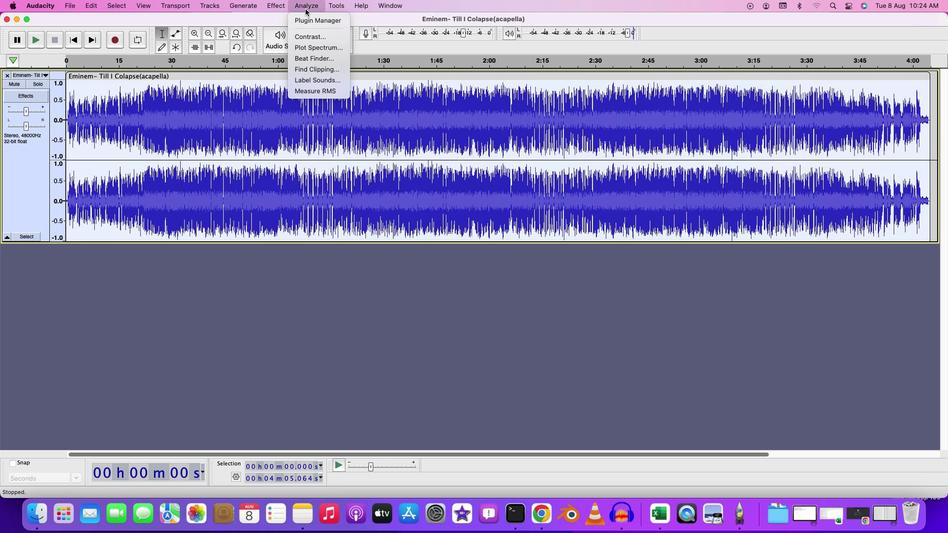 
Action: Mouse pressed left at (324, 30)
Screenshot: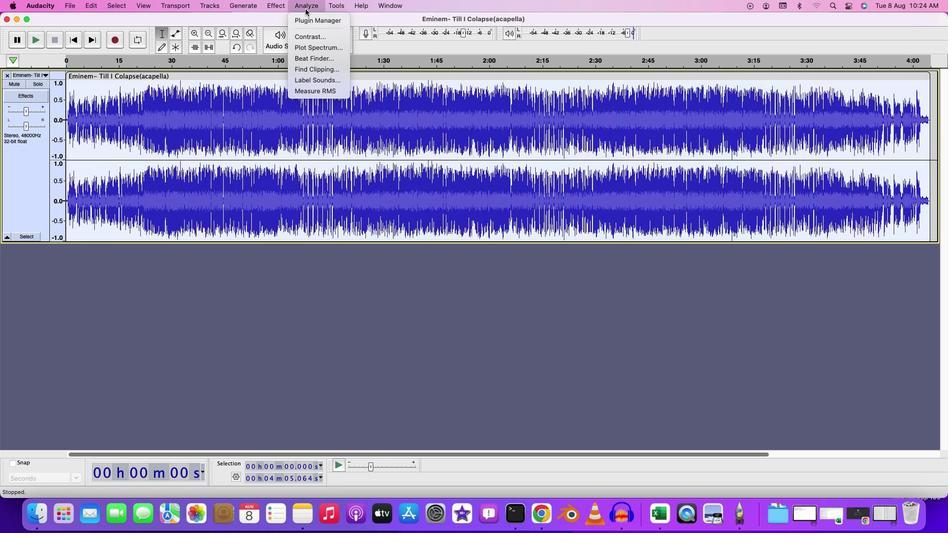 
Action: Mouse moved to (408, 104)
Screenshot: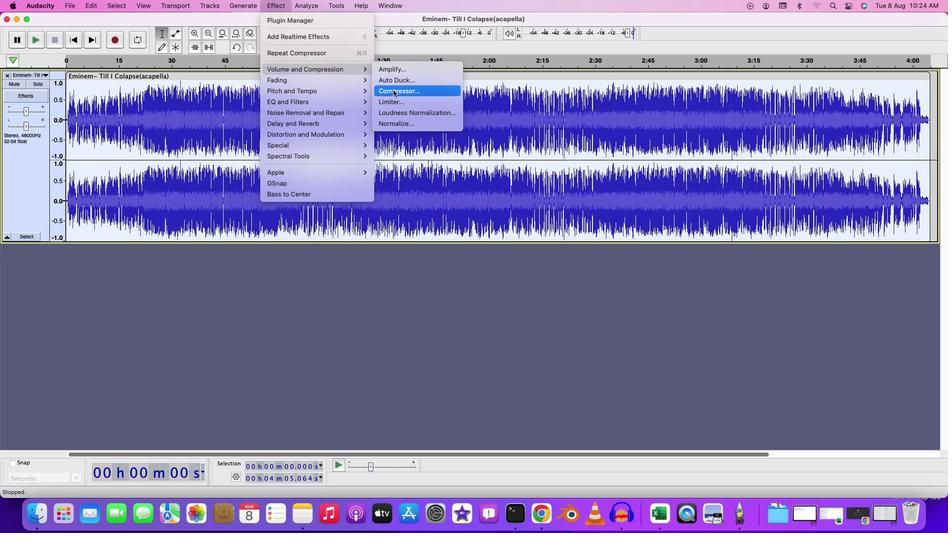 
Action: Mouse pressed left at (408, 104)
Screenshot: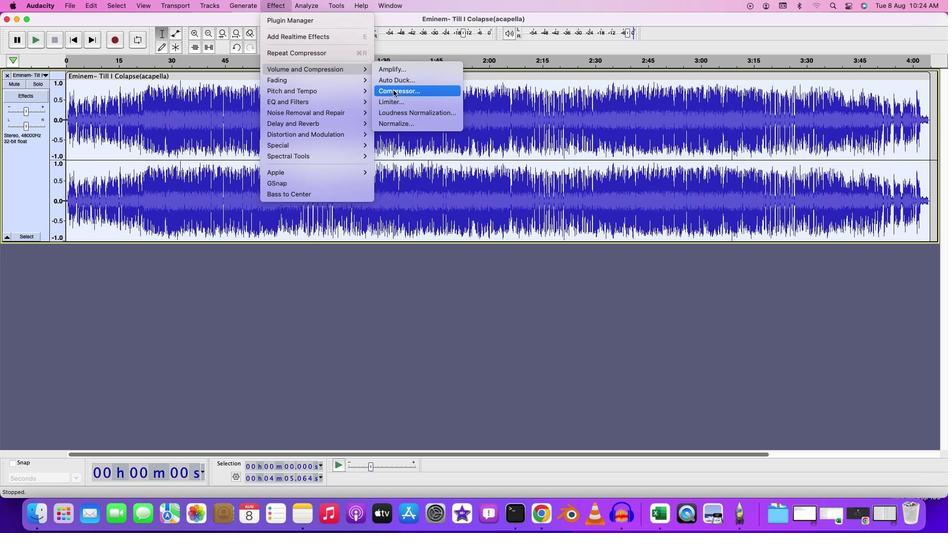 
Action: Mouse moved to (483, 300)
Screenshot: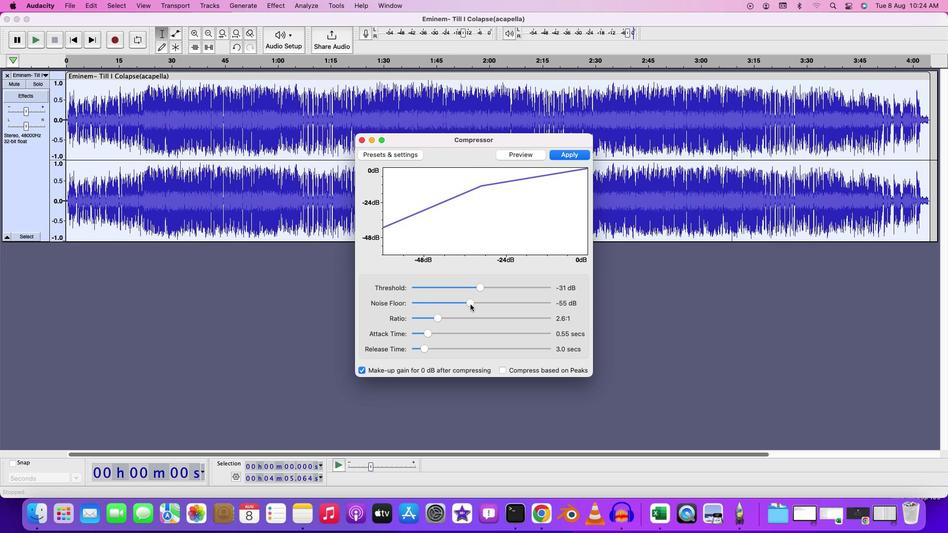
Action: Mouse pressed left at (483, 300)
Screenshot: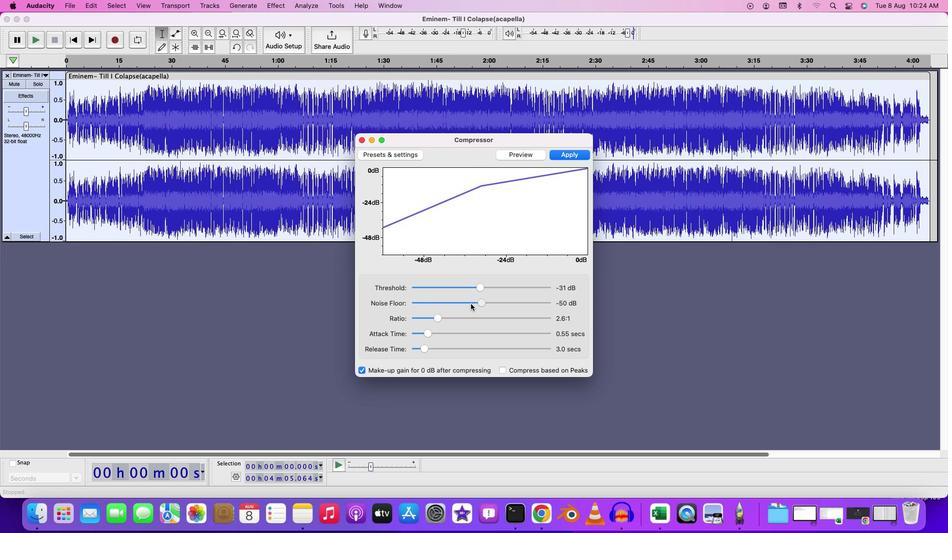 
Action: Mouse moved to (454, 313)
Screenshot: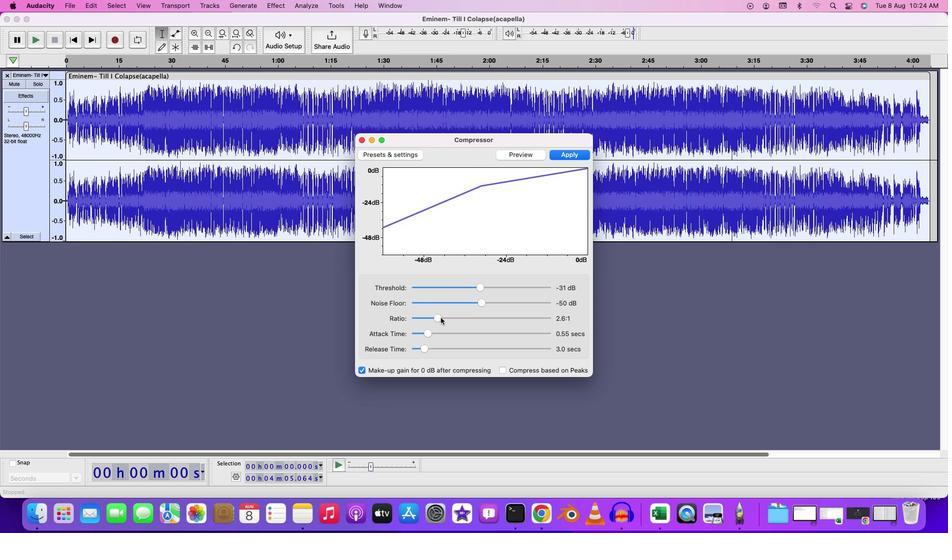 
Action: Mouse pressed left at (454, 313)
Screenshot: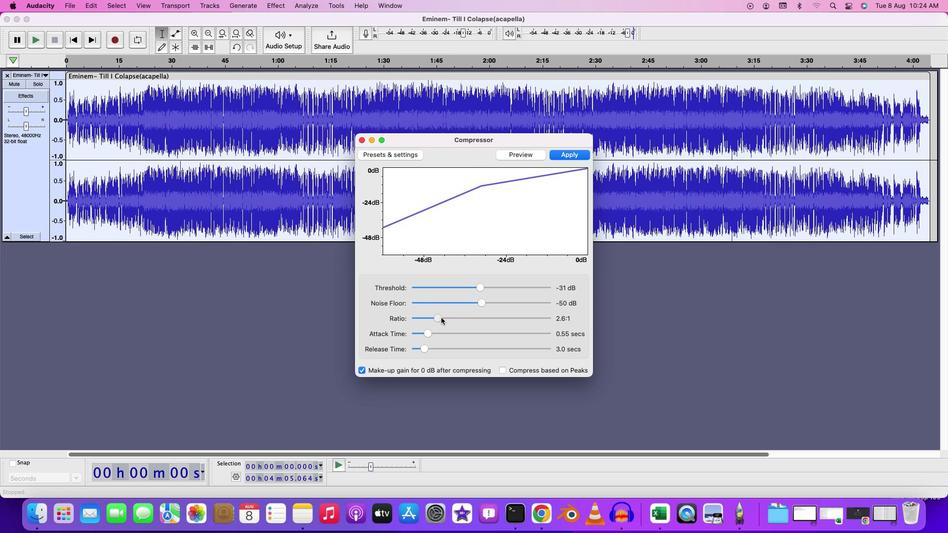 
Action: Mouse moved to (441, 330)
Screenshot: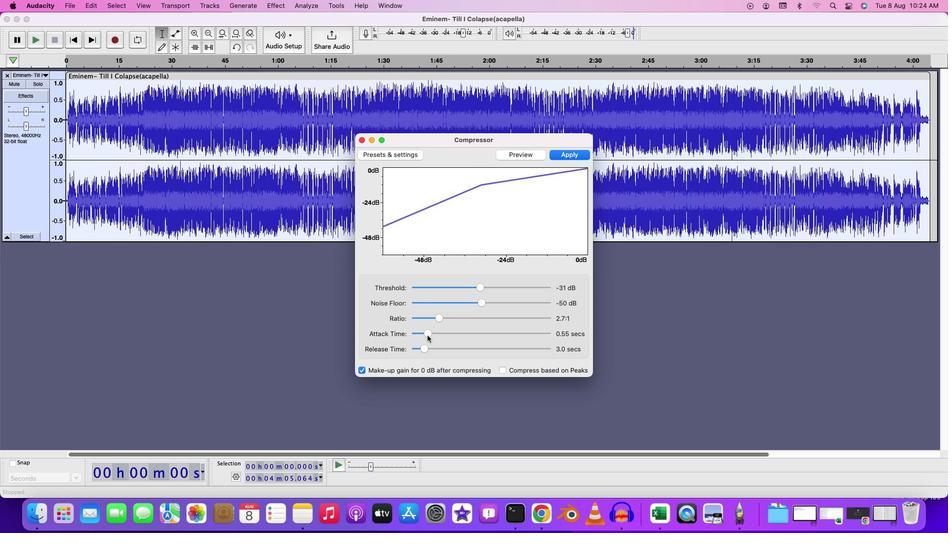 
Action: Mouse pressed left at (441, 330)
Screenshot: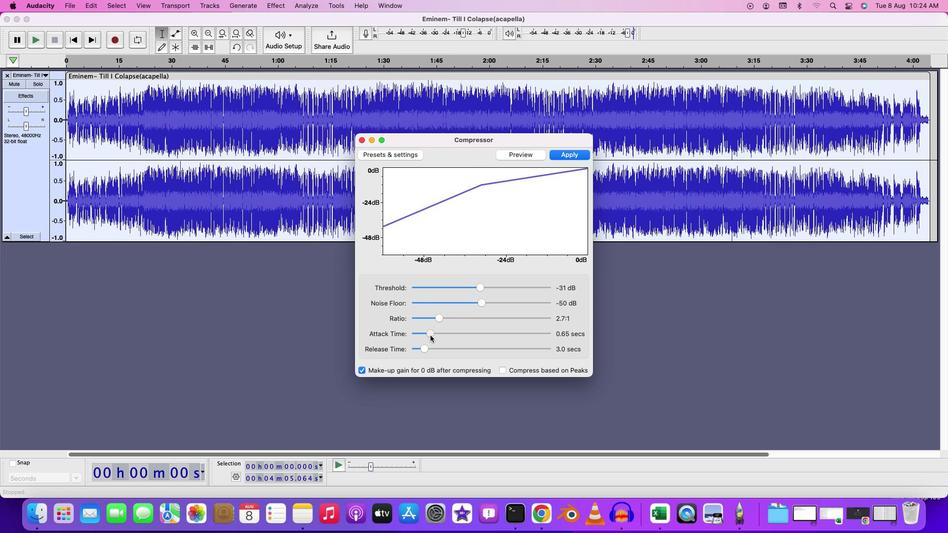 
Action: Mouse moved to (440, 340)
Screenshot: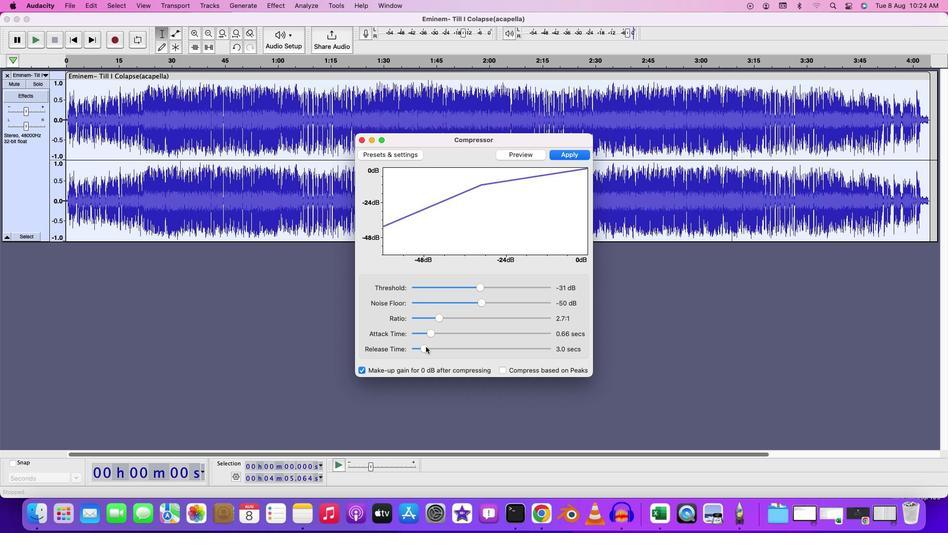 
Action: Mouse pressed left at (440, 340)
Screenshot: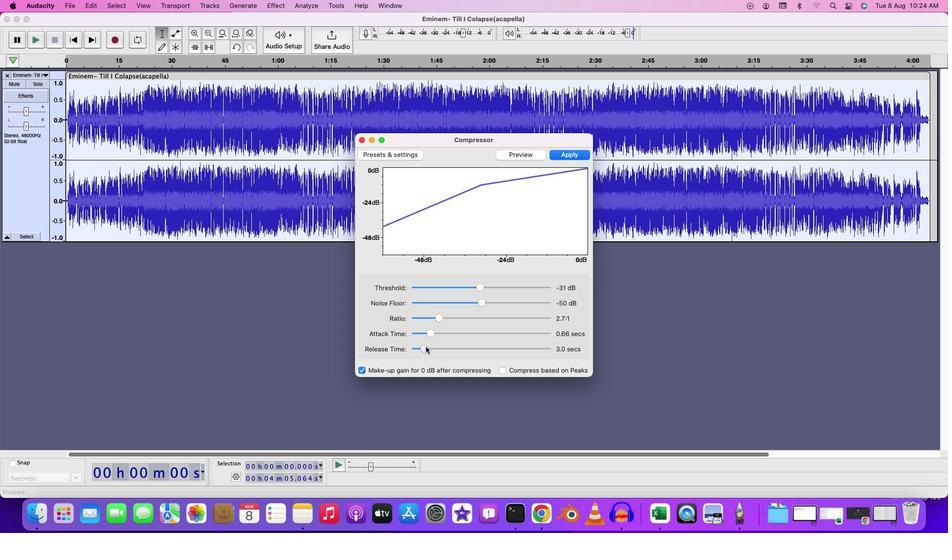 
Action: Mouse moved to (493, 288)
Screenshot: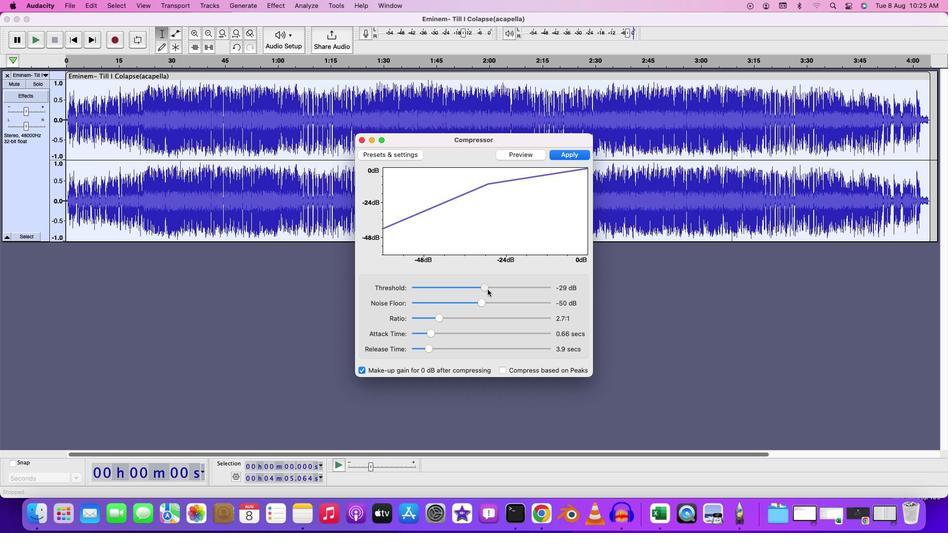 
Action: Mouse pressed left at (493, 288)
Screenshot: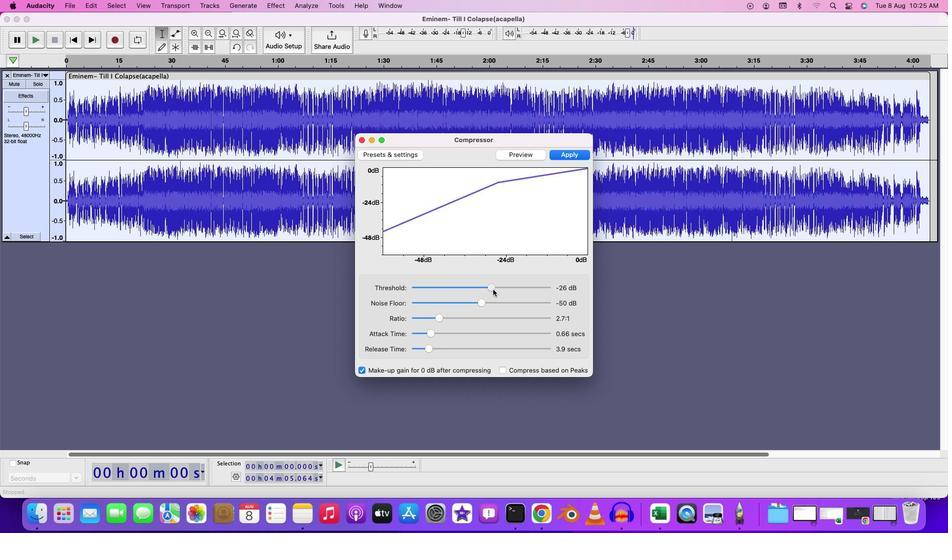 
Action: Mouse moved to (579, 167)
Screenshot: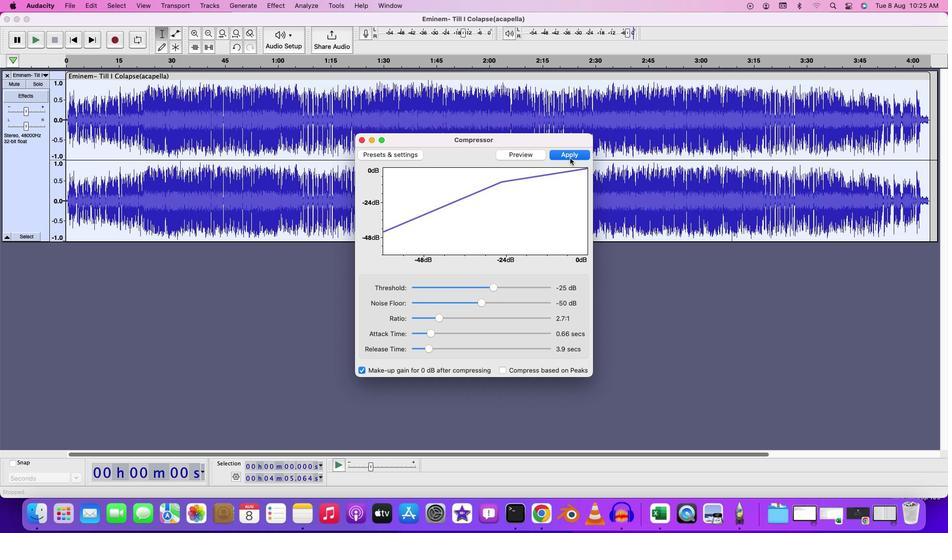 
Action: Mouse pressed left at (579, 167)
Screenshot: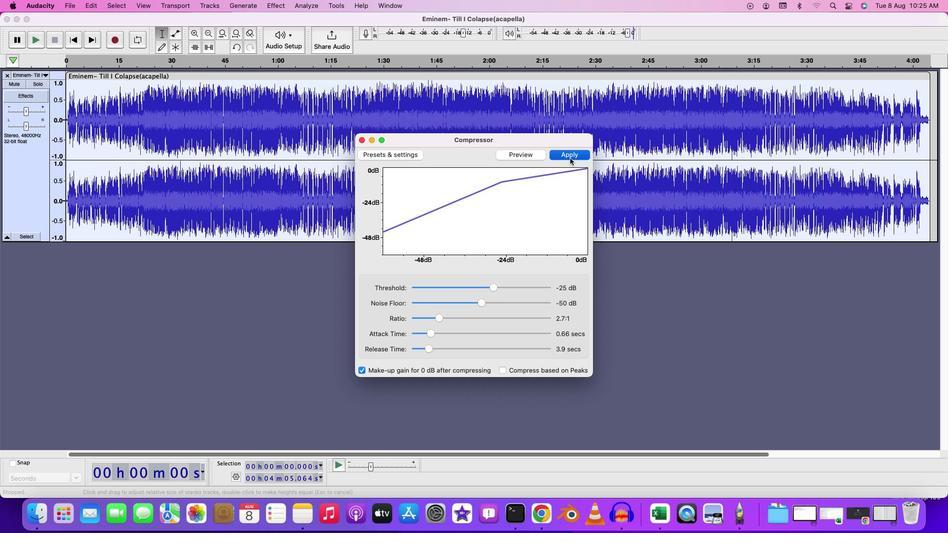 
Action: Mouse moved to (95, 101)
Screenshot: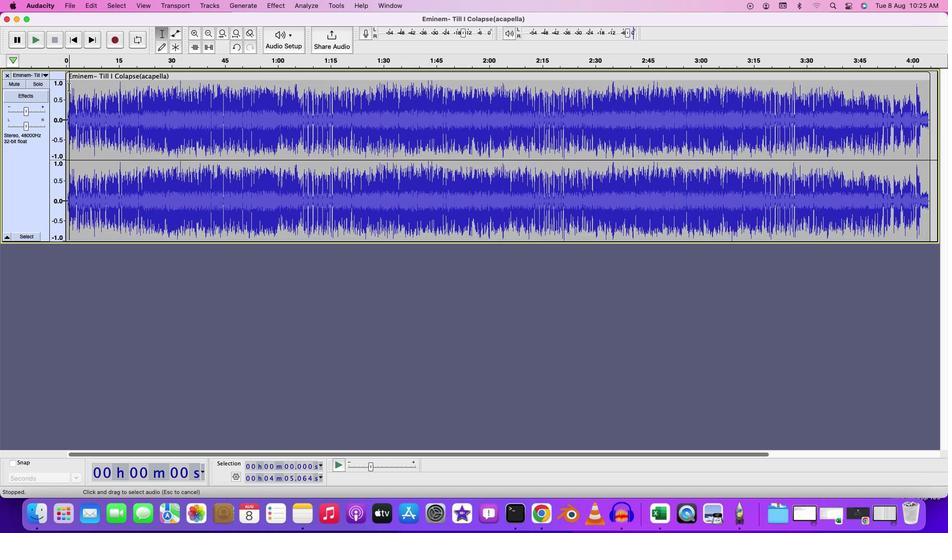 
Action: Mouse pressed left at (95, 101)
Screenshot: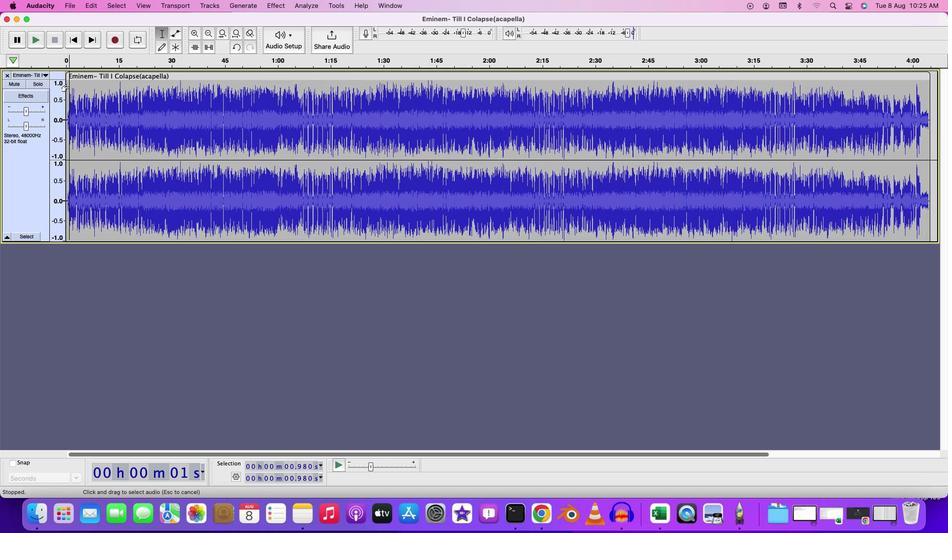 
Action: Key pressed Key.space
Screenshot: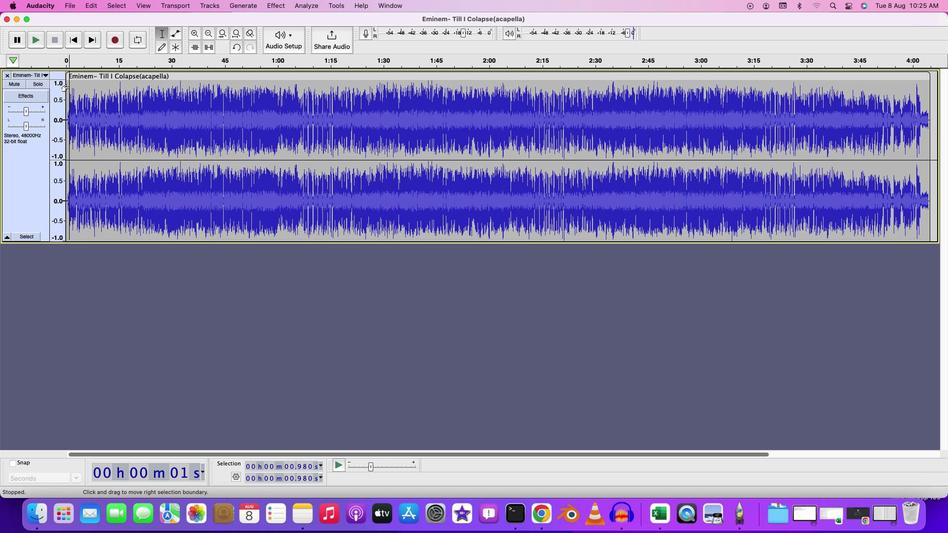 
Action: Mouse moved to (138, 101)
Screenshot: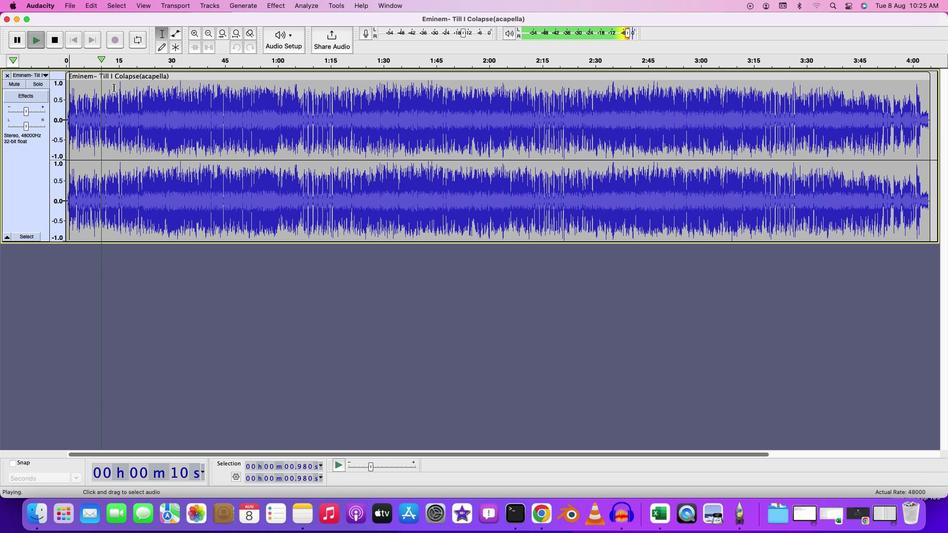 
Action: Mouse pressed left at (138, 101)
Screenshot: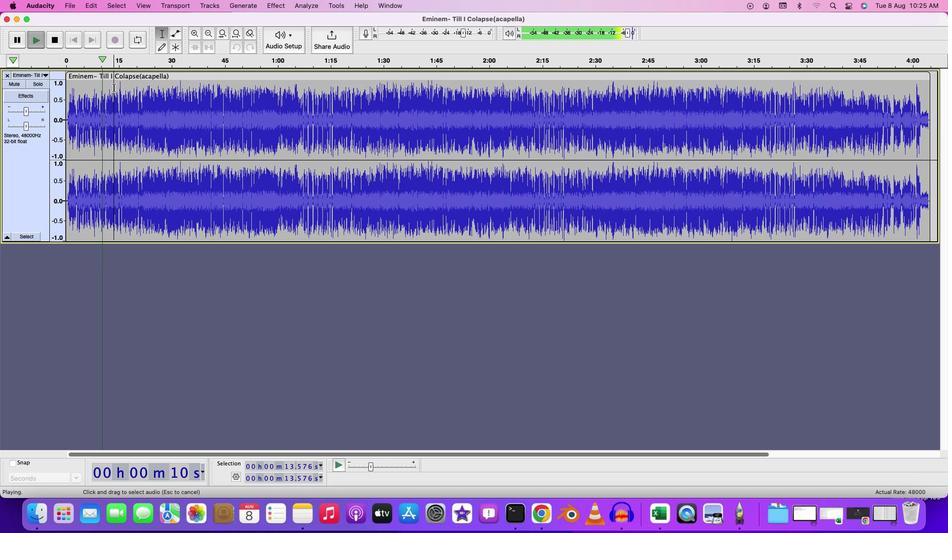
Action: Mouse moved to (294, 100)
Screenshot: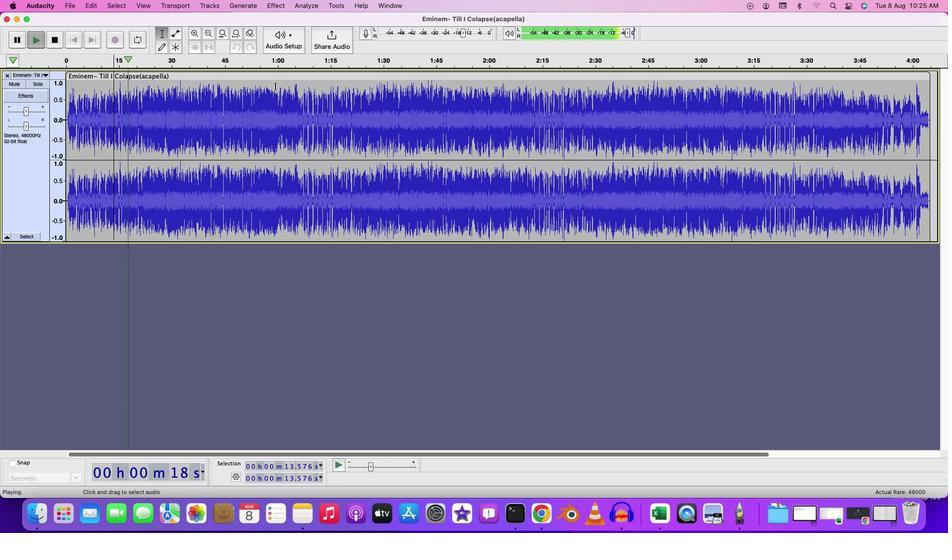
Action: Mouse pressed left at (294, 100)
Screenshot: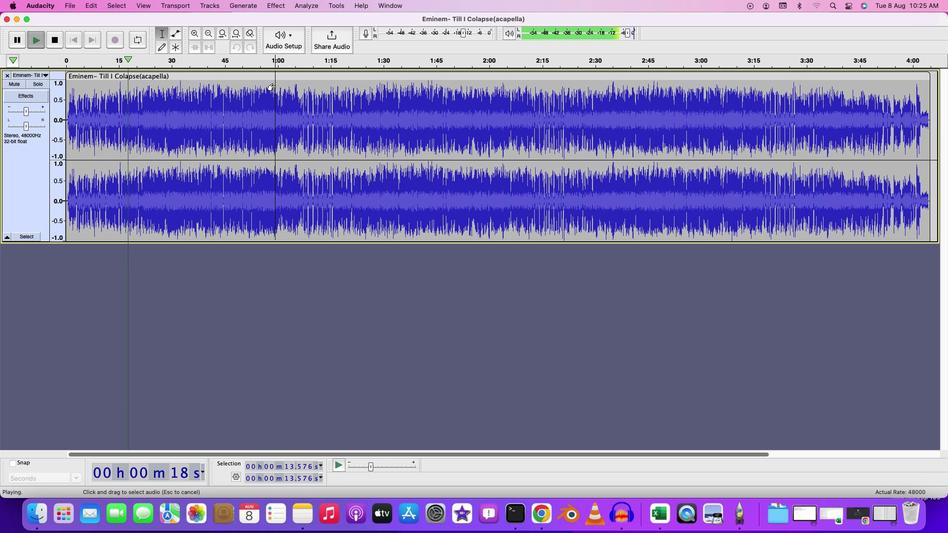 
Action: Key pressed Key.spaceKey.space
Screenshot: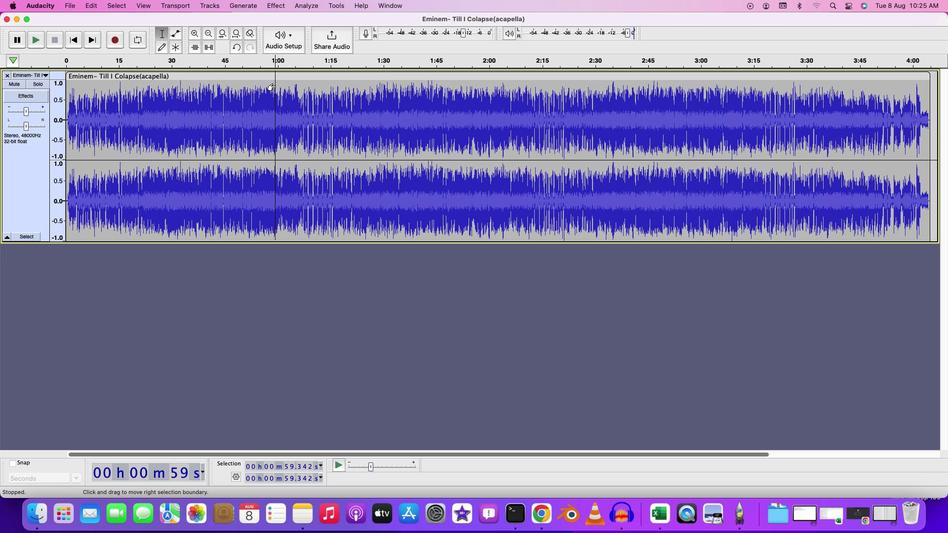 
Action: Mouse moved to (388, 100)
Screenshot: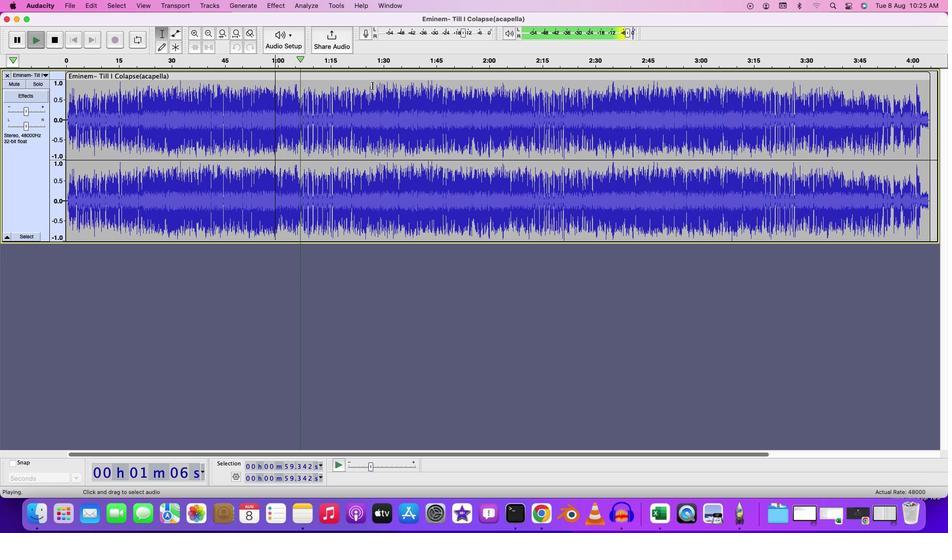 
Action: Mouse pressed left at (388, 100)
Screenshot: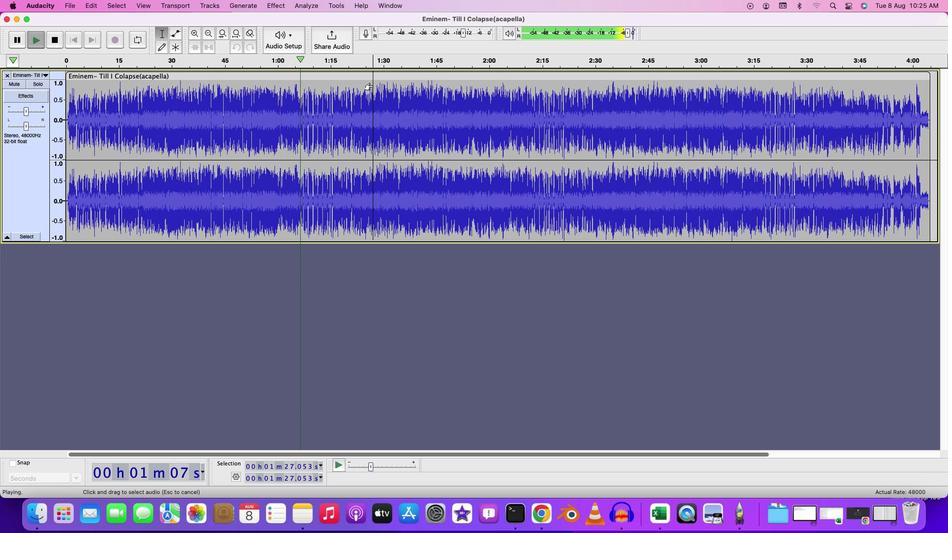 
Action: Key pressed Key.spaceKey.spaceKey.space
Screenshot: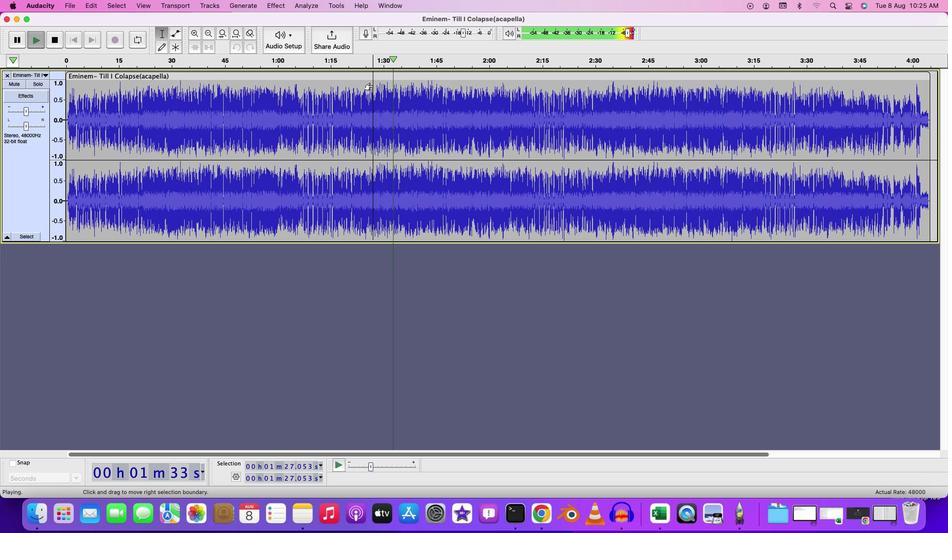 
Action: Mouse moved to (416, 102)
Screenshot: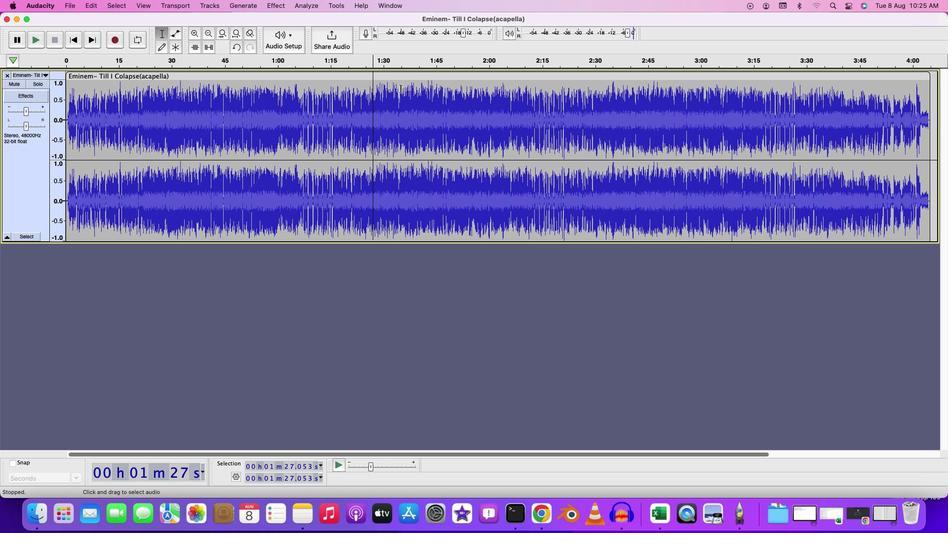 
Action: Mouse pressed left at (416, 102)
Screenshot: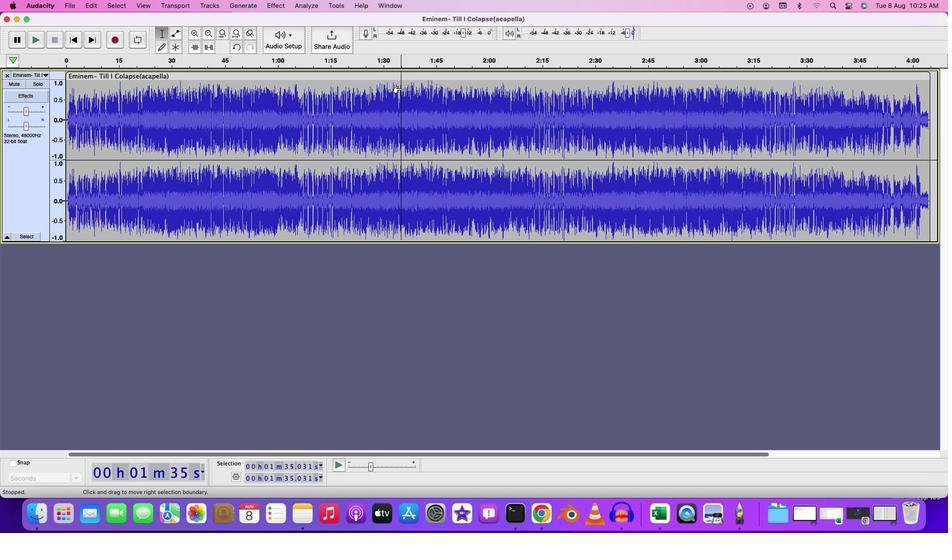 
Action: Key pressed Key.spaceKey.space
Screenshot: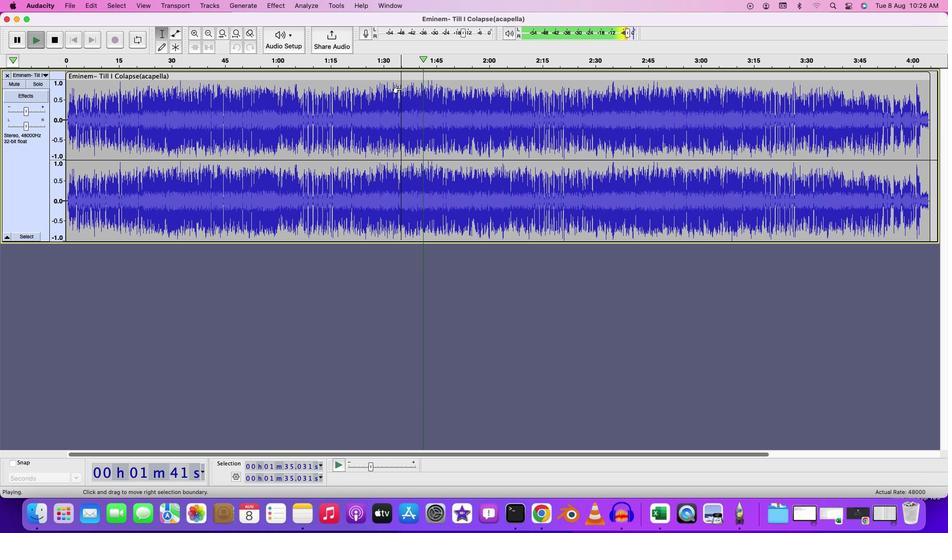 
Action: Mouse moved to (644, 105)
Screenshot: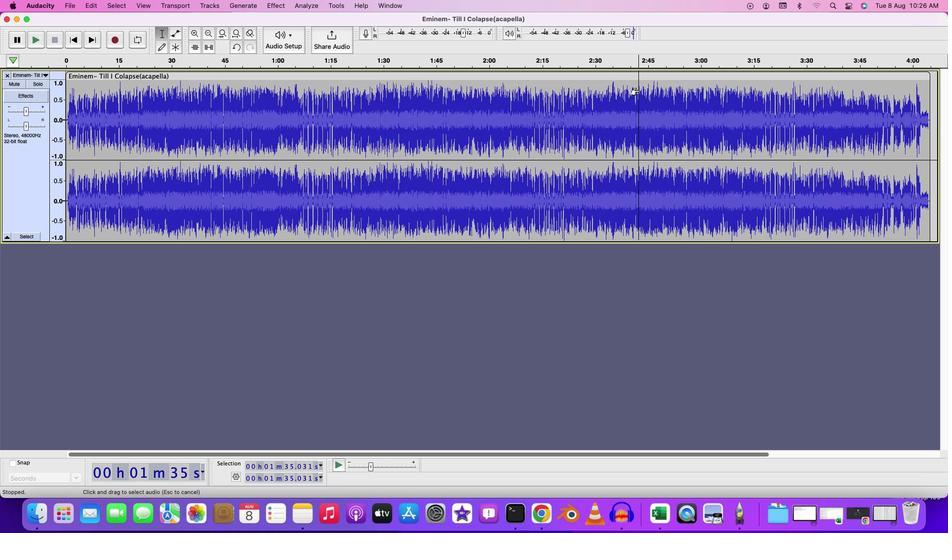 
Action: Mouse pressed left at (644, 105)
Screenshot: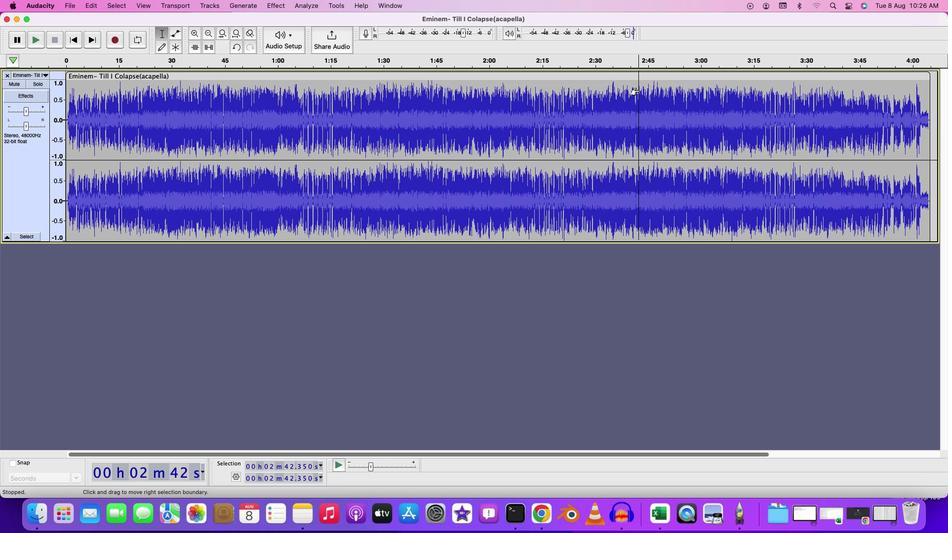 
Action: Key pressed Key.space
Screenshot: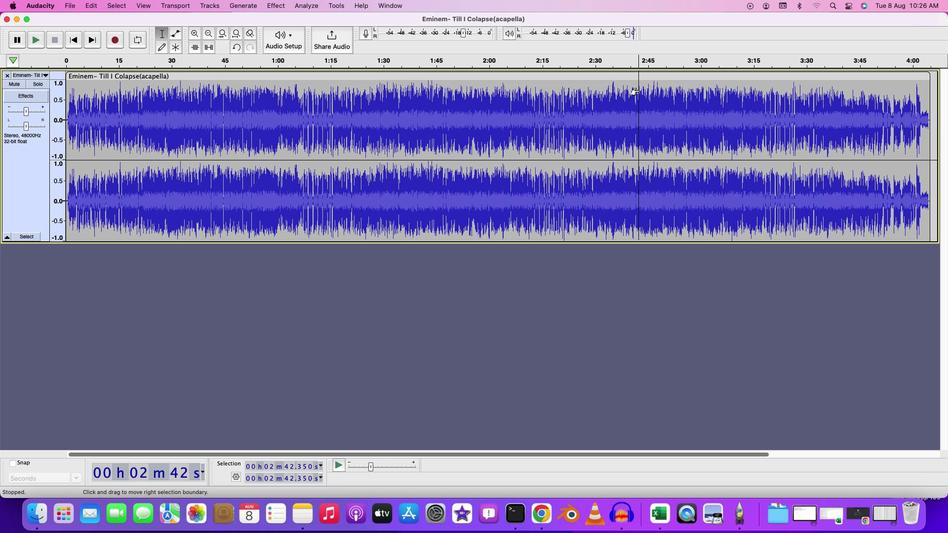 
Action: Mouse moved to (400, 102)
Screenshot: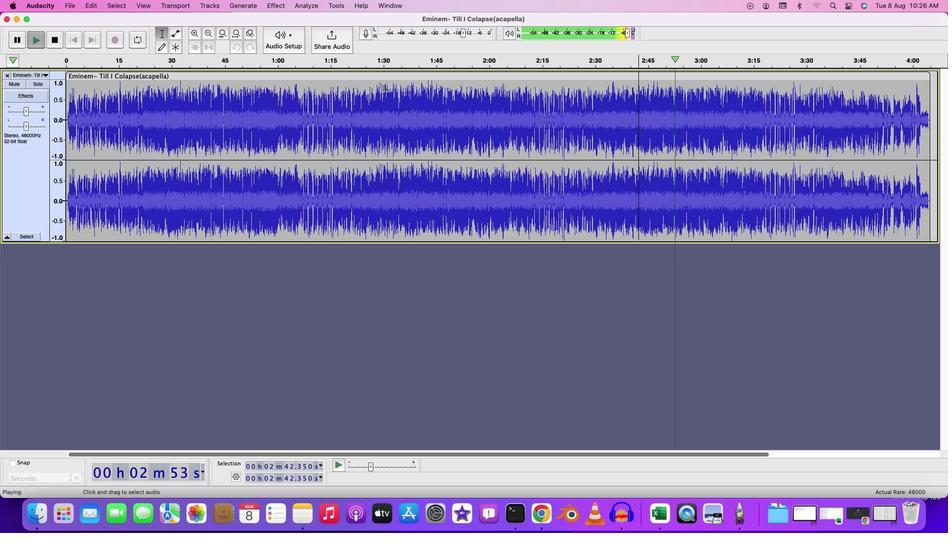 
Action: Mouse pressed left at (400, 102)
Screenshot: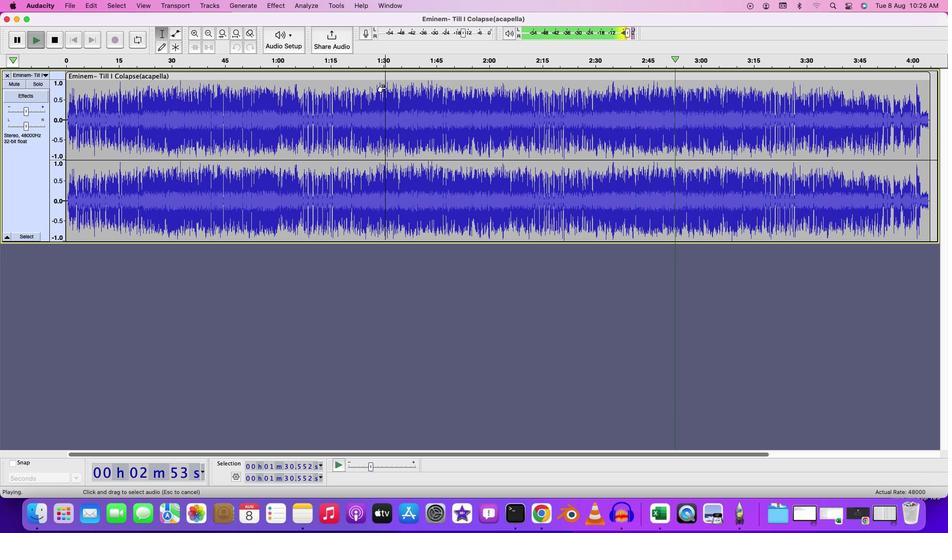 
Action: Key pressed Key.spaceKey.spaceKey.space
Screenshot: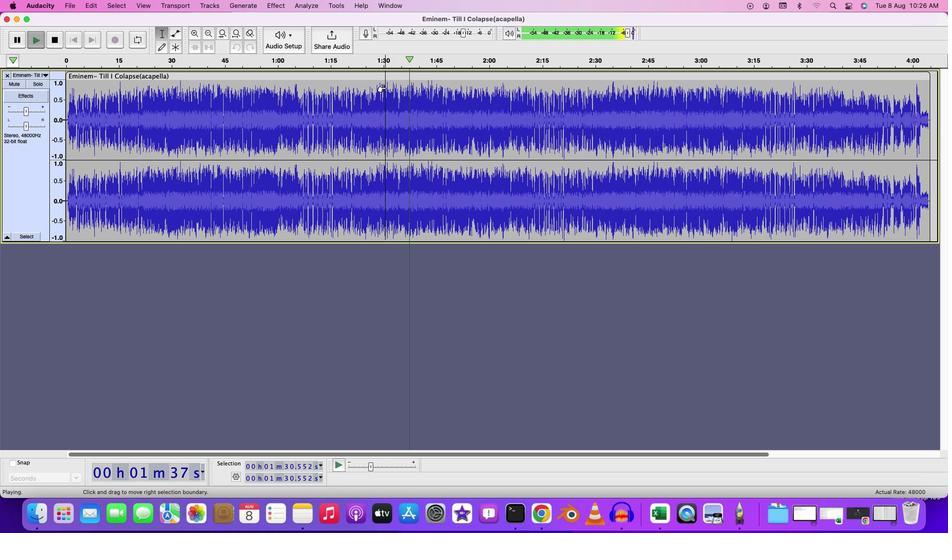 
Action: Mouse moved to (117, 106)
Screenshot: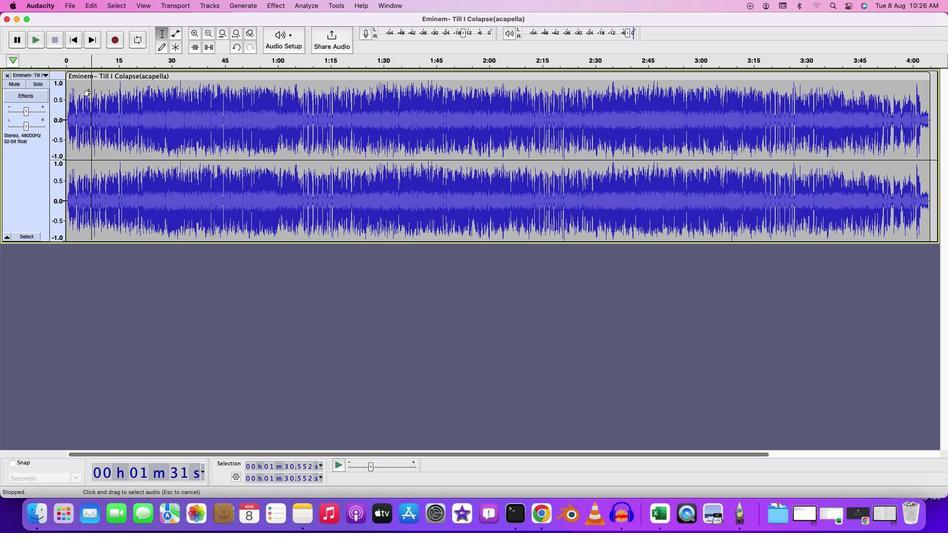 
Action: Mouse pressed left at (117, 106)
Screenshot: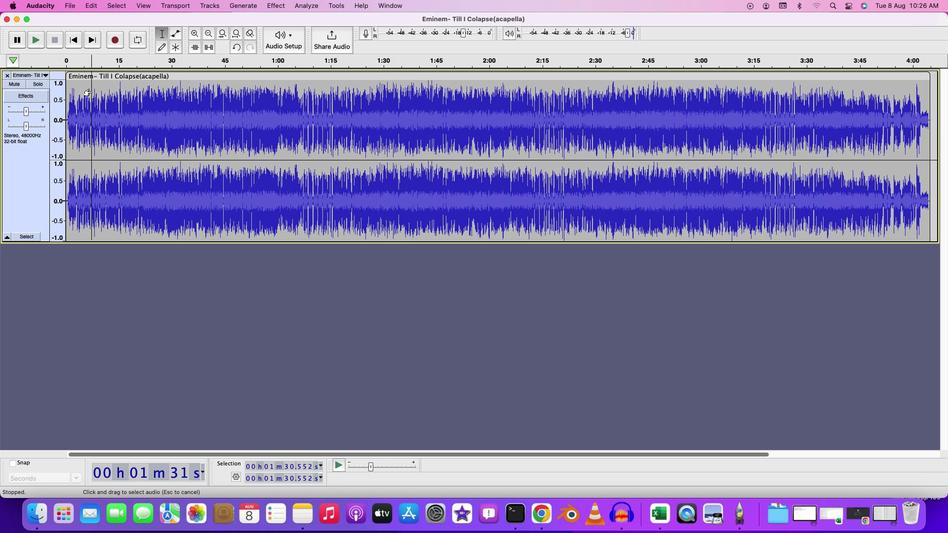 
Action: Mouse moved to (260, 121)
Screenshot: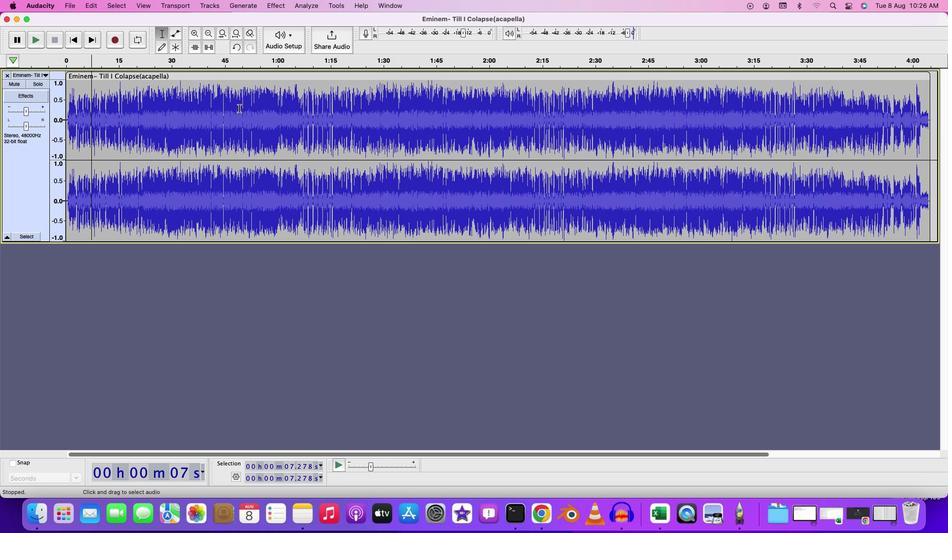 
Action: Mouse pressed left at (260, 121)
Screenshot: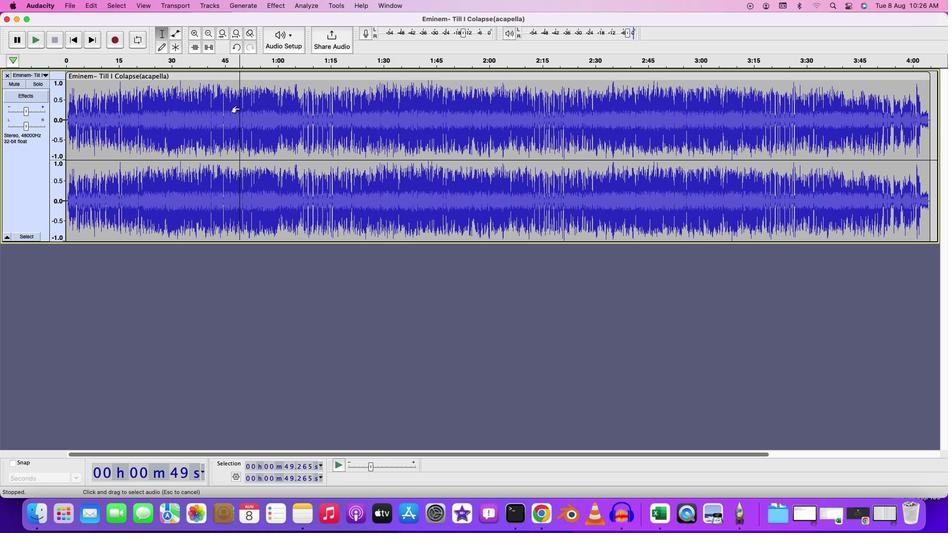 
Action: Mouse pressed left at (260, 121)
Screenshot: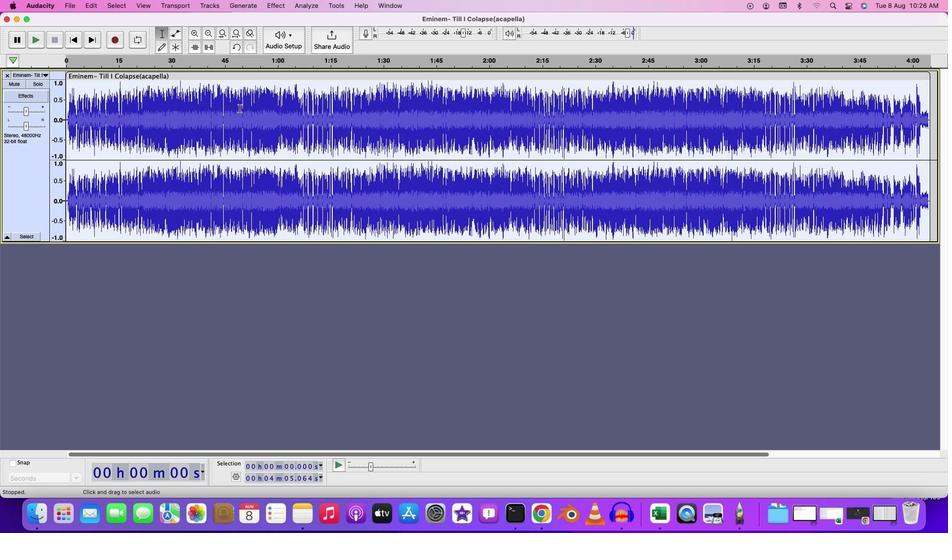 
Action: Mouse moved to (304, 27)
Screenshot: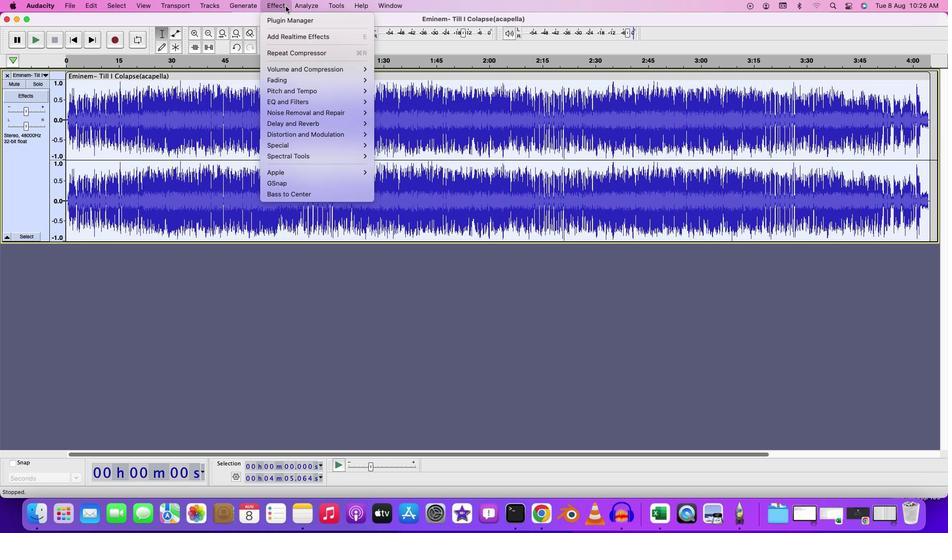
Action: Mouse pressed left at (304, 27)
Screenshot: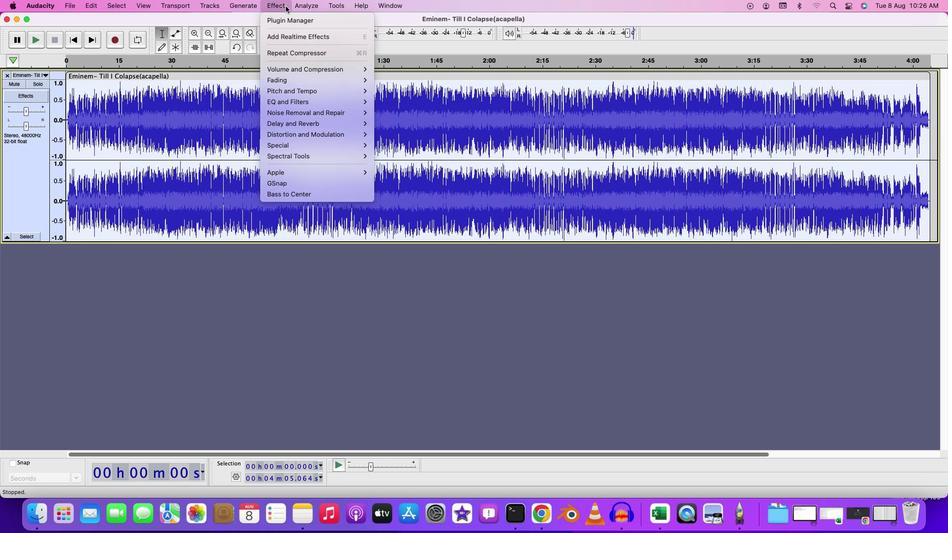 
Action: Mouse moved to (443, 260)
Screenshot: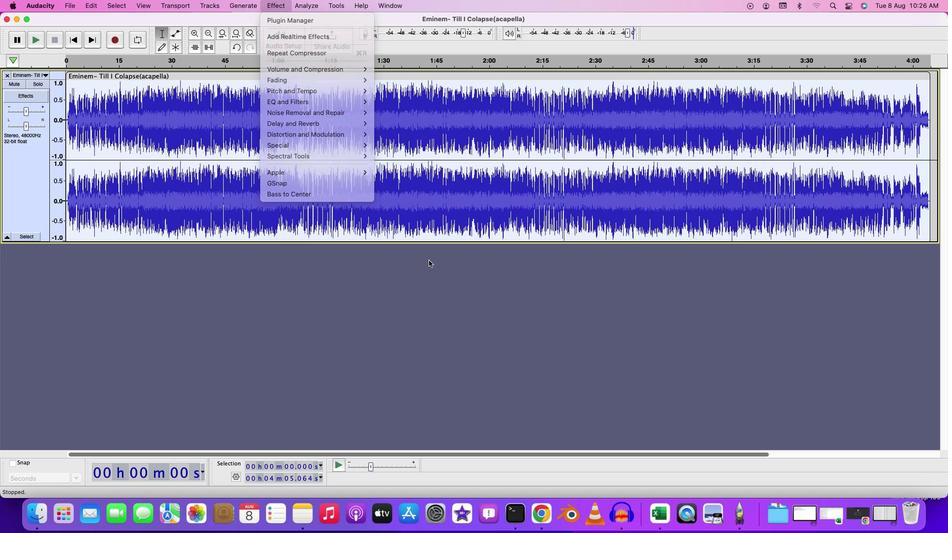 
Action: Mouse pressed left at (443, 260)
Screenshot: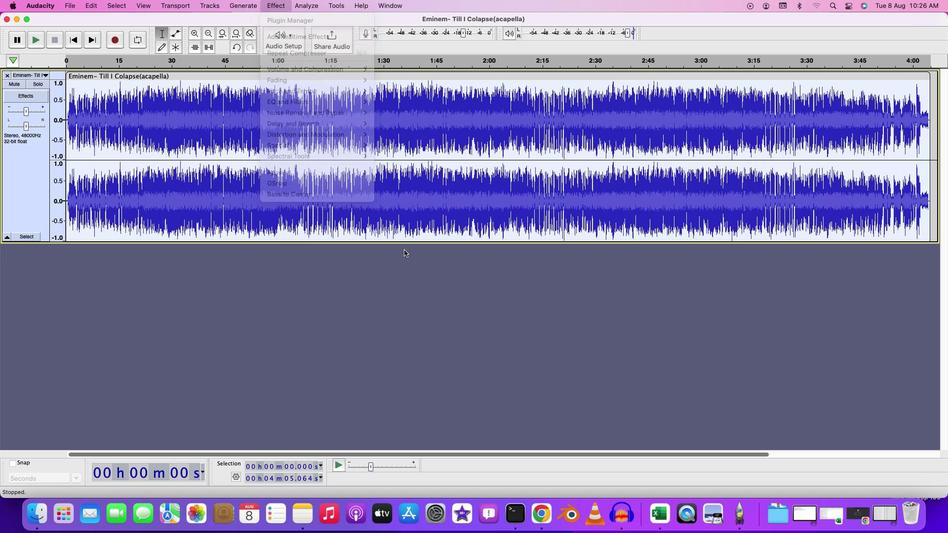 
Action: Mouse moved to (296, 27)
Screenshot: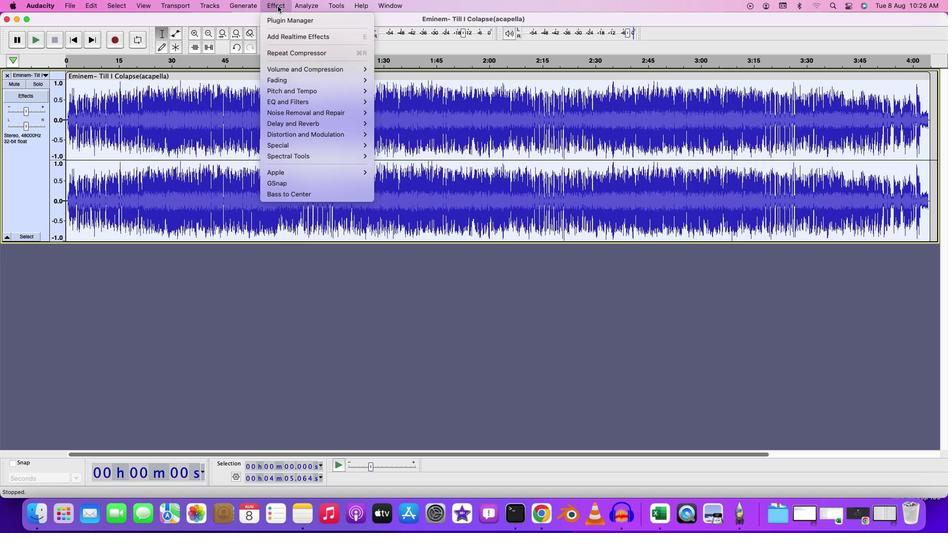 
Action: Mouse pressed left at (296, 27)
Screenshot: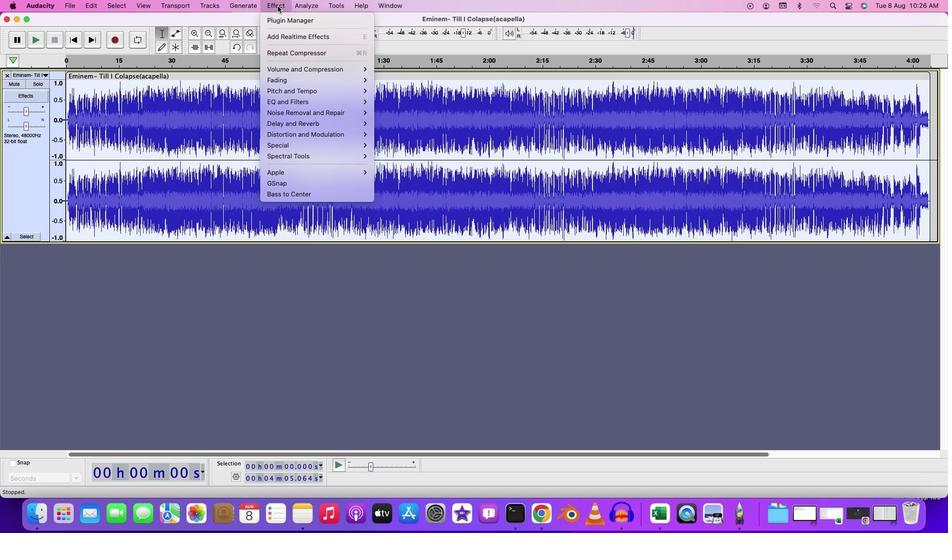 
Action: Mouse moved to (403, 104)
Screenshot: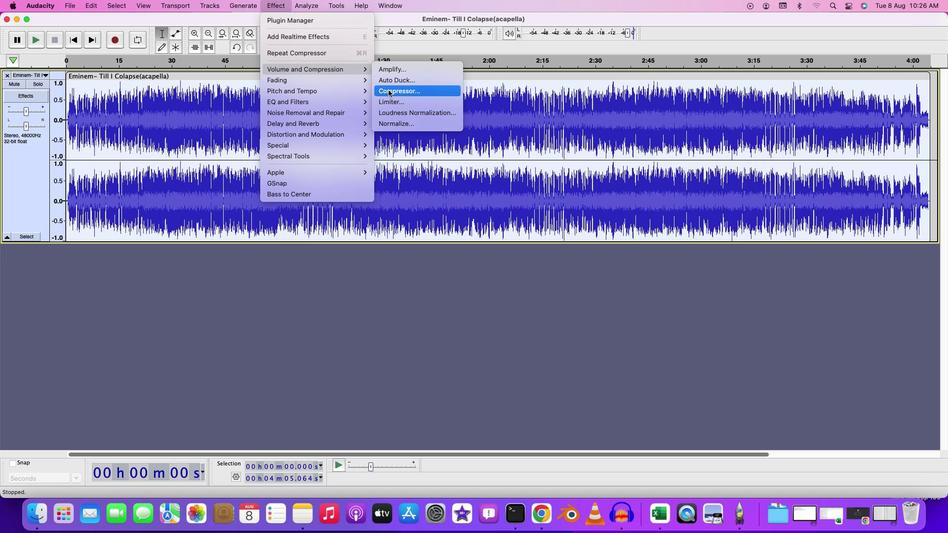 
Action: Mouse pressed left at (403, 104)
Screenshot: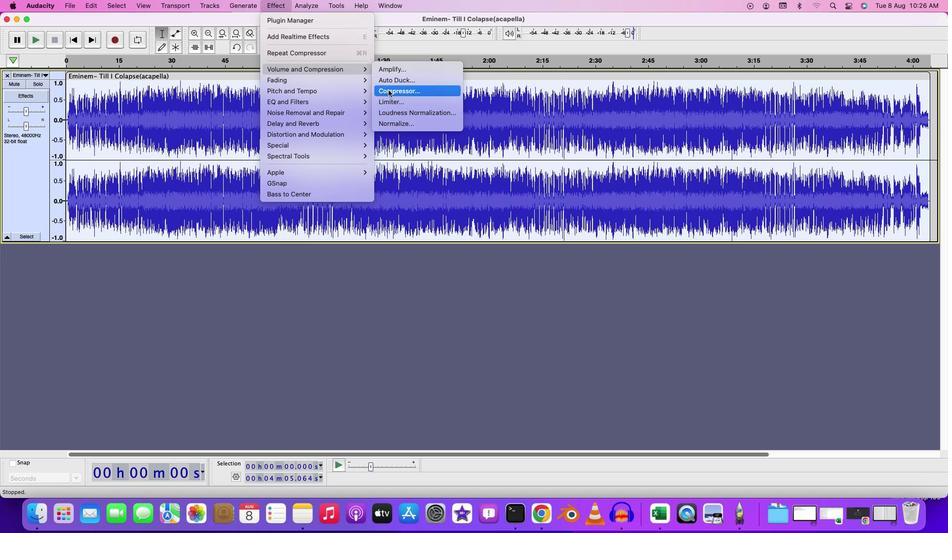 
Action: Mouse moved to (507, 286)
Screenshot: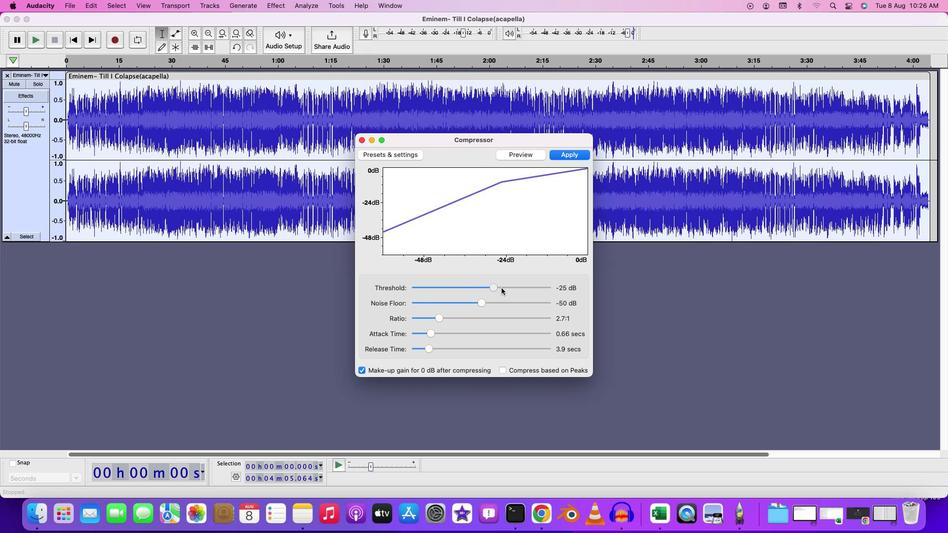 
Action: Mouse pressed left at (507, 286)
Screenshot: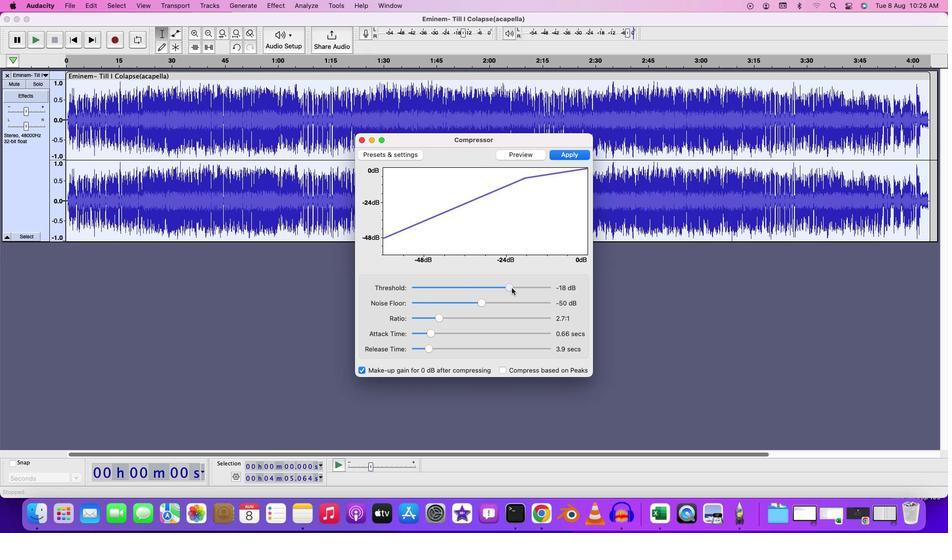 
Action: Mouse moved to (572, 163)
Screenshot: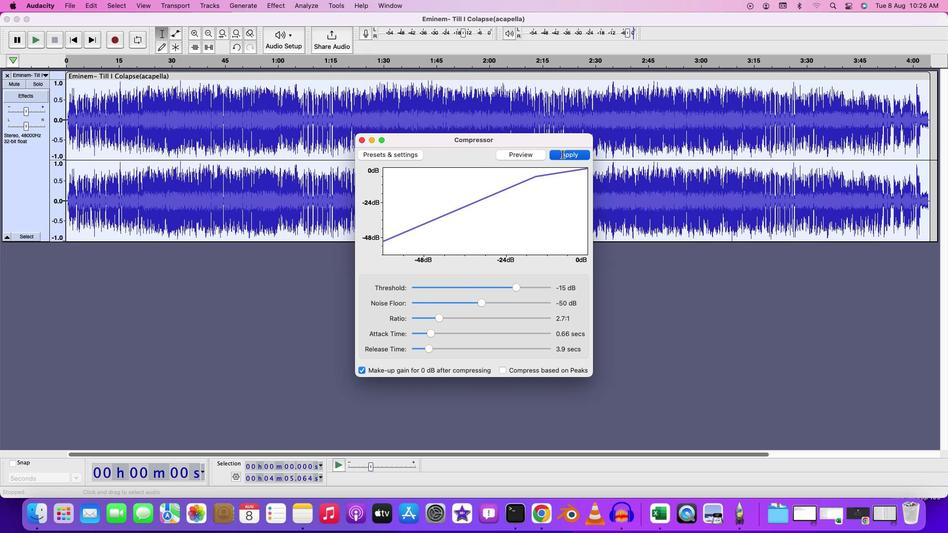 
Action: Mouse pressed left at (572, 163)
Screenshot: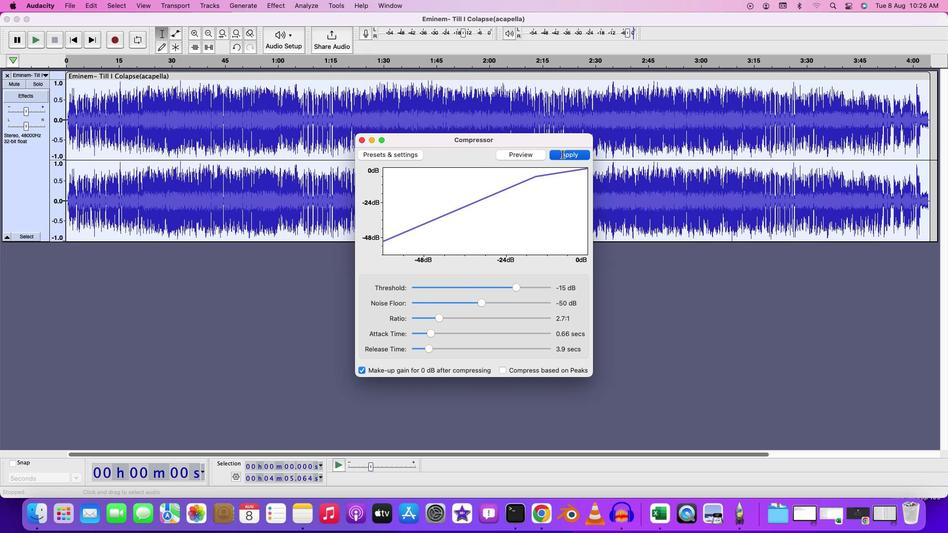 
Action: Mouse moved to (96, 104)
Screenshot: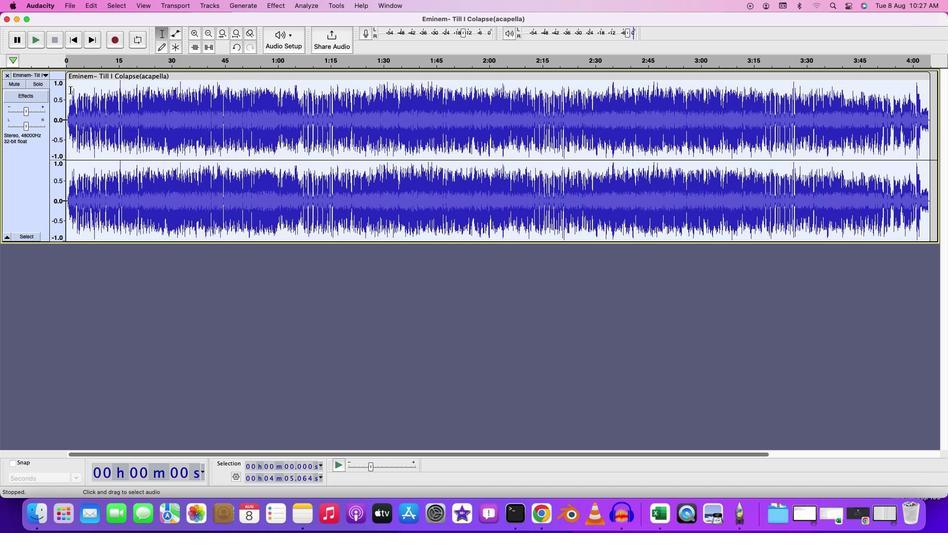 
Action: Mouse pressed left at (96, 104)
Screenshot: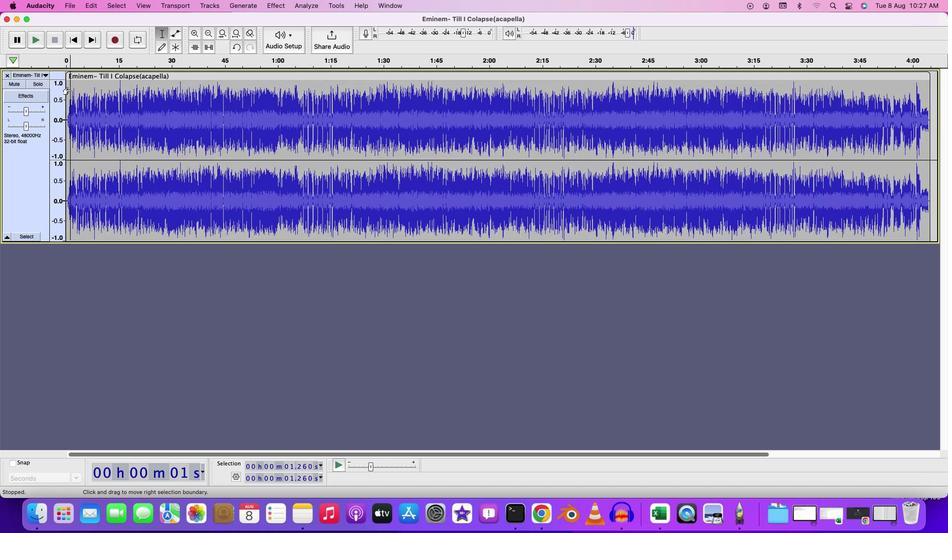 
Action: Key pressed Key.space
Screenshot: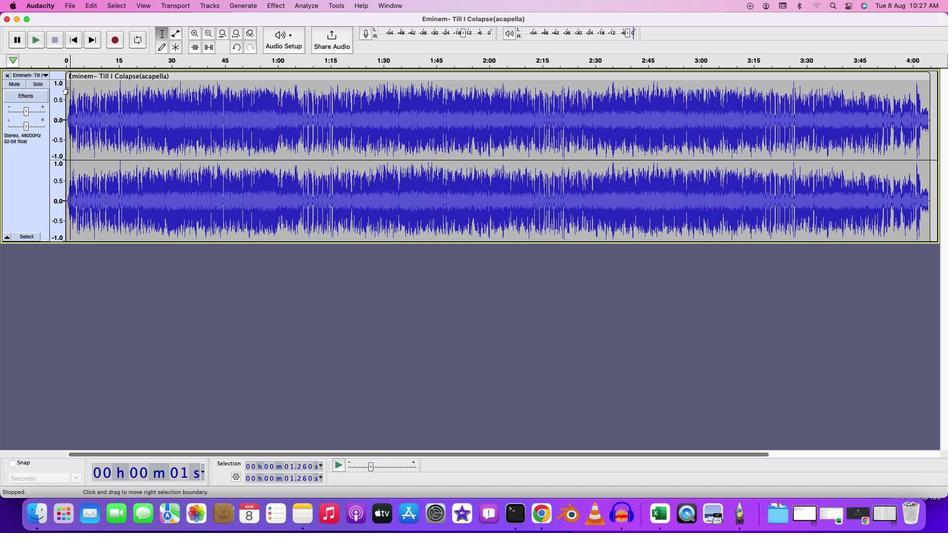 
Action: Mouse moved to (225, 104)
Screenshot: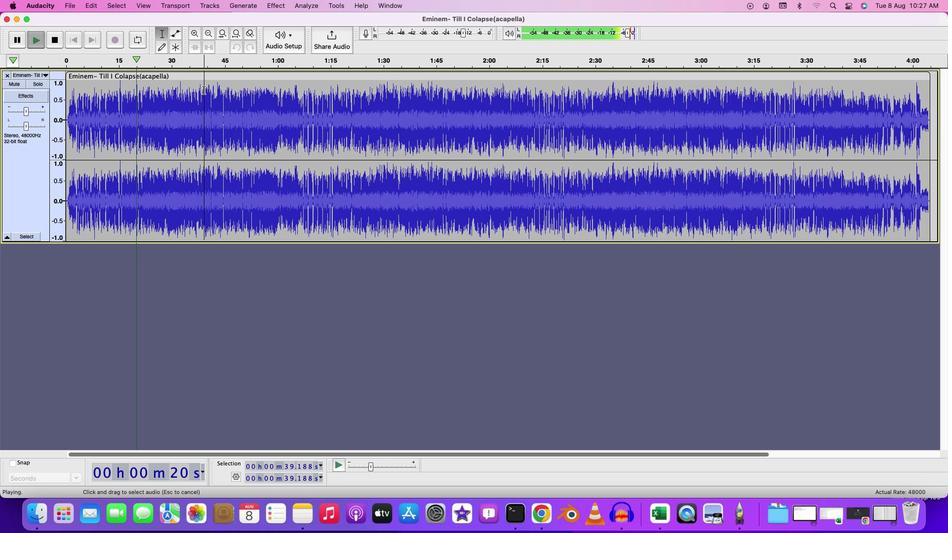 
Action: Mouse pressed left at (225, 104)
Screenshot: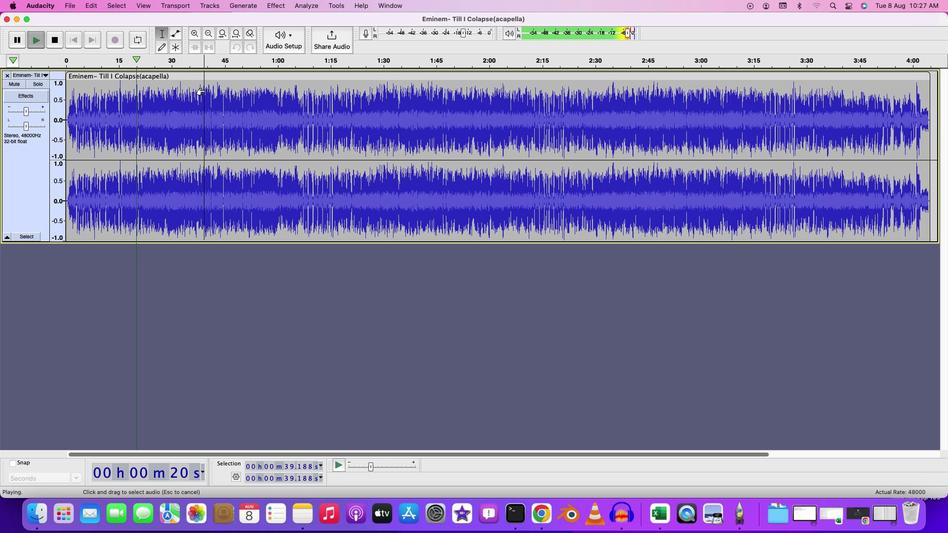 
Action: Mouse moved to (225, 105)
Screenshot: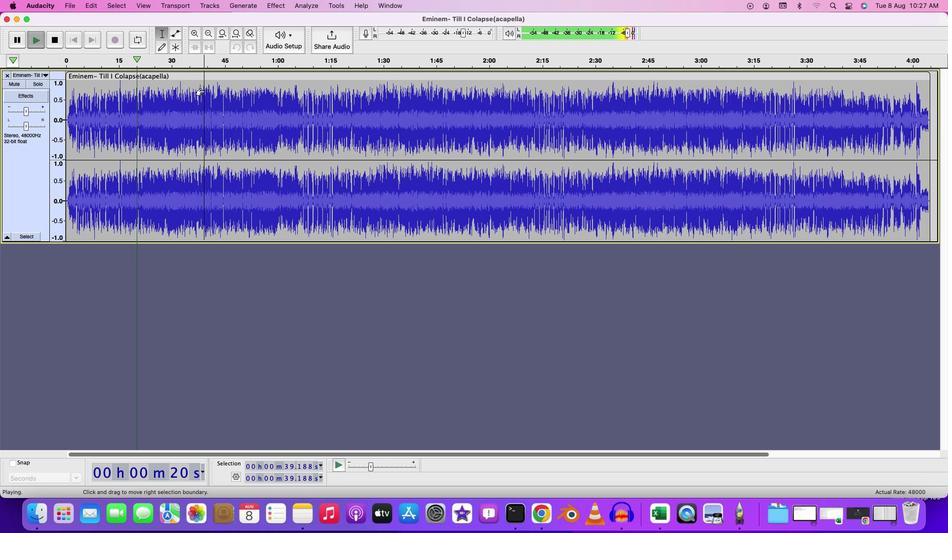 
Action: Key pressed Key.space
Screenshot: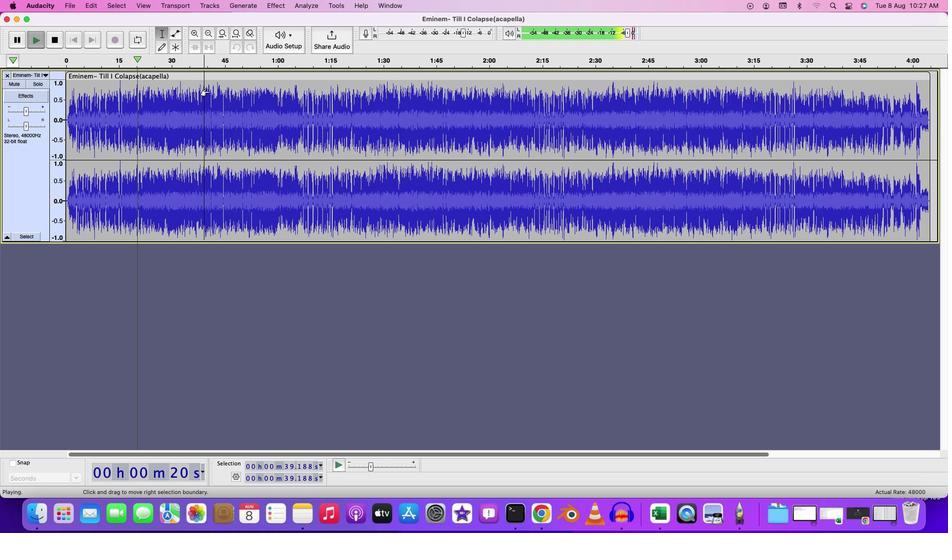 
Action: Mouse moved to (271, 112)
Screenshot: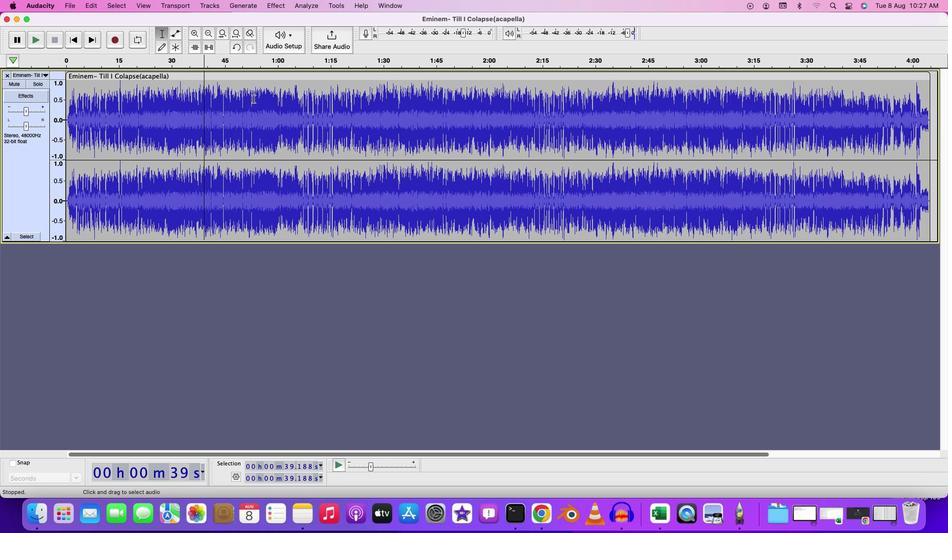 
Action: Key pressed Key.space
Screenshot: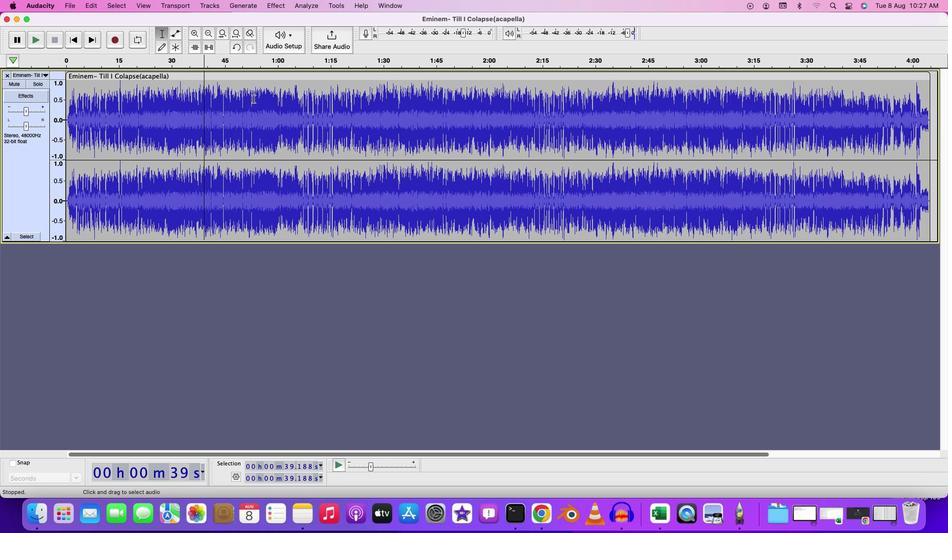 
Action: Mouse moved to (273, 112)
Screenshot: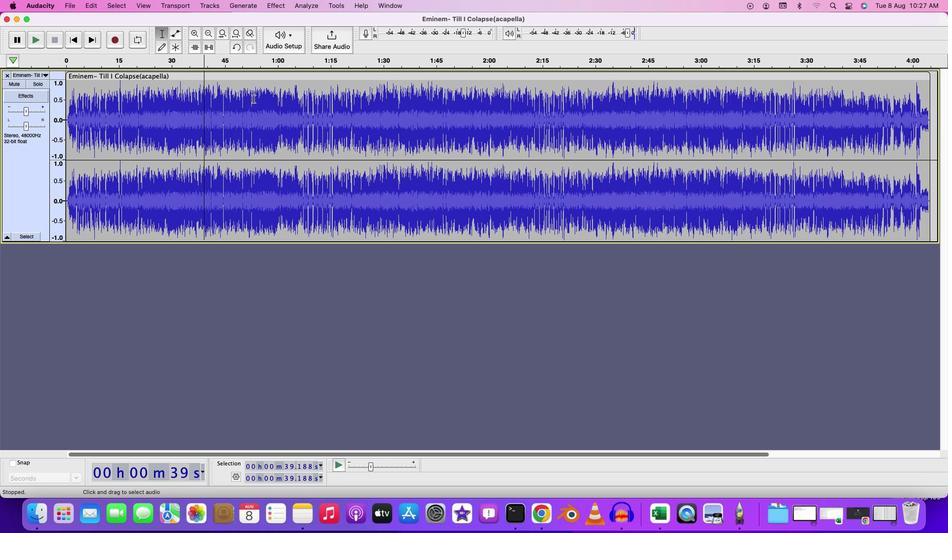 
Action: Key pressed Key.space
Screenshot: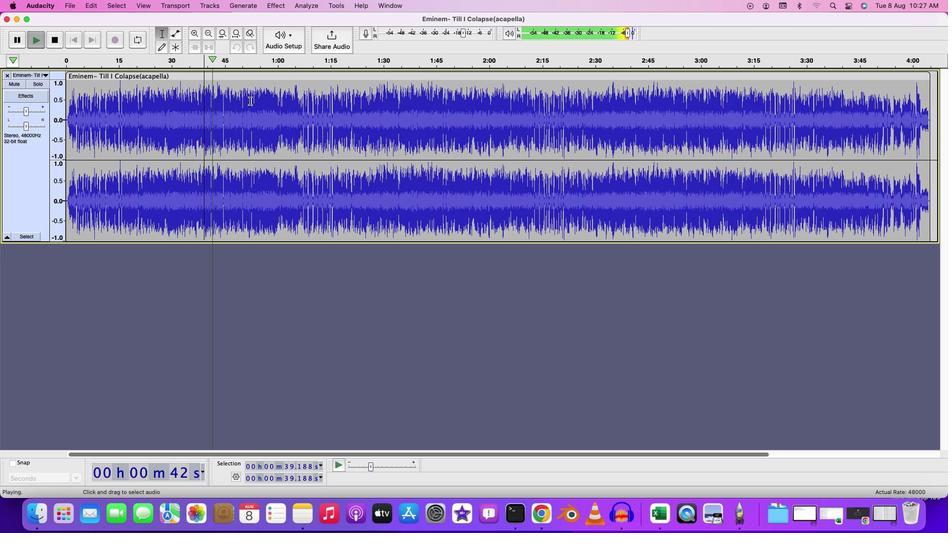 
Action: Mouse moved to (96, 26)
Screenshot: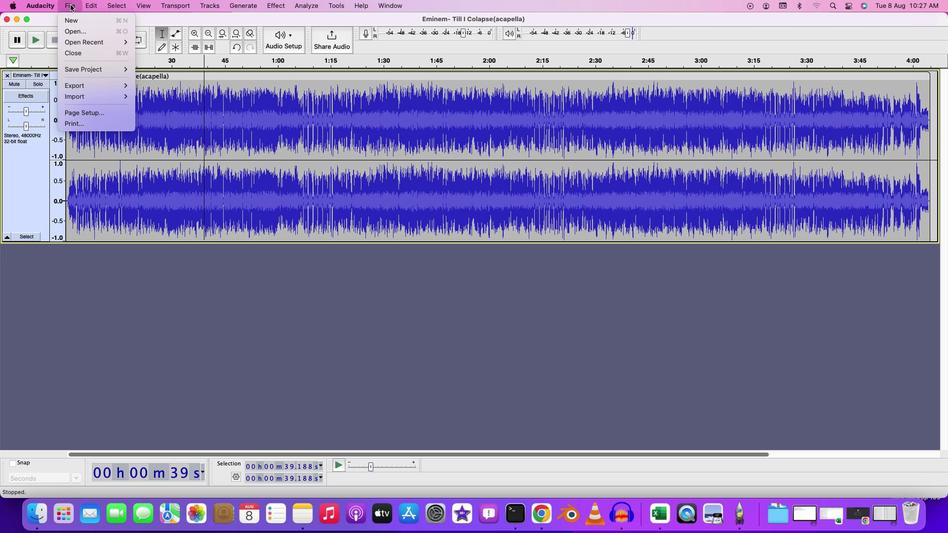 
Action: Mouse pressed left at (96, 26)
Screenshot: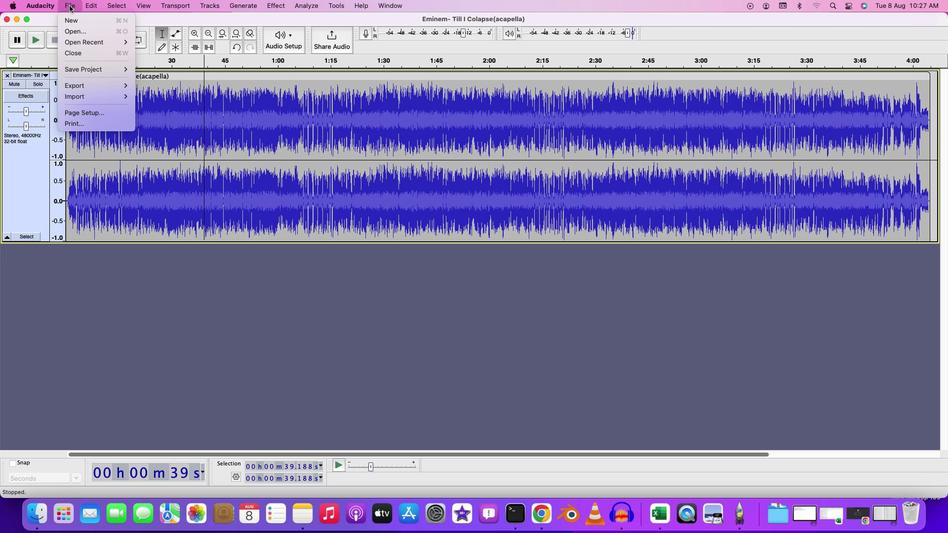 
Action: Mouse moved to (178, 102)
Screenshot: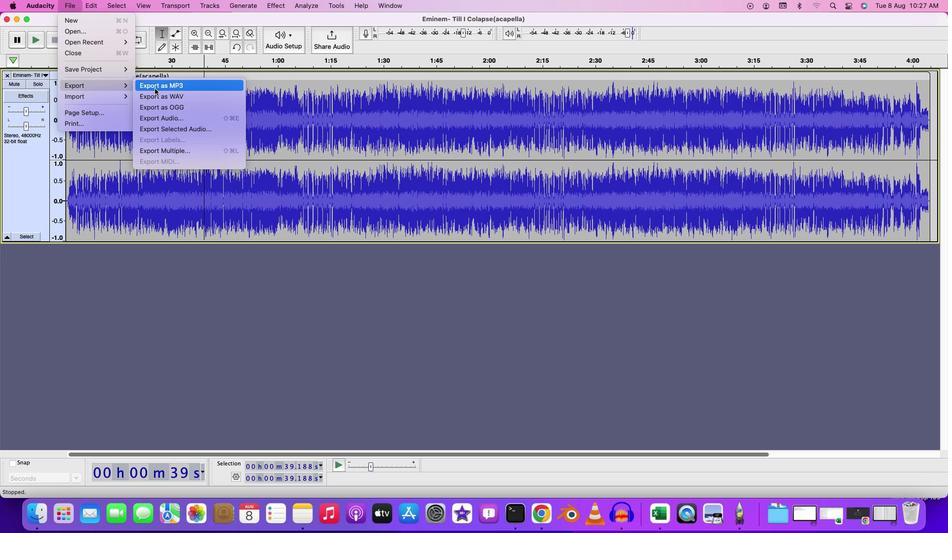 
Action: Mouse pressed left at (178, 102)
Screenshot: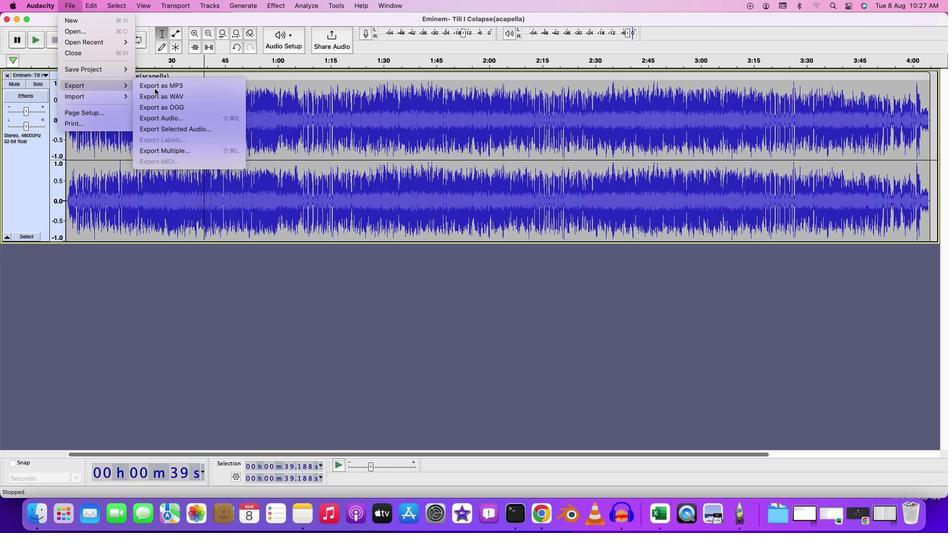 
Action: Key pressed Key.backspaceKey.shift'V''o''c''a'';'Key.spaceKey.backspaceKey.backspace'l'Key.spaceKey.shift'C''o''m''p''r''e''s''s''i''o''n'
Screenshot: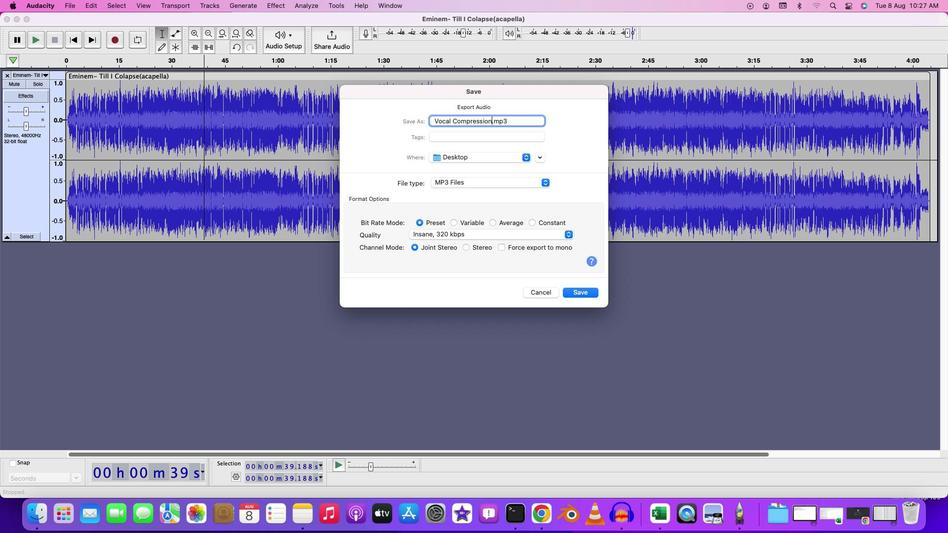 
Action: Mouse moved to (585, 292)
Screenshot: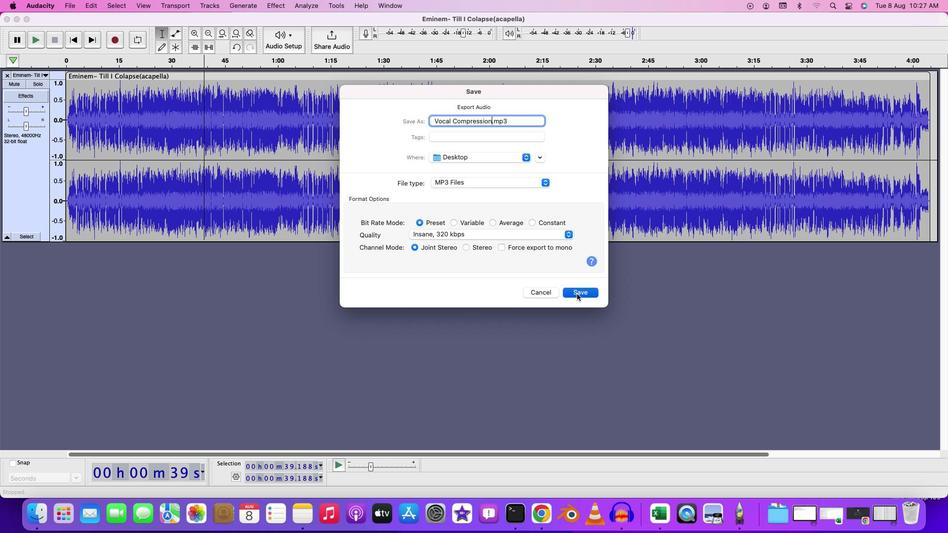 
Action: Mouse pressed left at (585, 292)
Screenshot: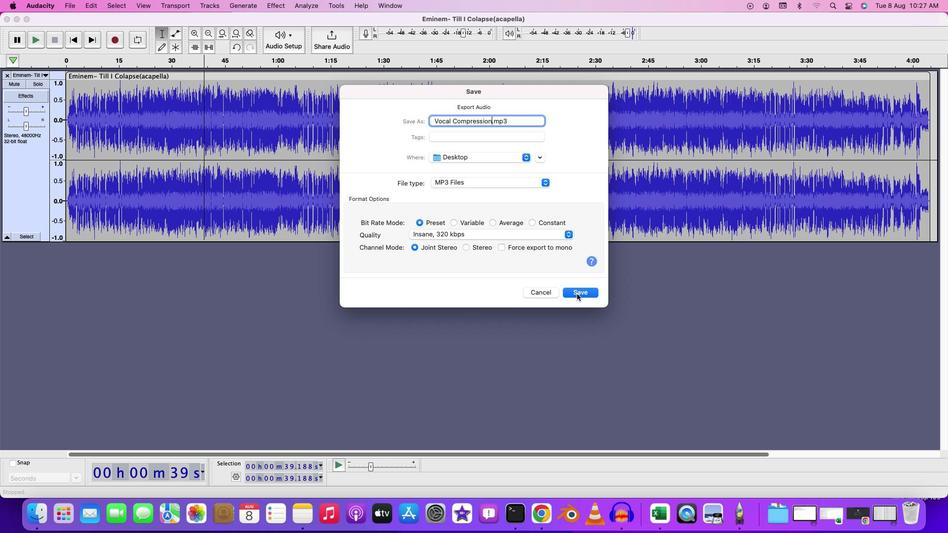 
Action: Mouse moved to (574, 333)
Screenshot: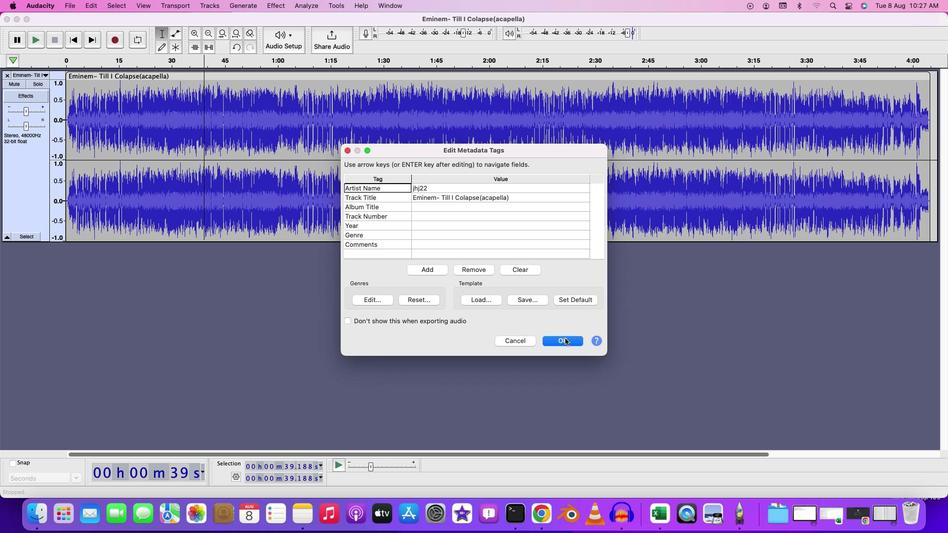 
Action: Mouse pressed left at (574, 333)
Screenshot: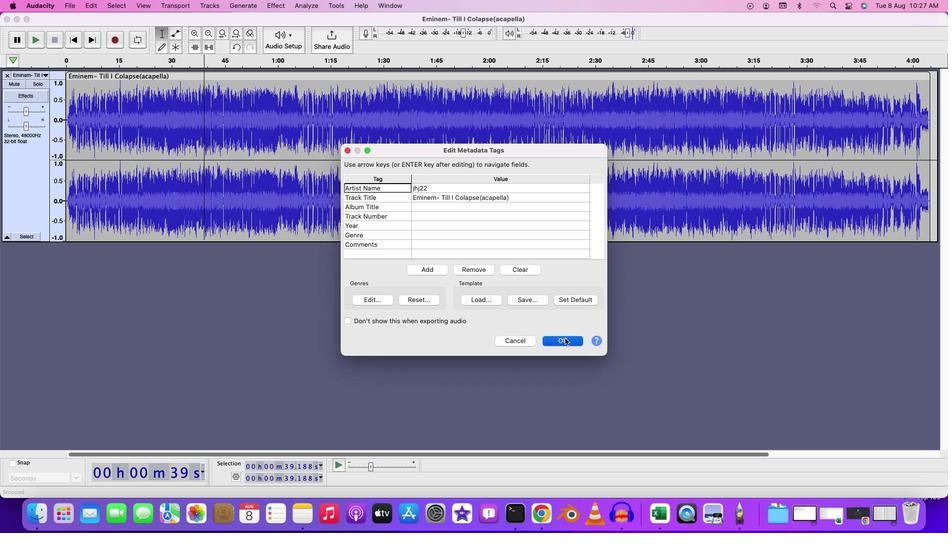 
Action: Mouse moved to (542, 274)
Screenshot: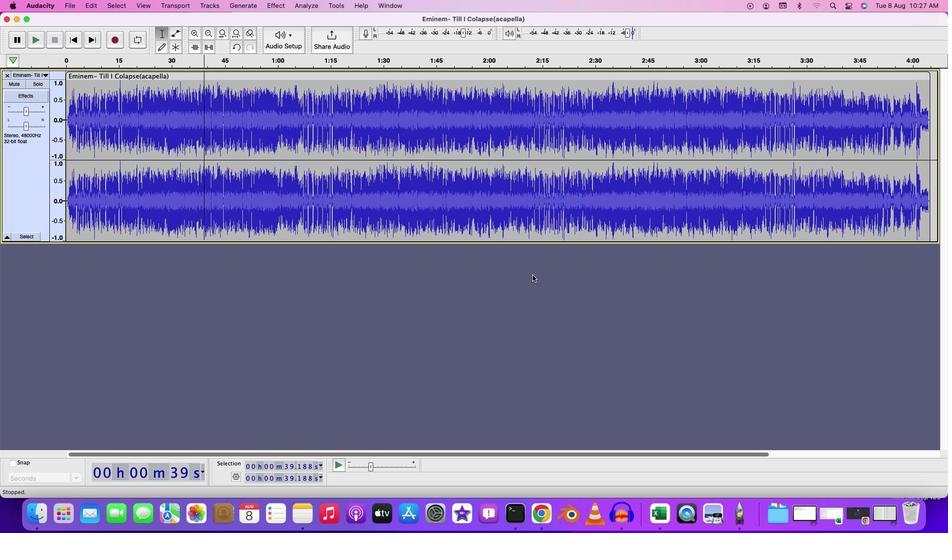 
Action: Mouse pressed left at (542, 274)
Screenshot: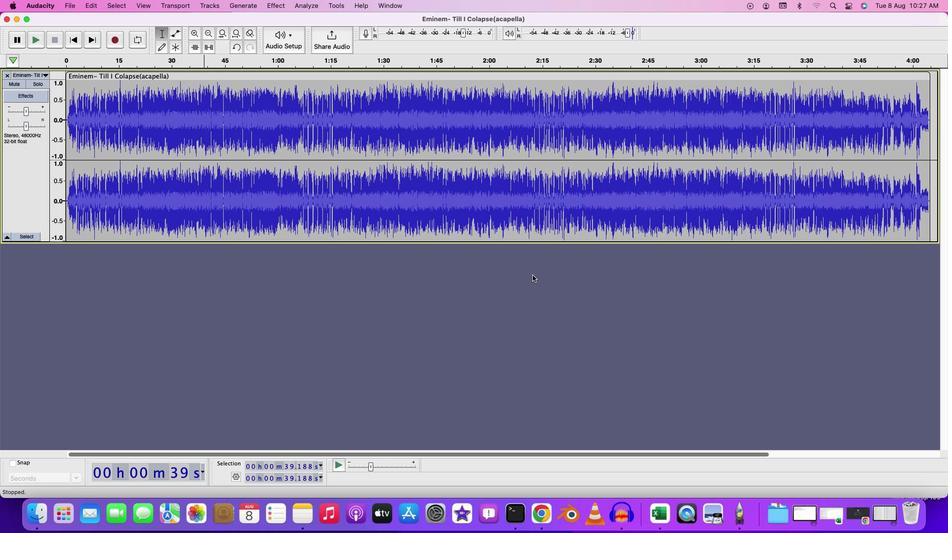 
Action: Mouse moved to (578, 298)
Screenshot: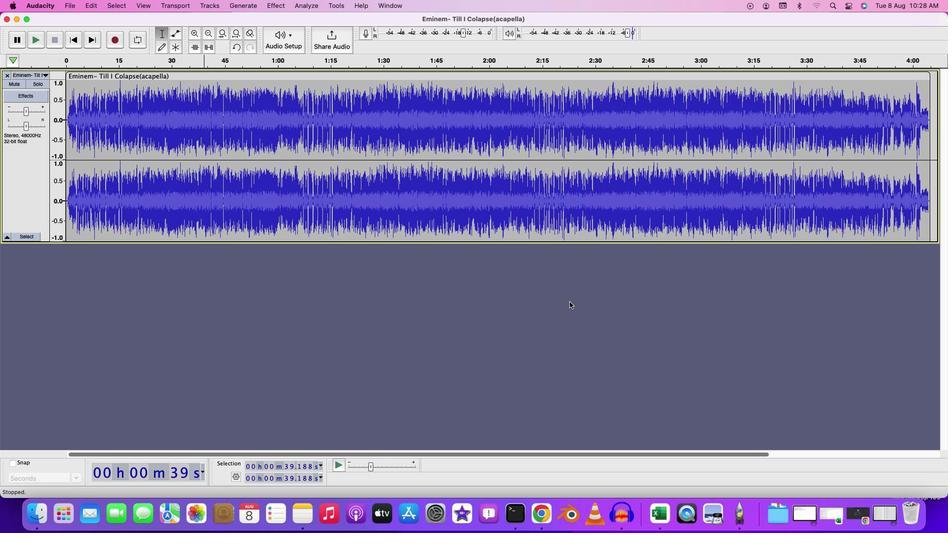 
